 Task: Open the event Second Marketing Campaign Review and Performance Optimization on '2024/04/13', change the date to 2024/04/11, change the font style of the description to Times New Roman, set the availability to Tentative, insert an emoji Green heart, logged in from the account softage.10@softage.net and add another guest for the event, softage.2@softage.net. Change the alignment of the event description to Align left.Change the font color of the description to Green and select an event charm, 
Action: Mouse moved to (368, 156)
Screenshot: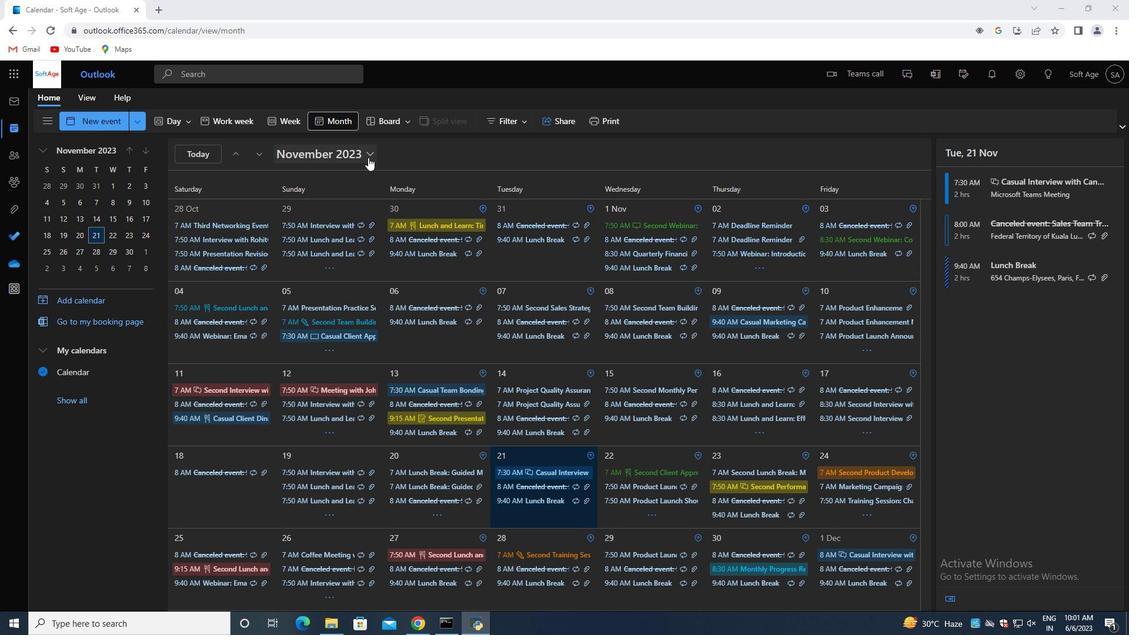 
Action: Mouse pressed left at (368, 156)
Screenshot: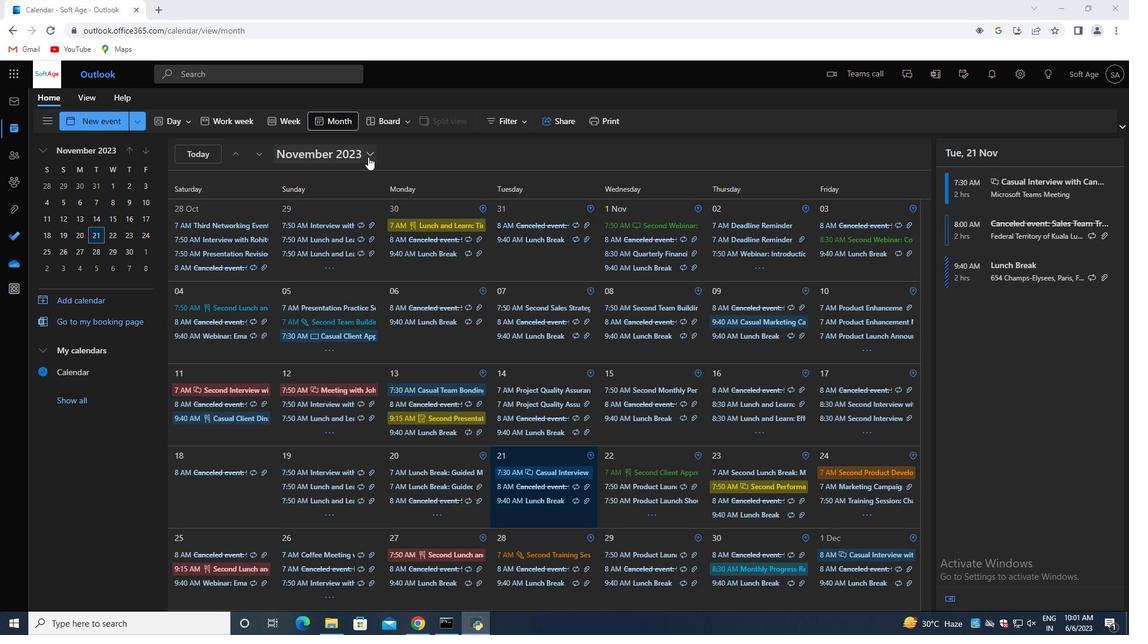 
Action: Mouse moved to (391, 180)
Screenshot: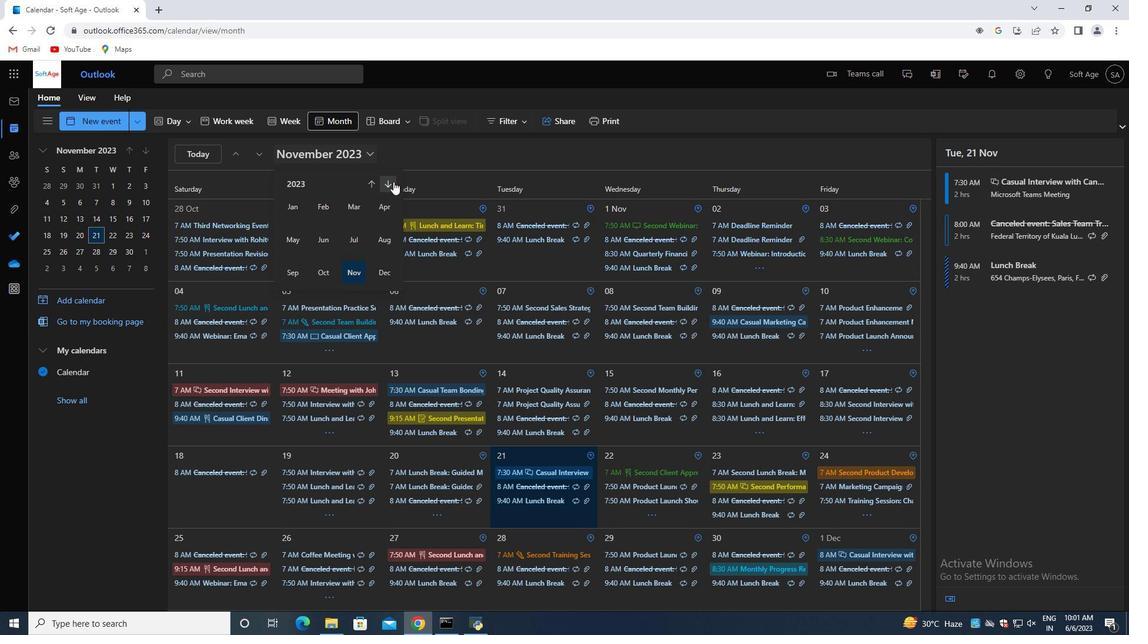 
Action: Mouse pressed left at (391, 180)
Screenshot: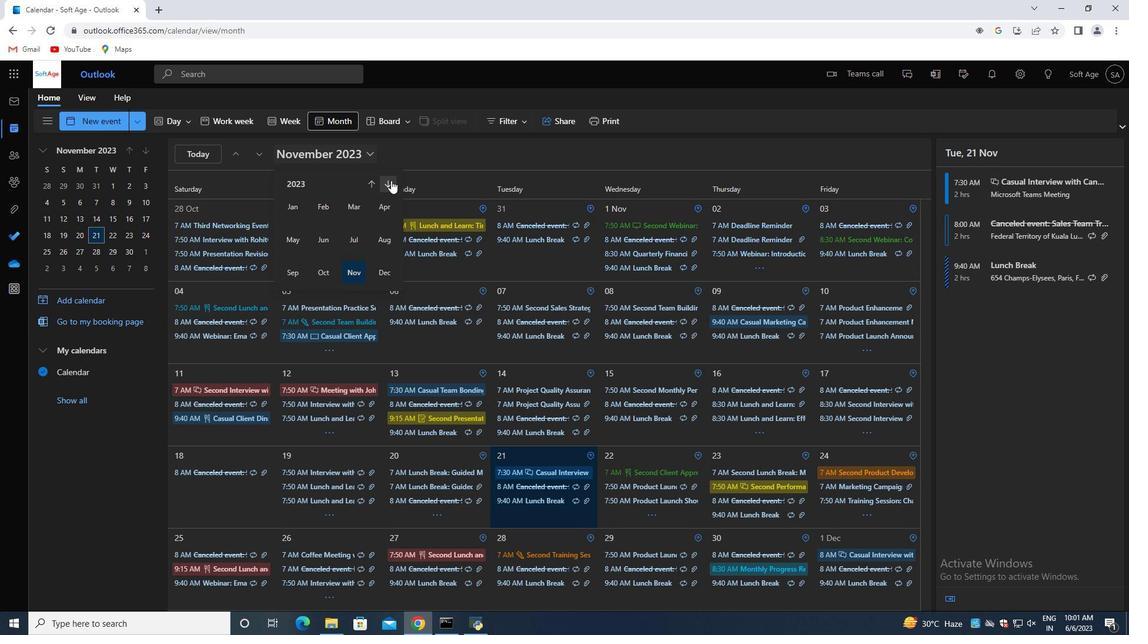 
Action: Mouse moved to (387, 208)
Screenshot: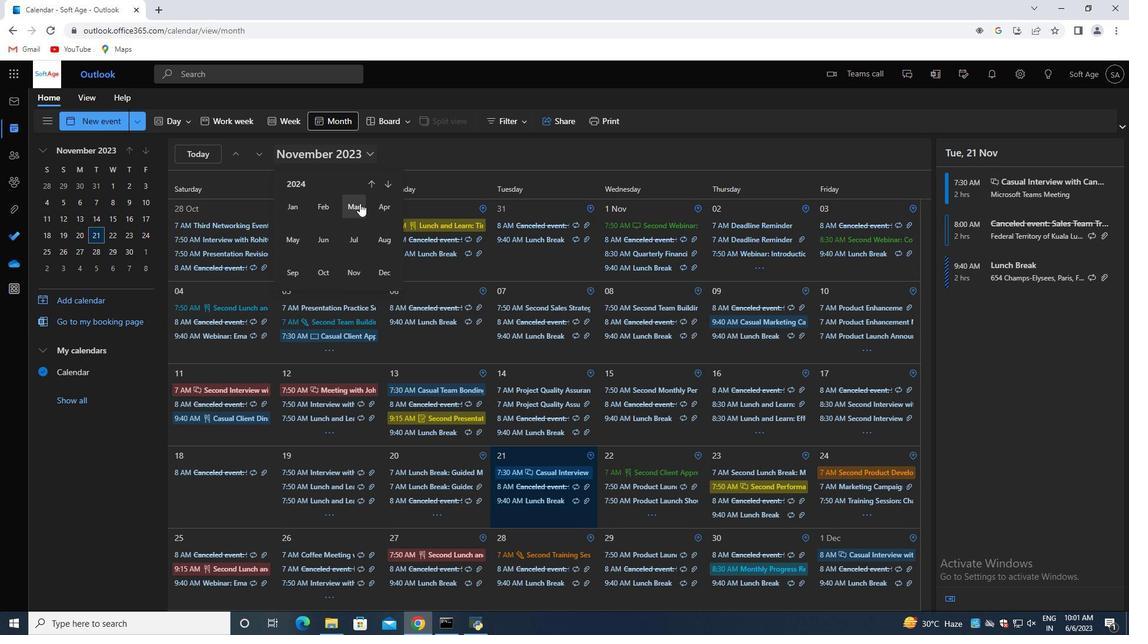
Action: Mouse pressed left at (387, 208)
Screenshot: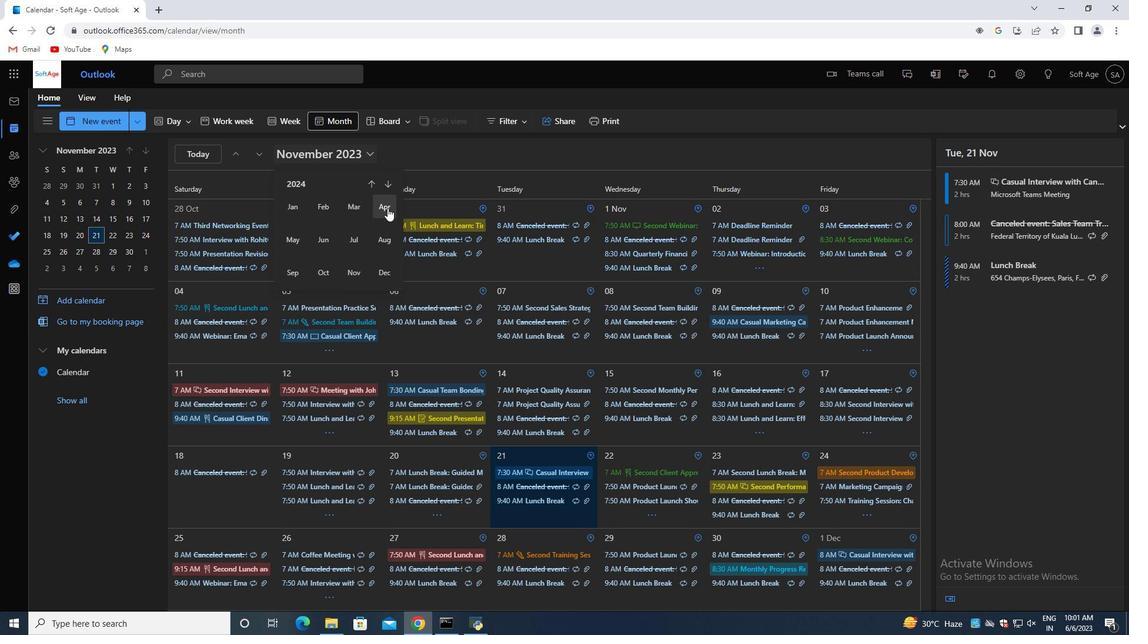 
Action: Mouse moved to (182, 432)
Screenshot: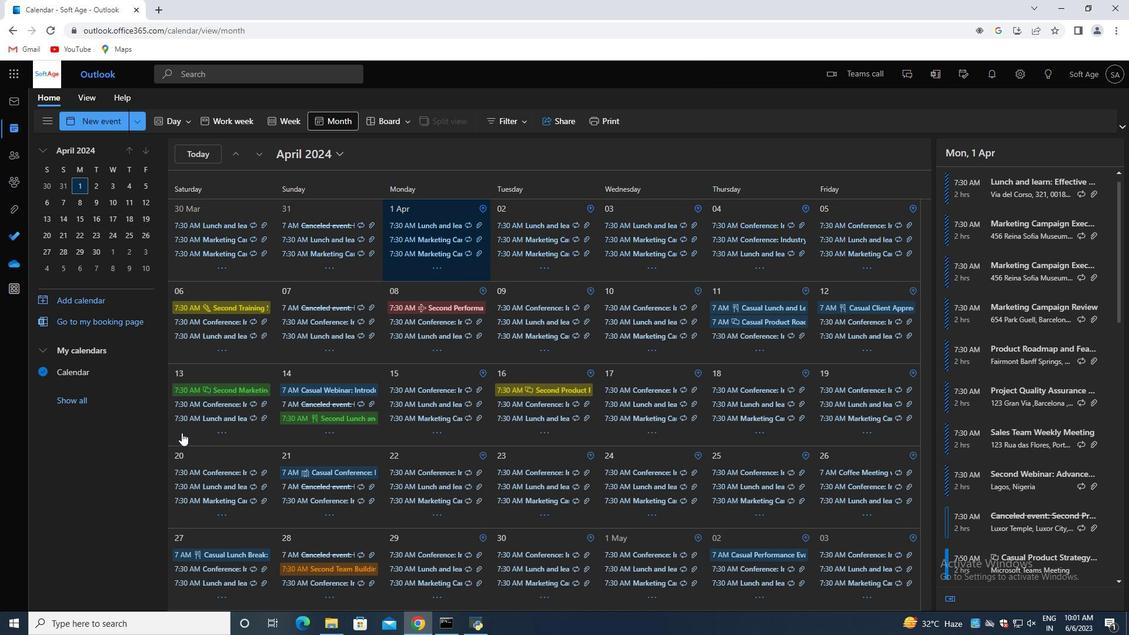 
Action: Mouse pressed left at (182, 432)
Screenshot: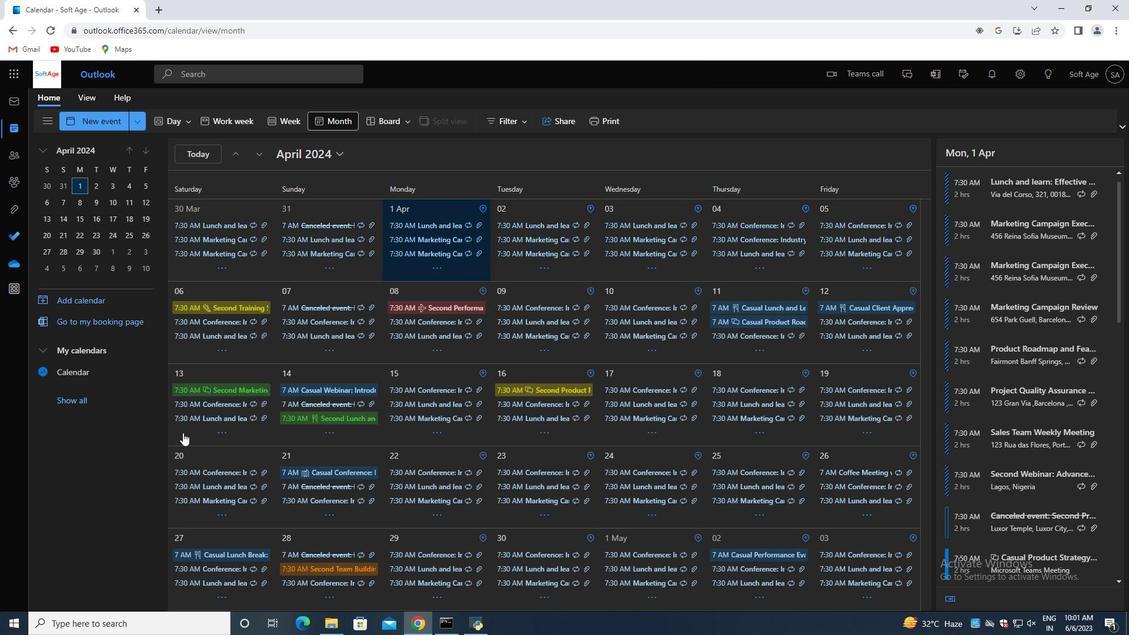 
Action: Mouse moved to (1100, 194)
Screenshot: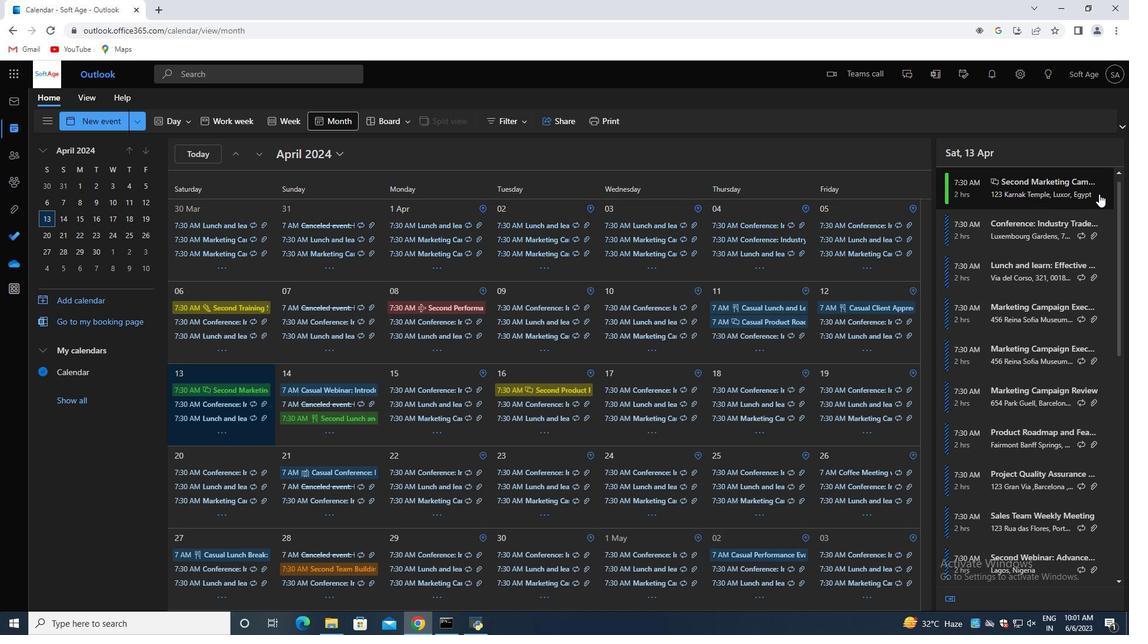 
Action: Mouse pressed left at (1100, 194)
Screenshot: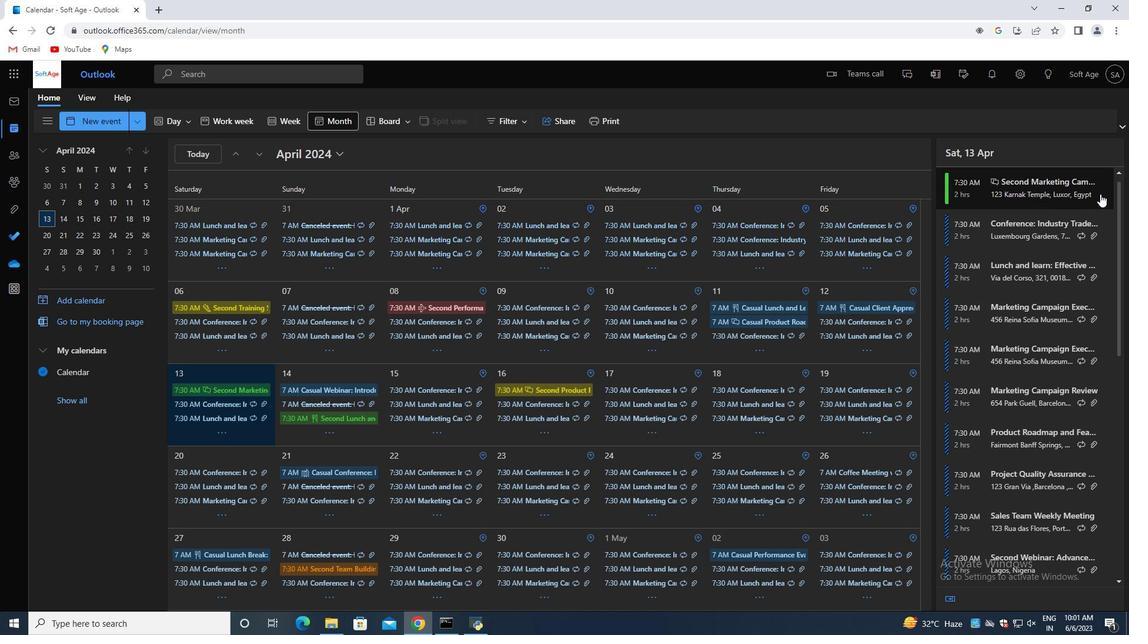 
Action: Mouse moved to (753, 352)
Screenshot: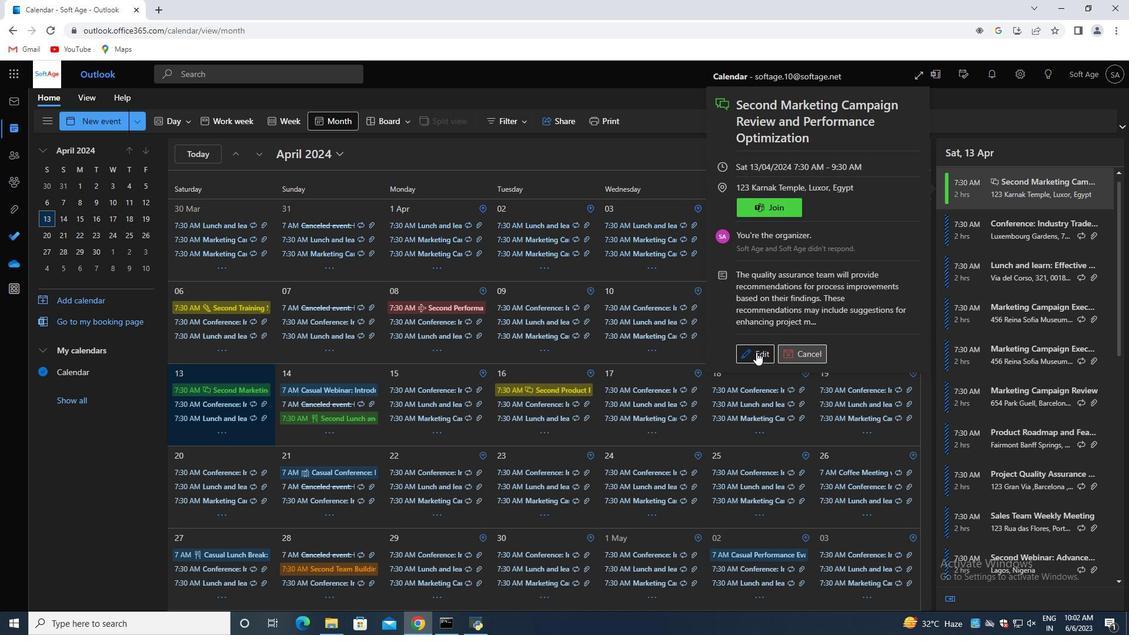 
Action: Mouse pressed left at (753, 352)
Screenshot: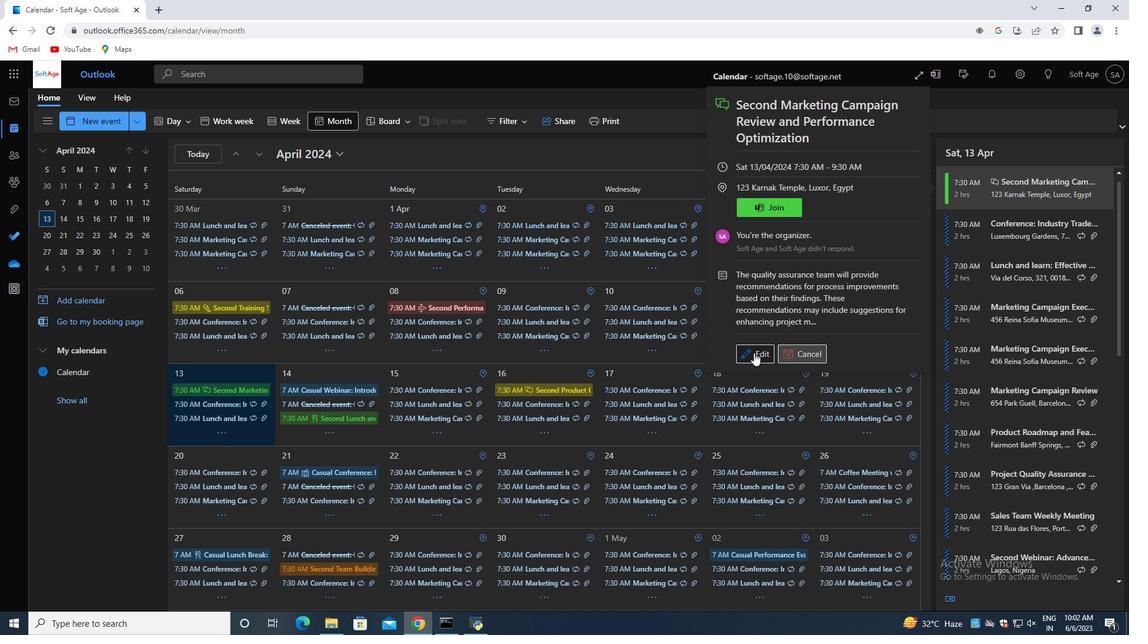 
Action: Mouse moved to (347, 326)
Screenshot: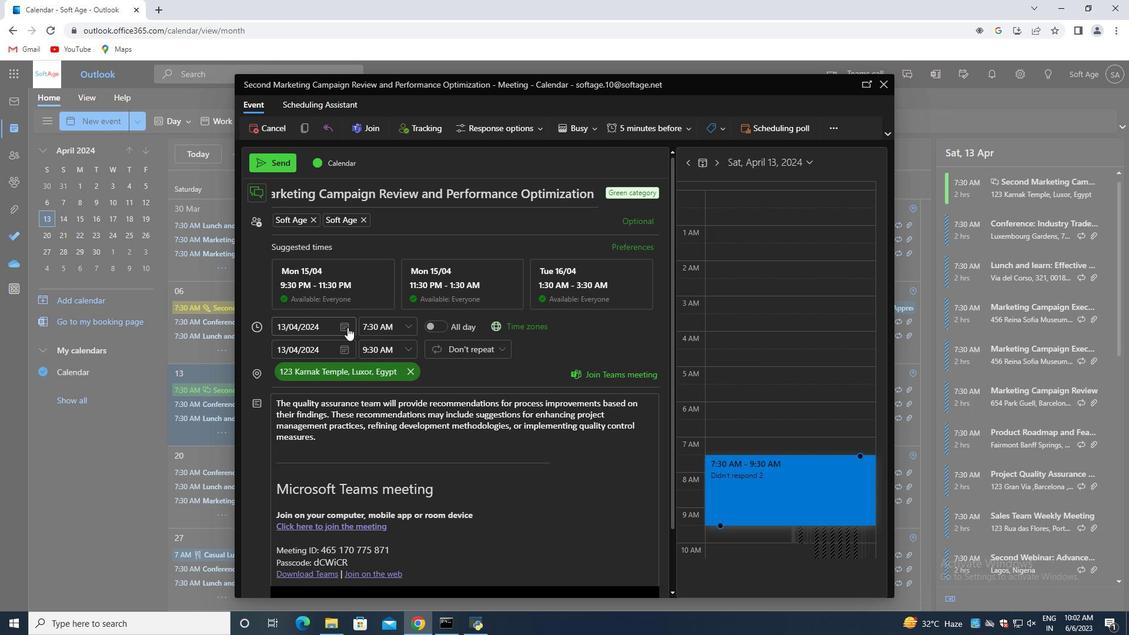 
Action: Mouse pressed left at (347, 326)
Screenshot: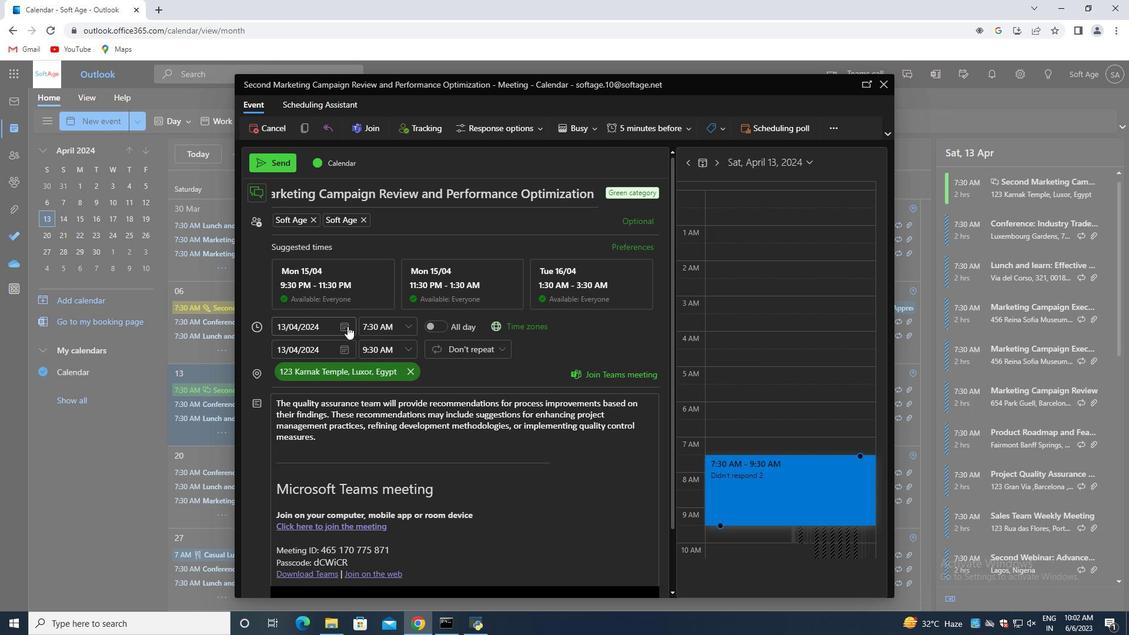 
Action: Mouse moved to (372, 402)
Screenshot: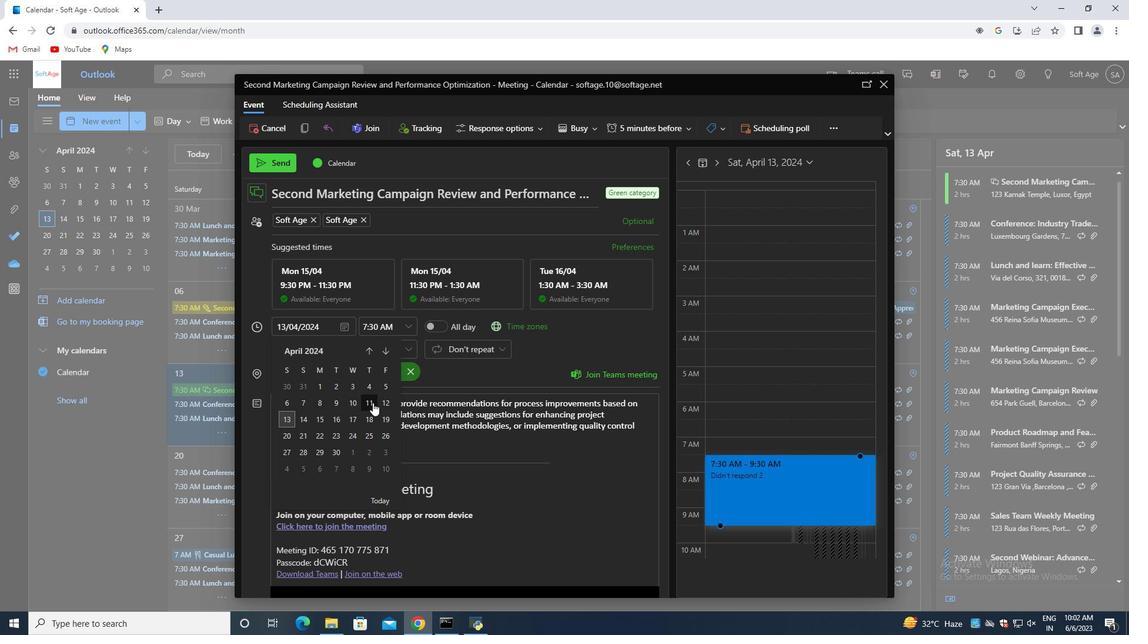 
Action: Mouse pressed left at (372, 402)
Screenshot: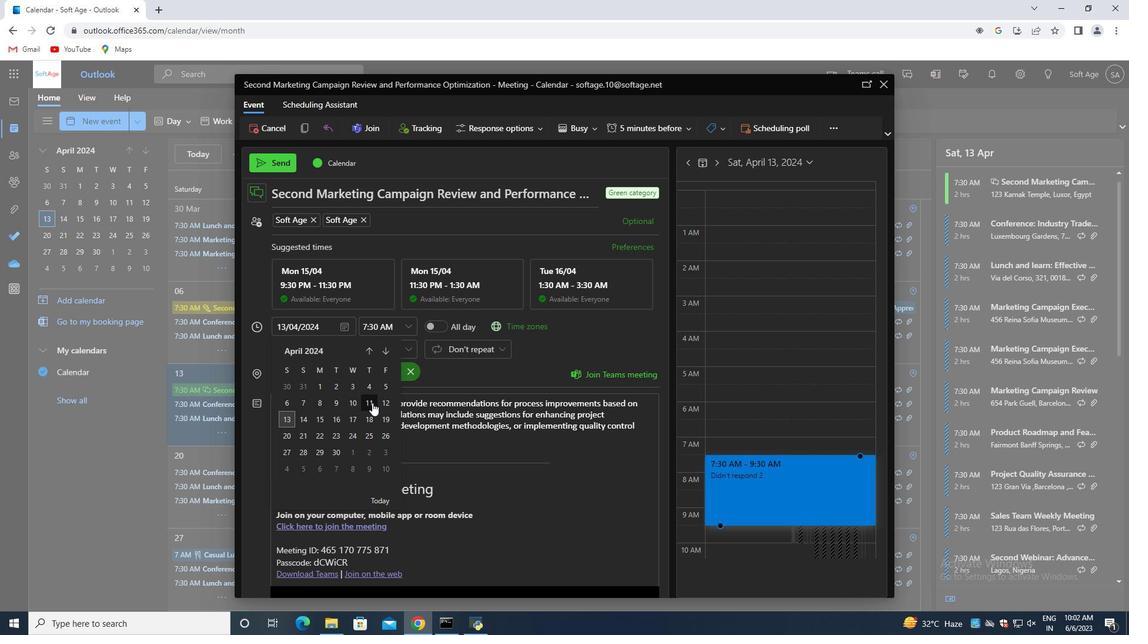 
Action: Mouse moved to (331, 416)
Screenshot: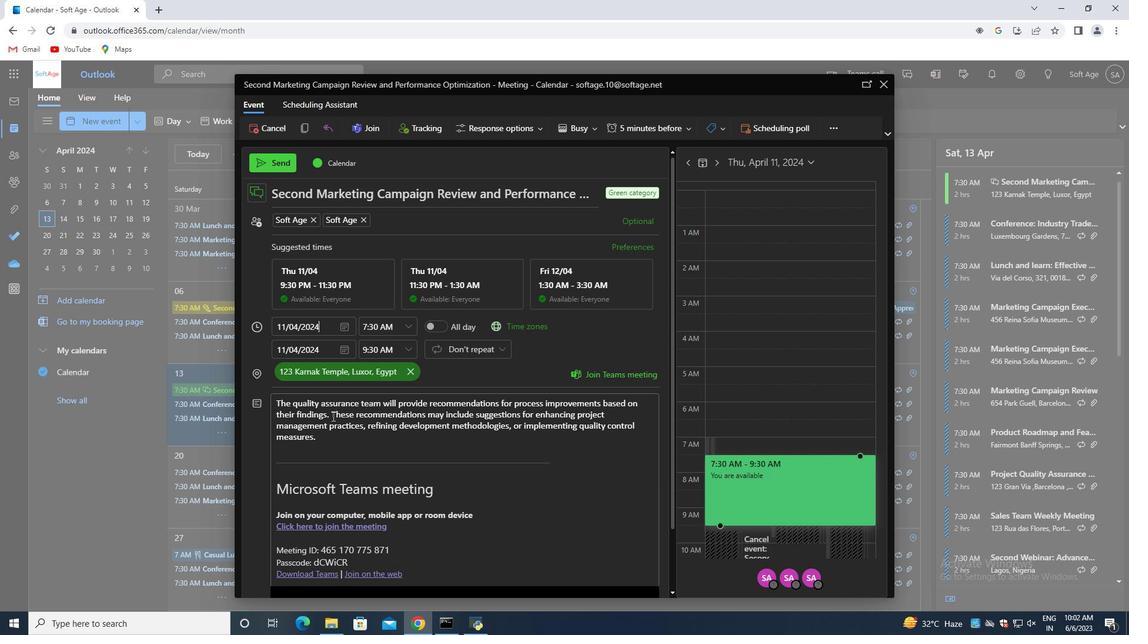 
Action: Mouse scrolled (331, 415) with delta (0, 0)
Screenshot: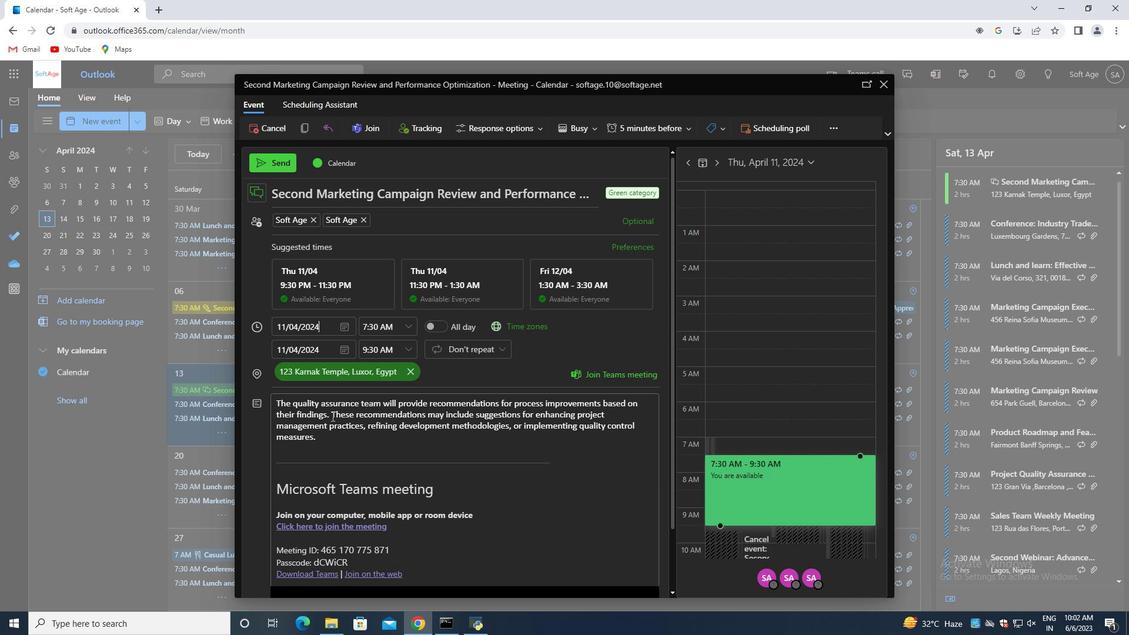 
Action: Mouse moved to (327, 381)
Screenshot: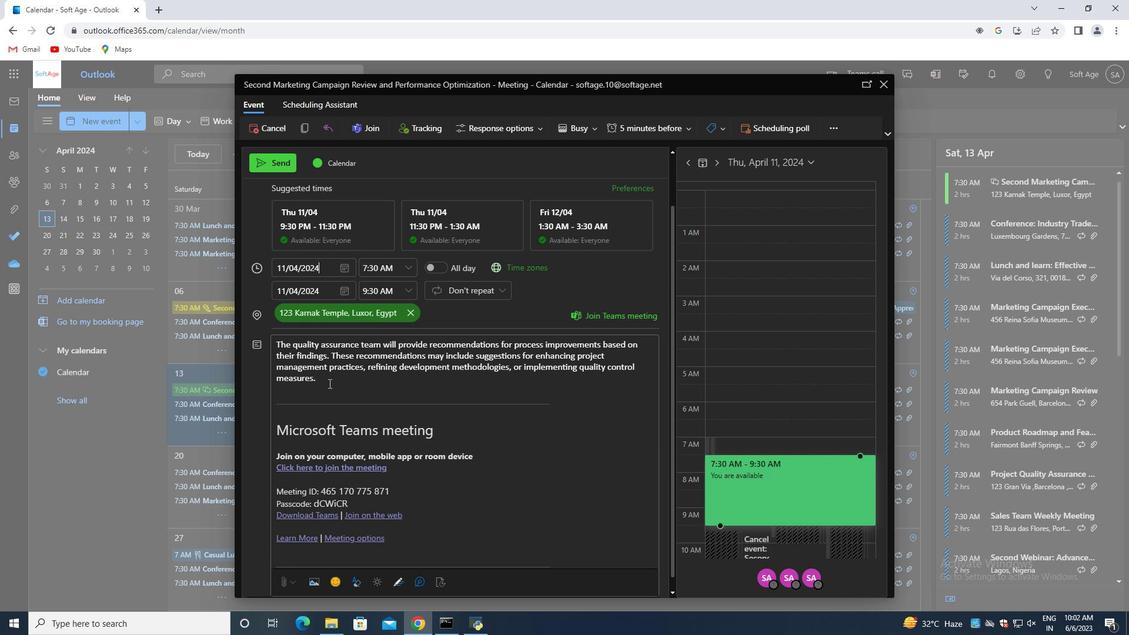 
Action: Mouse pressed left at (327, 381)
Screenshot: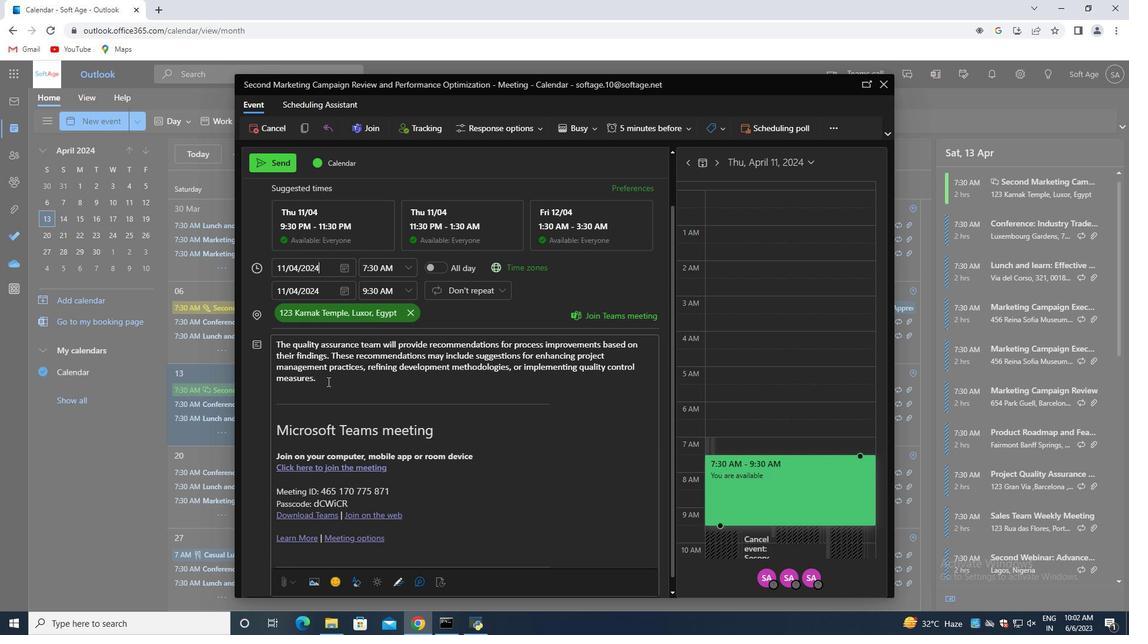 
Action: Mouse moved to (375, 465)
Screenshot: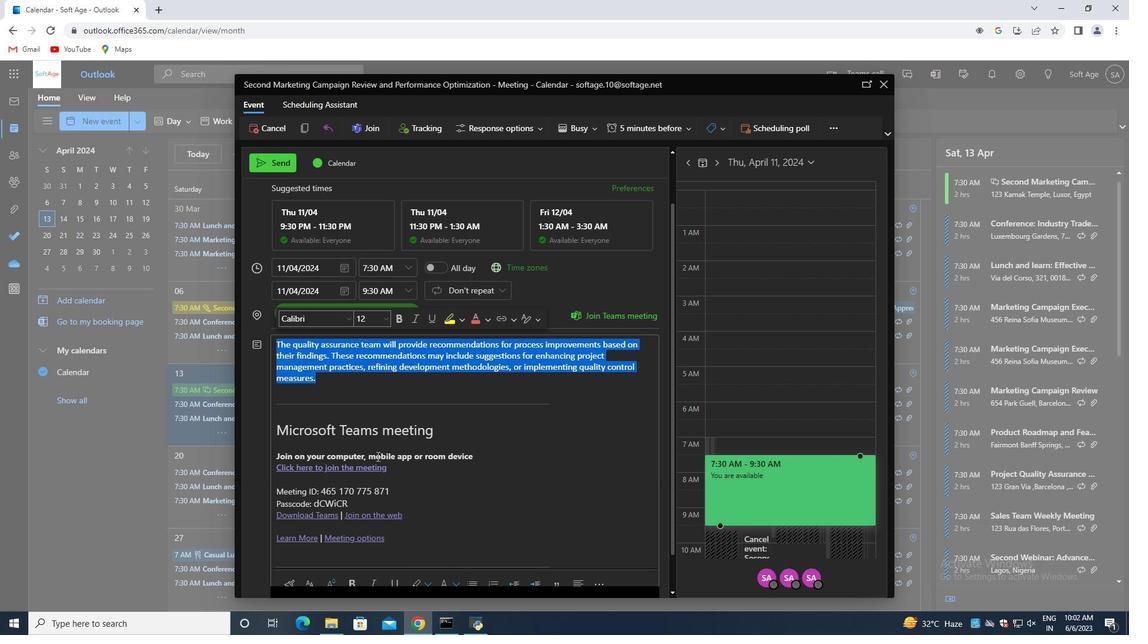 
Action: Mouse scrolled (375, 464) with delta (0, 0)
Screenshot: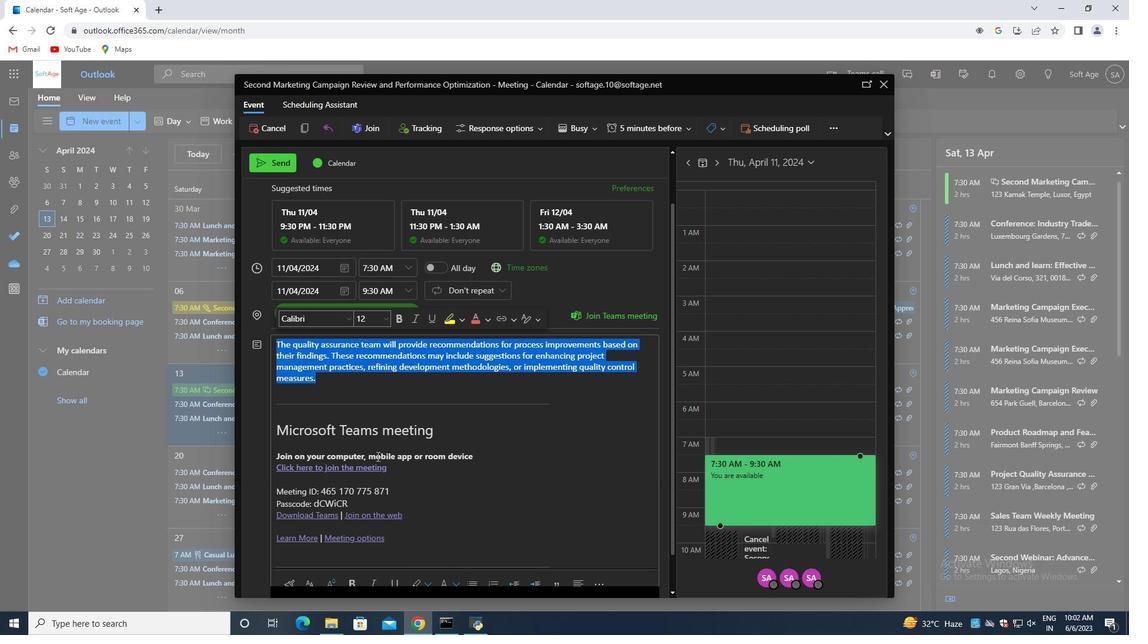
Action: Mouse moved to (372, 471)
Screenshot: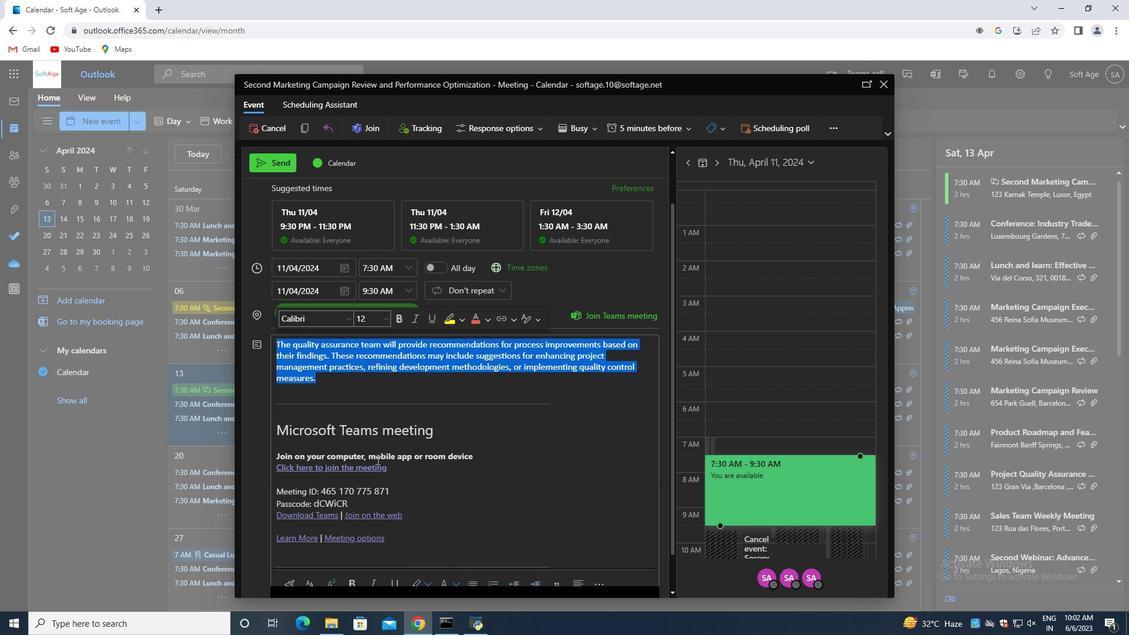 
Action: Mouse scrolled (372, 470) with delta (0, 0)
Screenshot: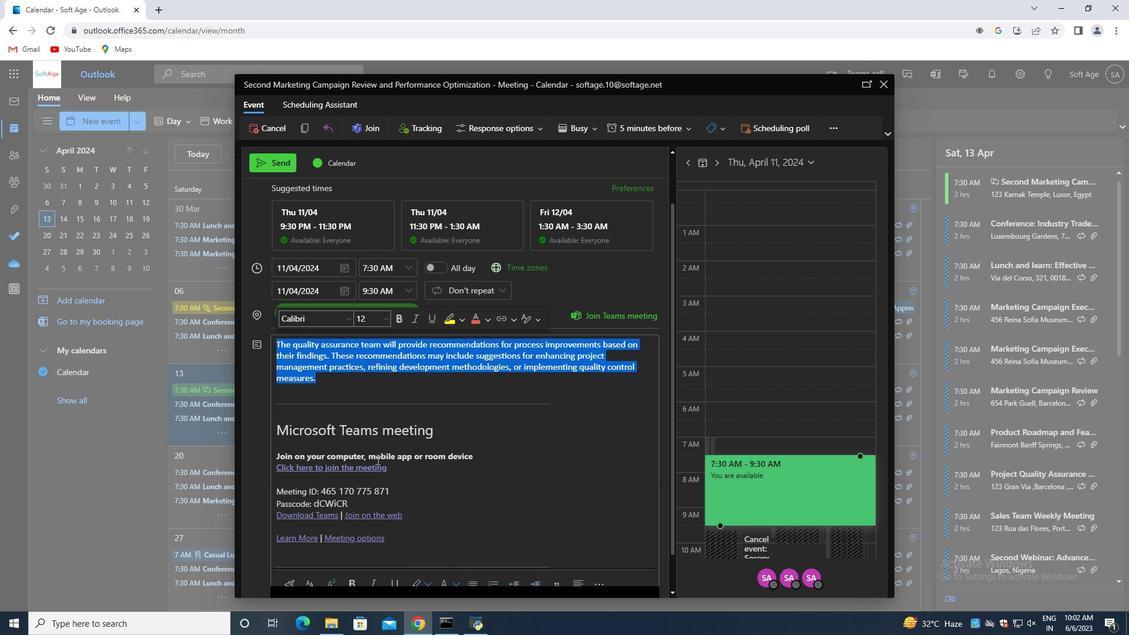 
Action: Mouse moved to (372, 478)
Screenshot: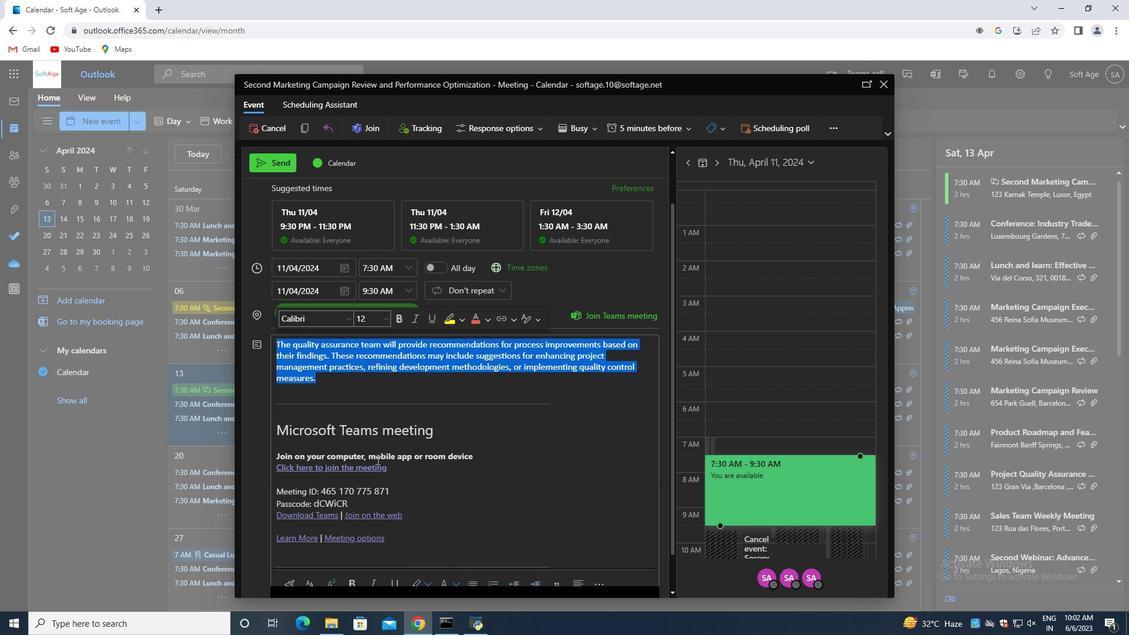
Action: Mouse scrolled (372, 477) with delta (0, 0)
Screenshot: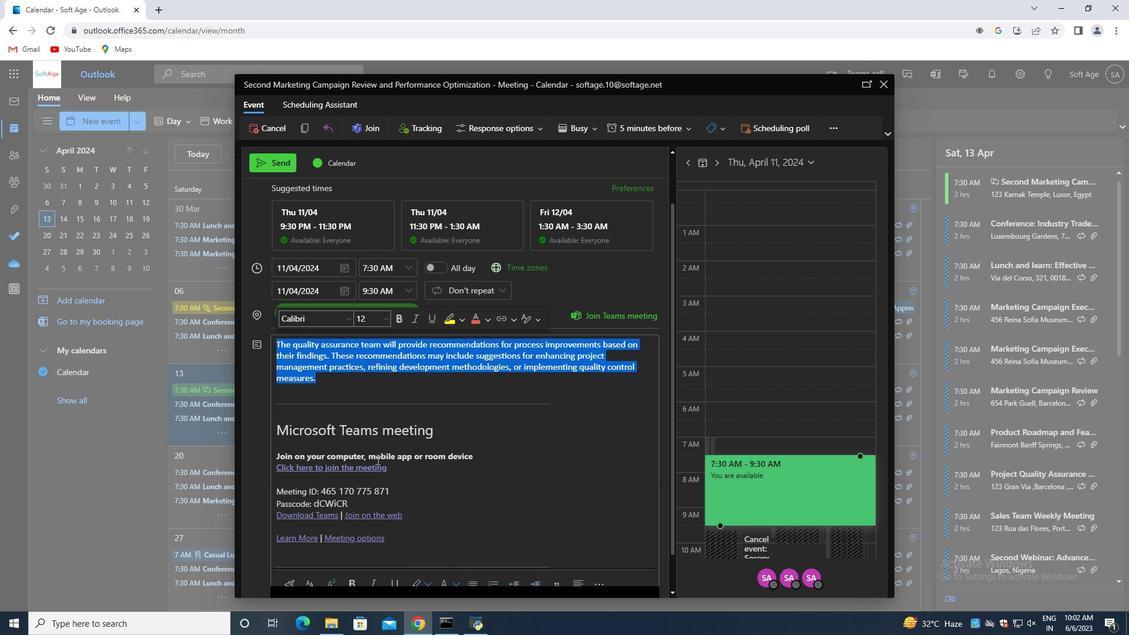 
Action: Mouse moved to (372, 491)
Screenshot: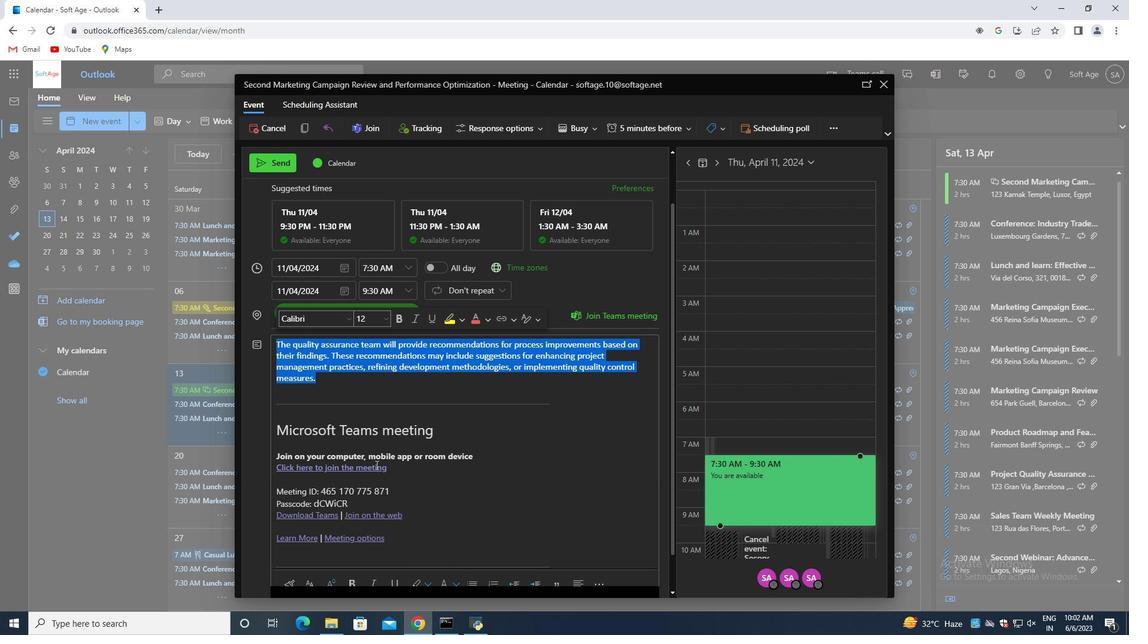
Action: Mouse scrolled (372, 489) with delta (0, 0)
Screenshot: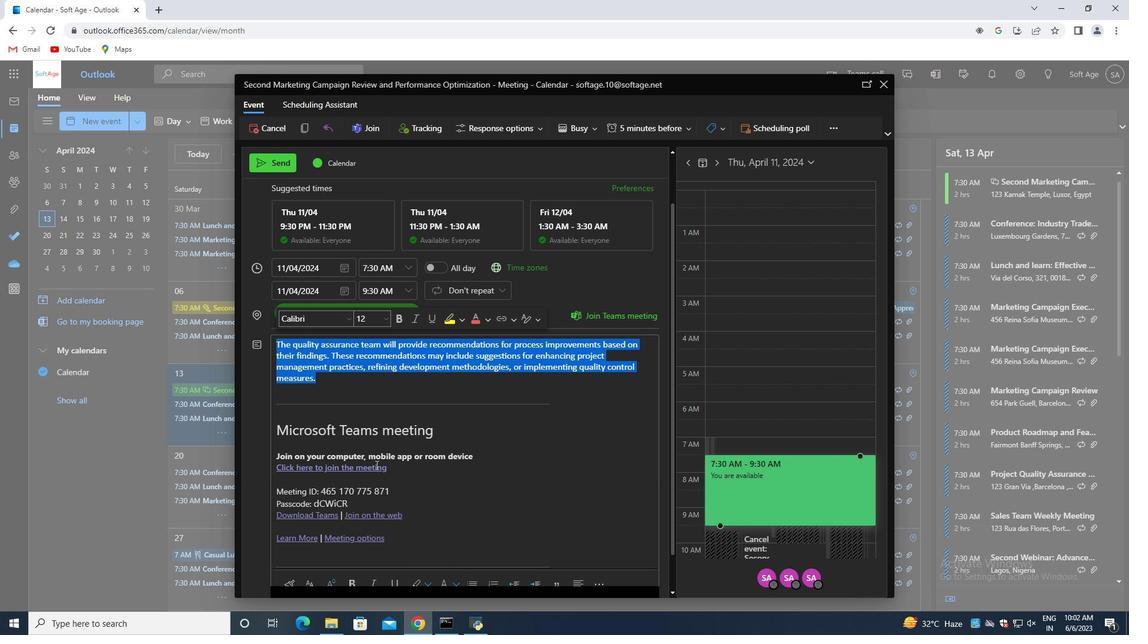 
Action: Mouse moved to (309, 543)
Screenshot: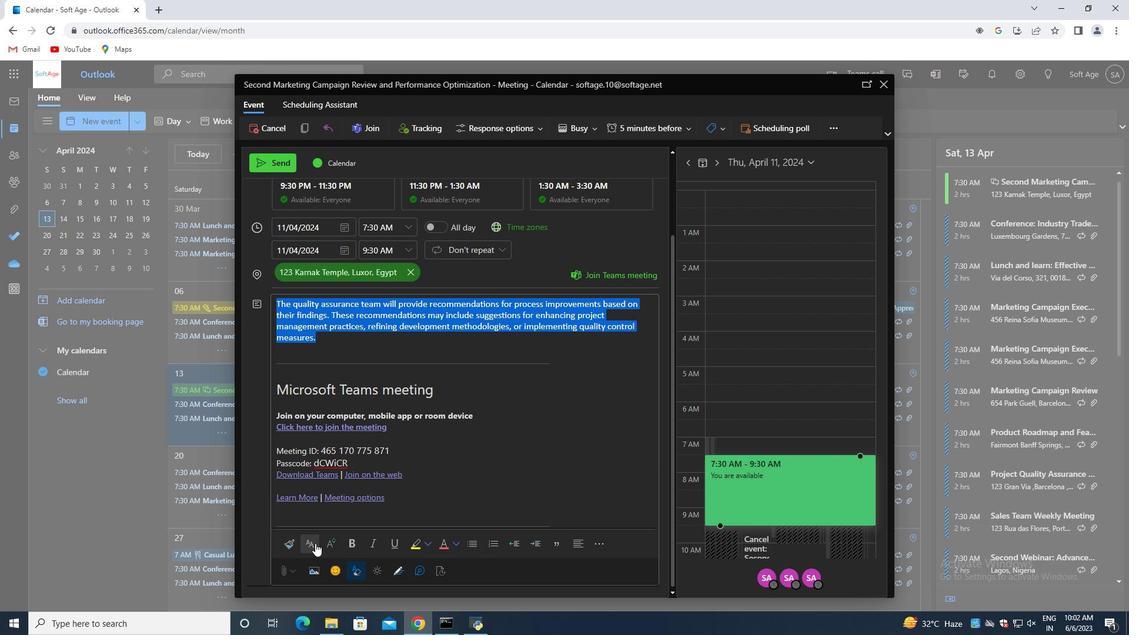 
Action: Mouse pressed left at (309, 543)
Screenshot: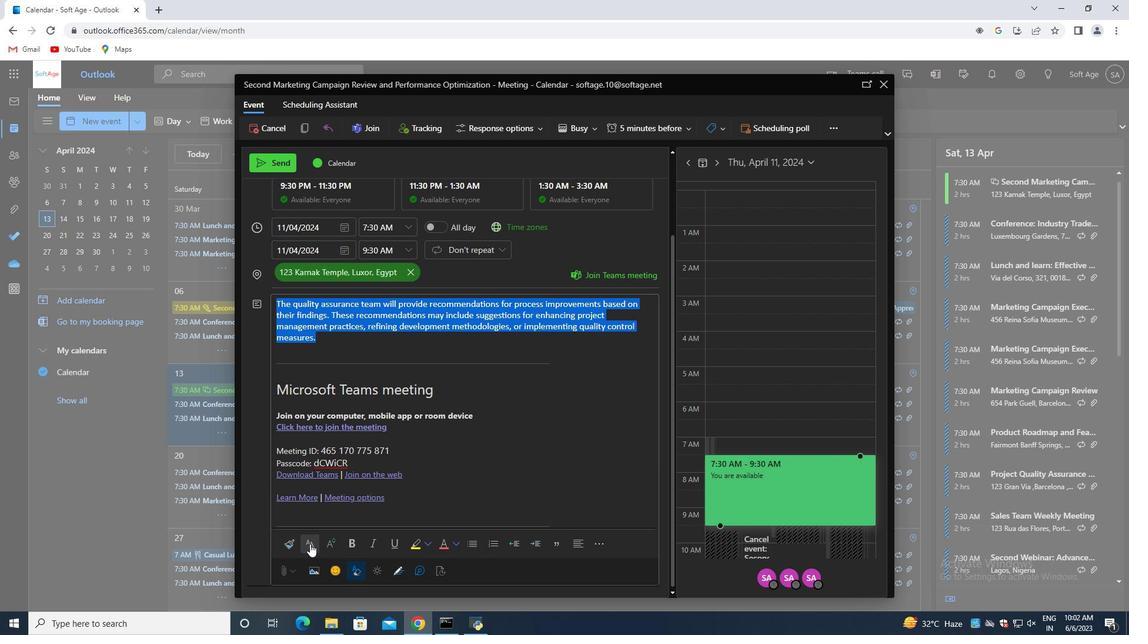 
Action: Mouse moved to (349, 502)
Screenshot: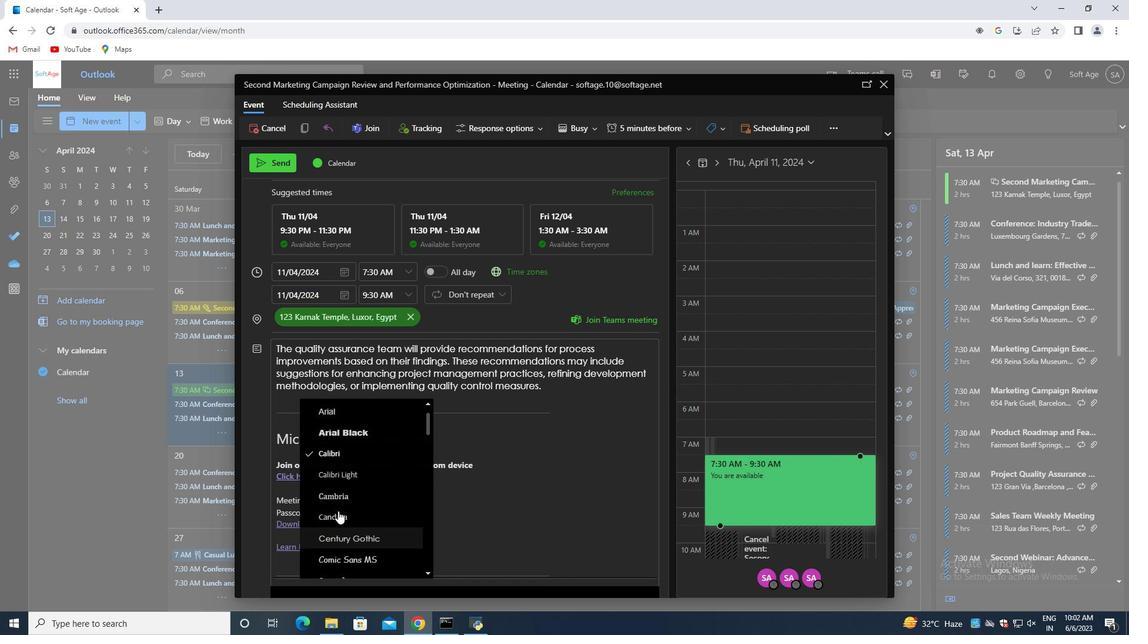 
Action: Mouse scrolled (349, 501) with delta (0, 0)
Screenshot: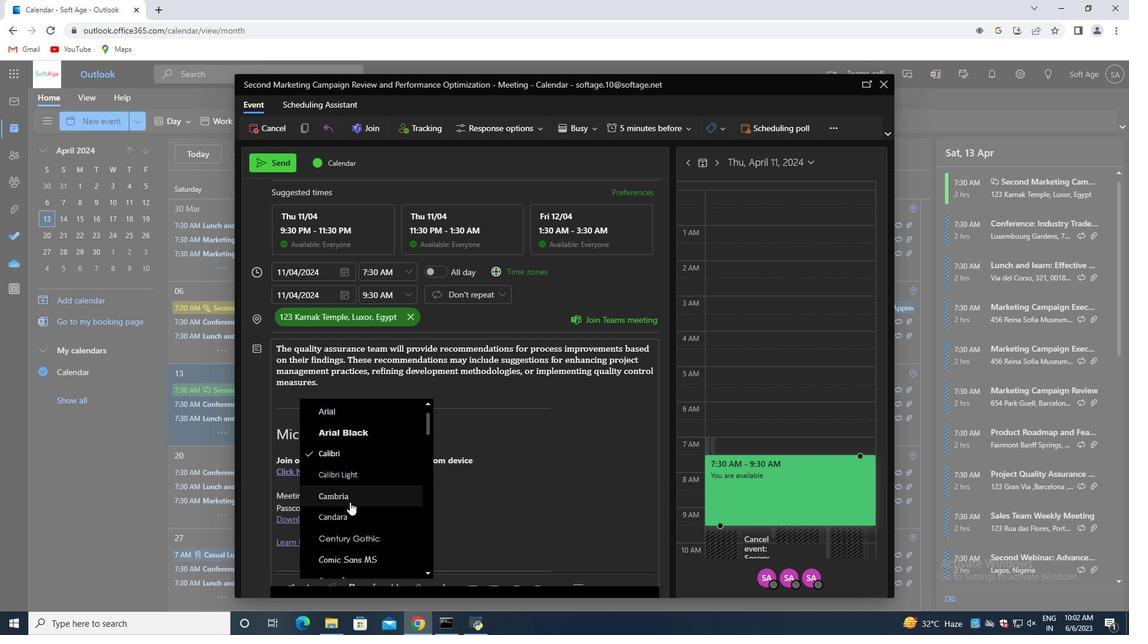 
Action: Mouse scrolled (349, 501) with delta (0, 0)
Screenshot: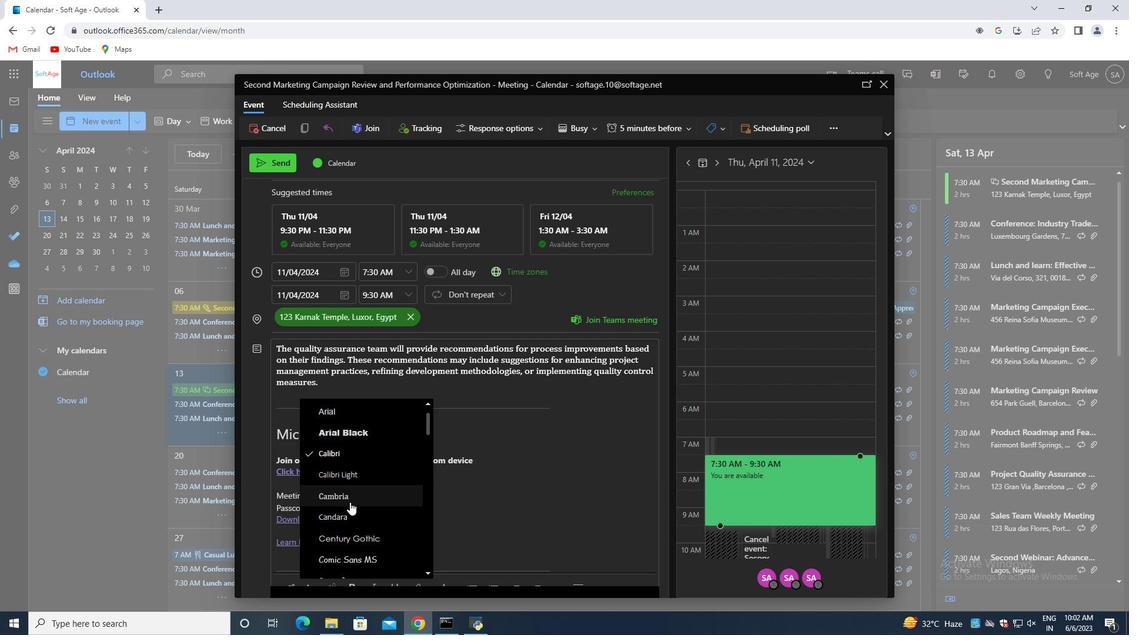 
Action: Mouse moved to (352, 502)
Screenshot: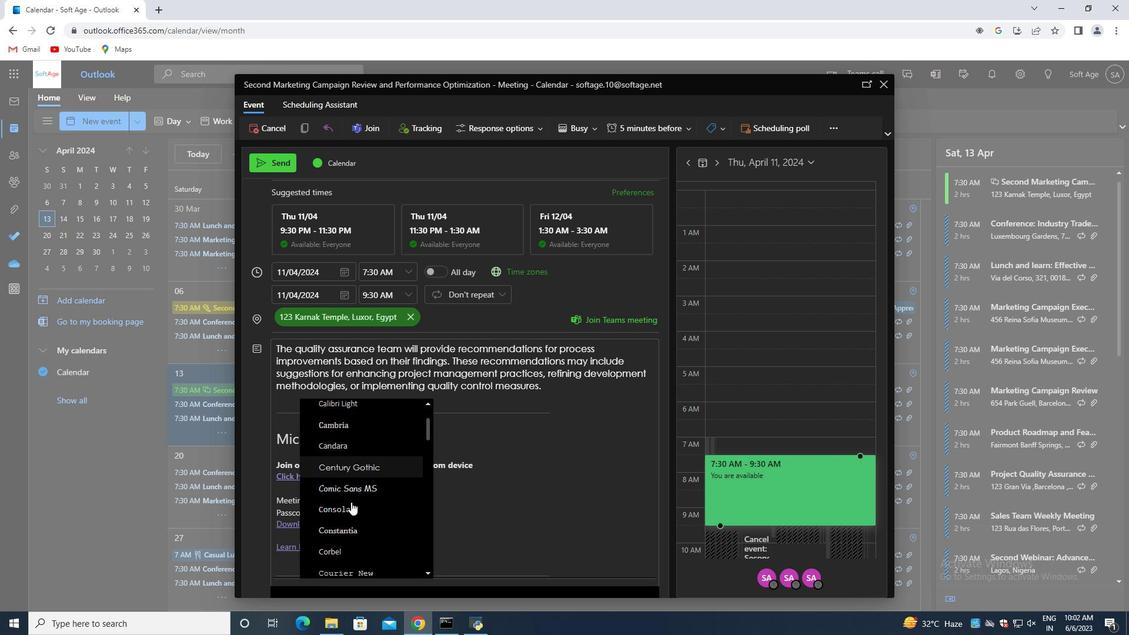 
Action: Mouse scrolled (352, 502) with delta (0, 0)
Screenshot: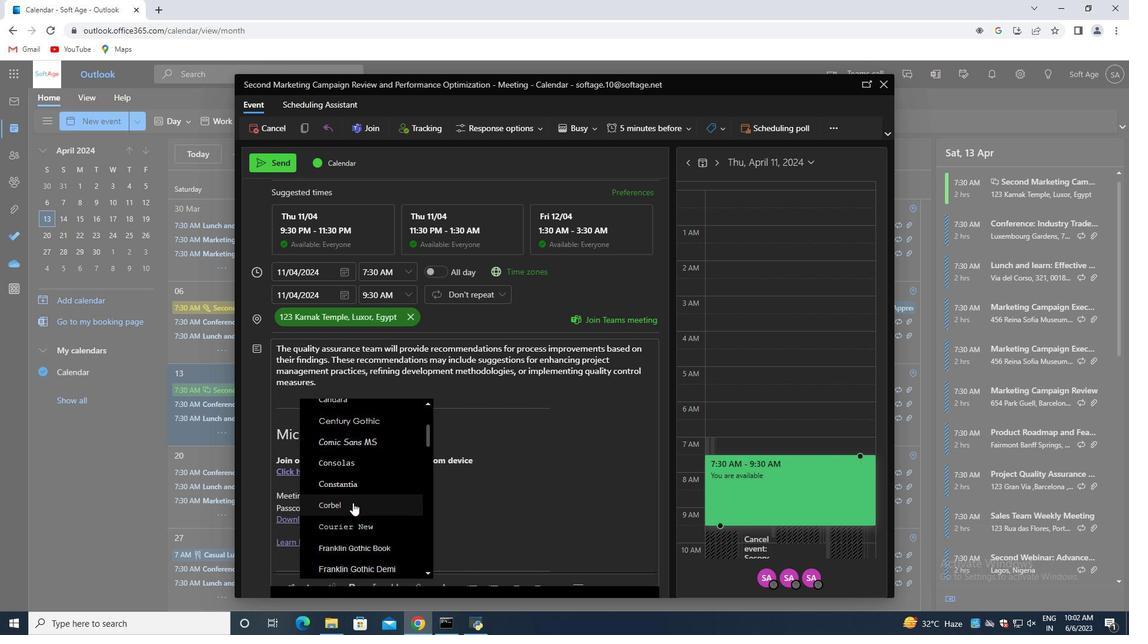 
Action: Mouse scrolled (352, 502) with delta (0, 0)
Screenshot: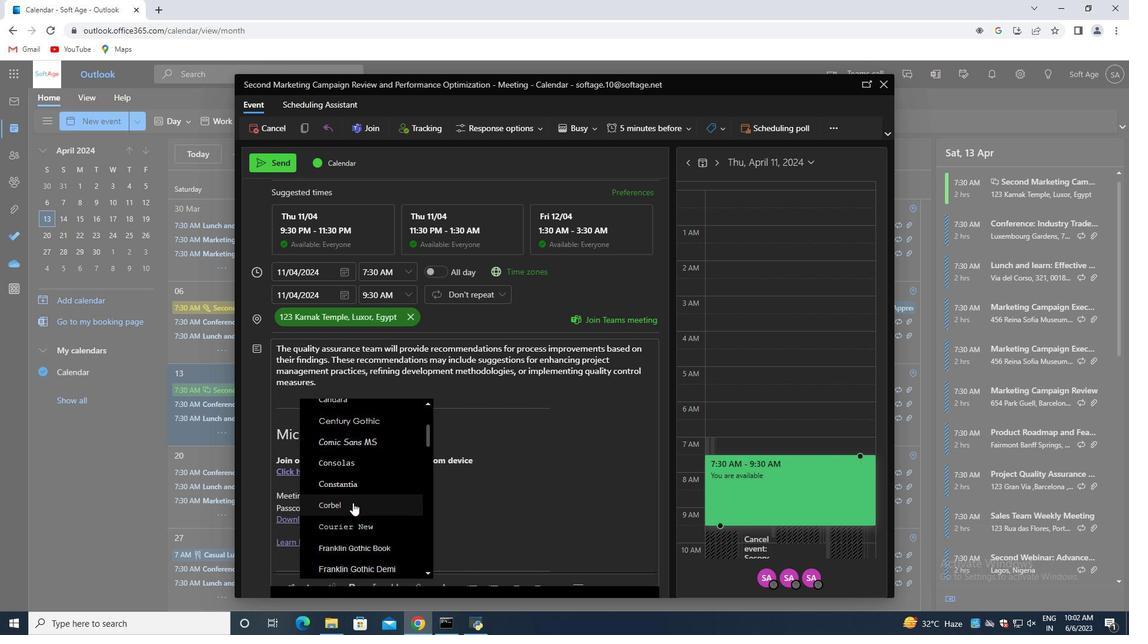 
Action: Mouse moved to (353, 502)
Screenshot: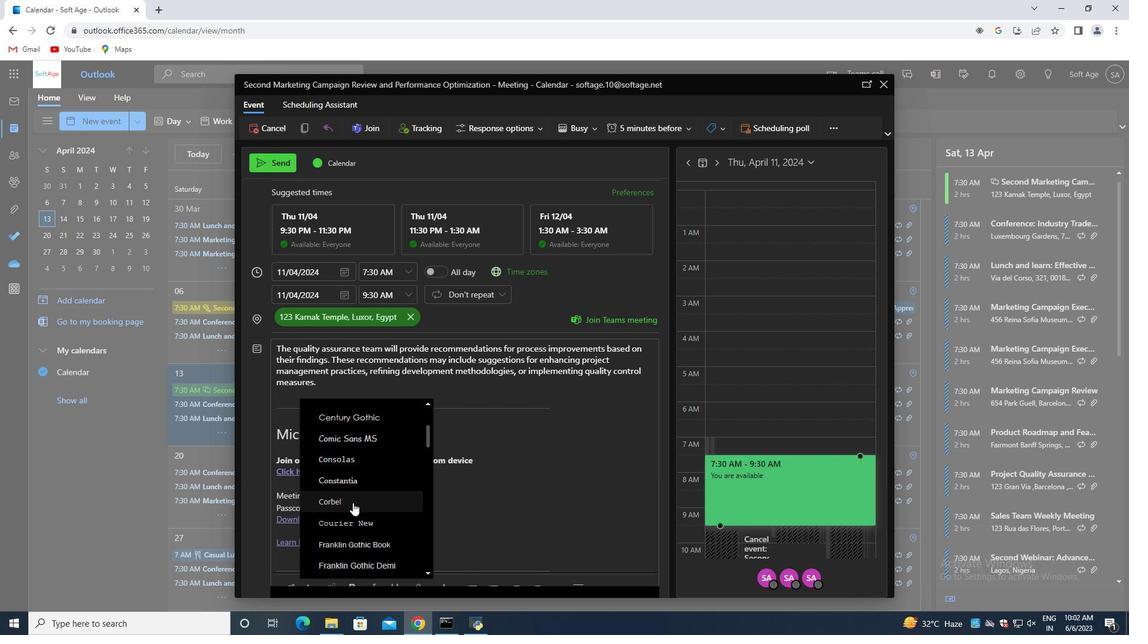 
Action: Mouse scrolled (353, 502) with delta (0, 0)
Screenshot: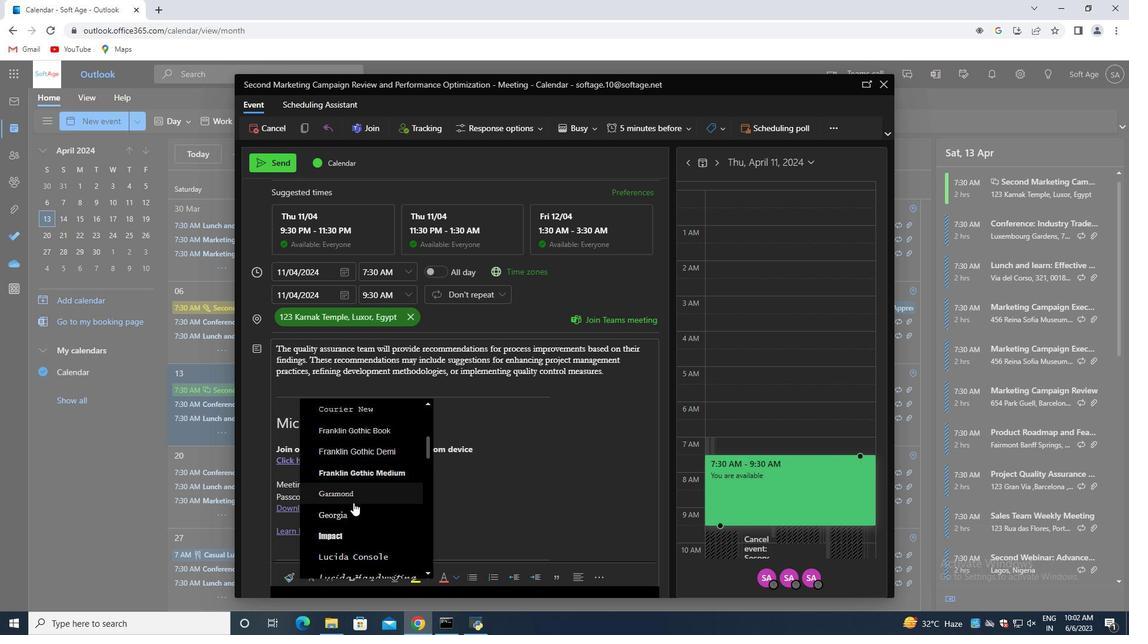
Action: Mouse moved to (354, 503)
Screenshot: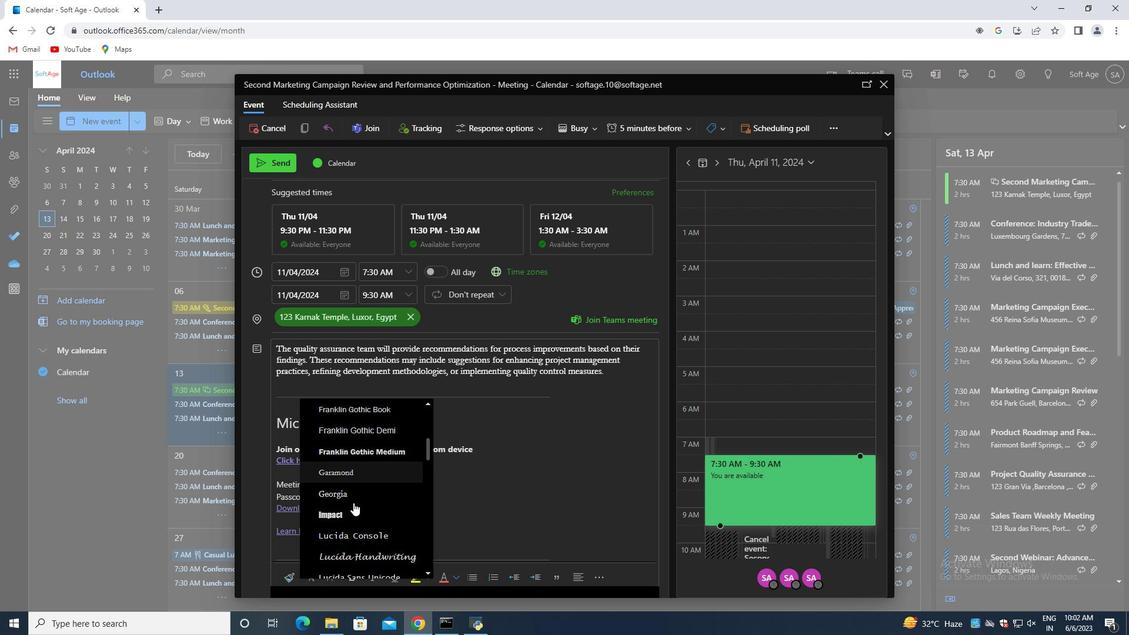 
Action: Mouse scrolled (354, 502) with delta (0, 0)
Screenshot: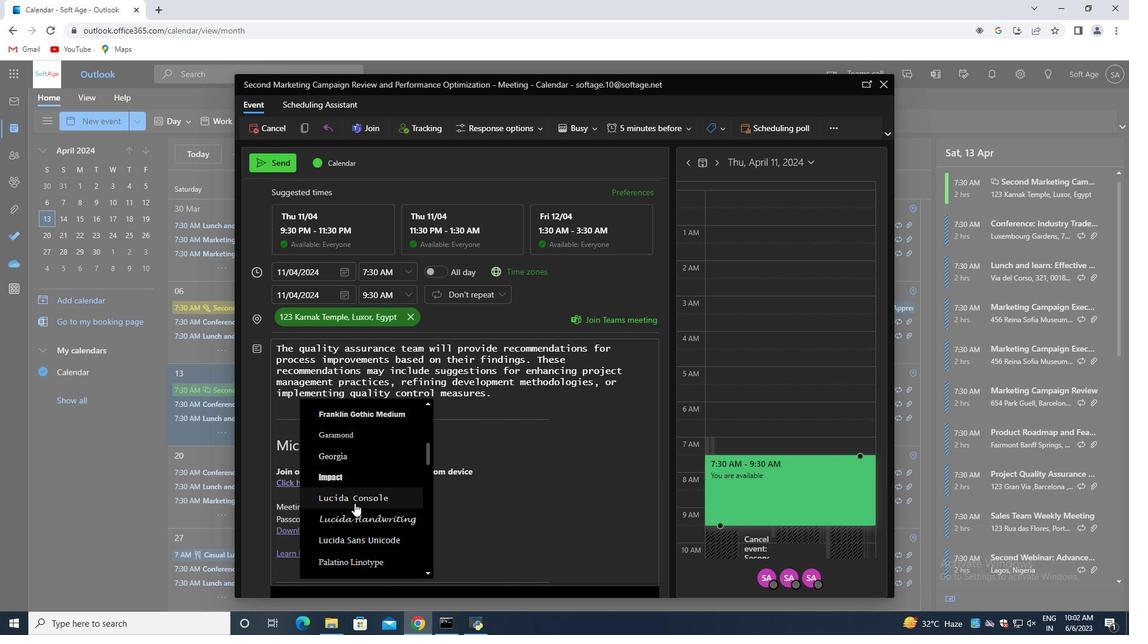 
Action: Mouse scrolled (354, 502) with delta (0, 0)
Screenshot: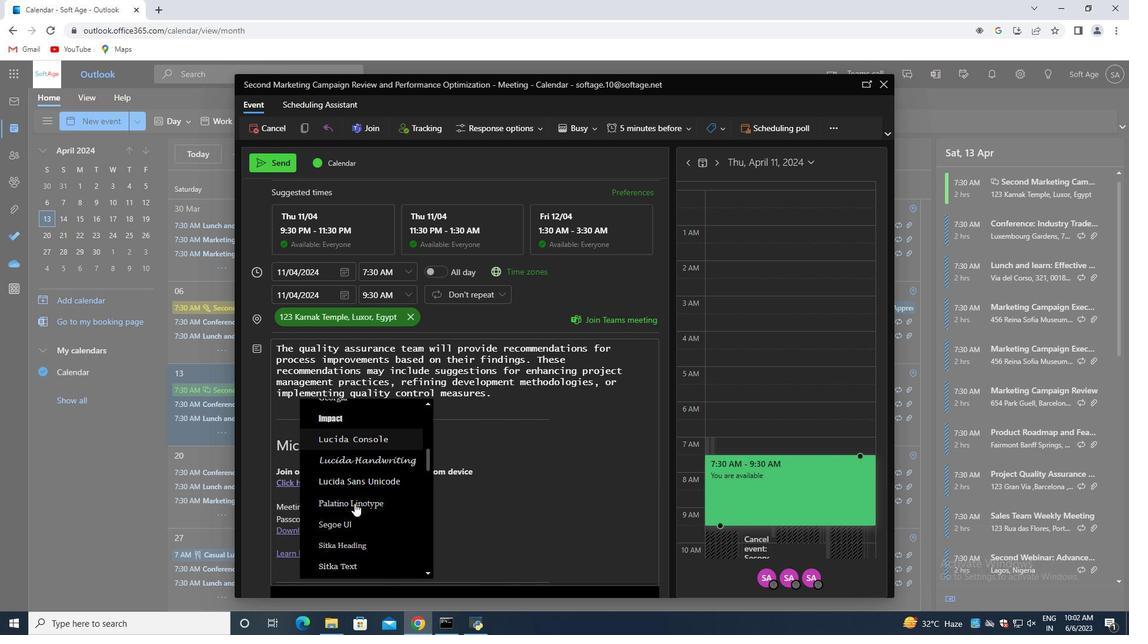 
Action: Mouse scrolled (354, 502) with delta (0, 0)
Screenshot: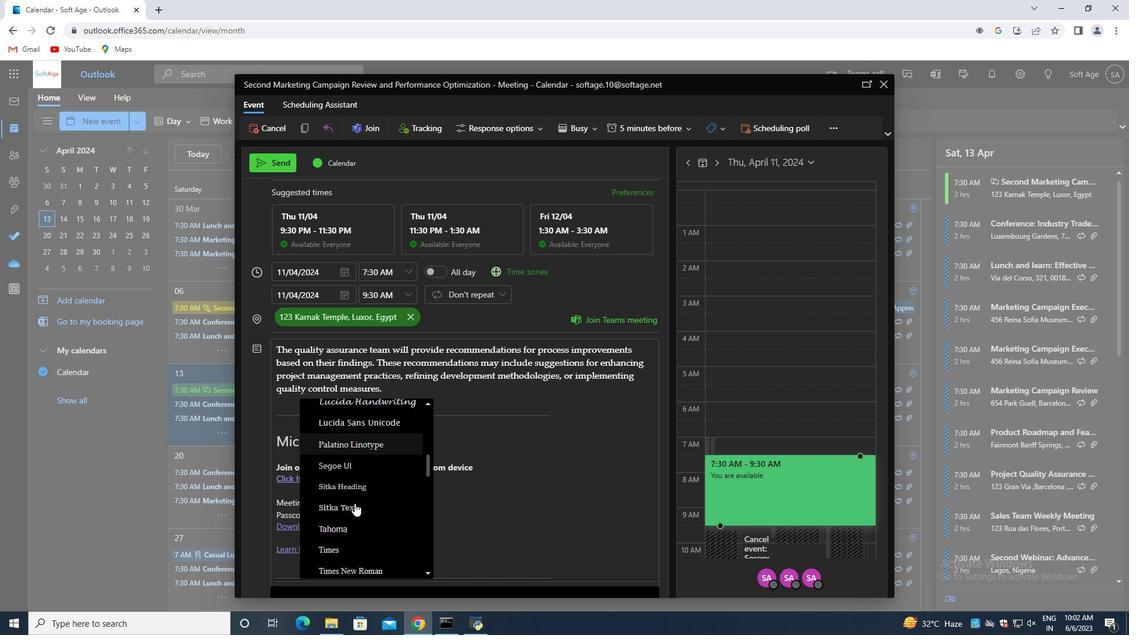 
Action: Mouse moved to (358, 511)
Screenshot: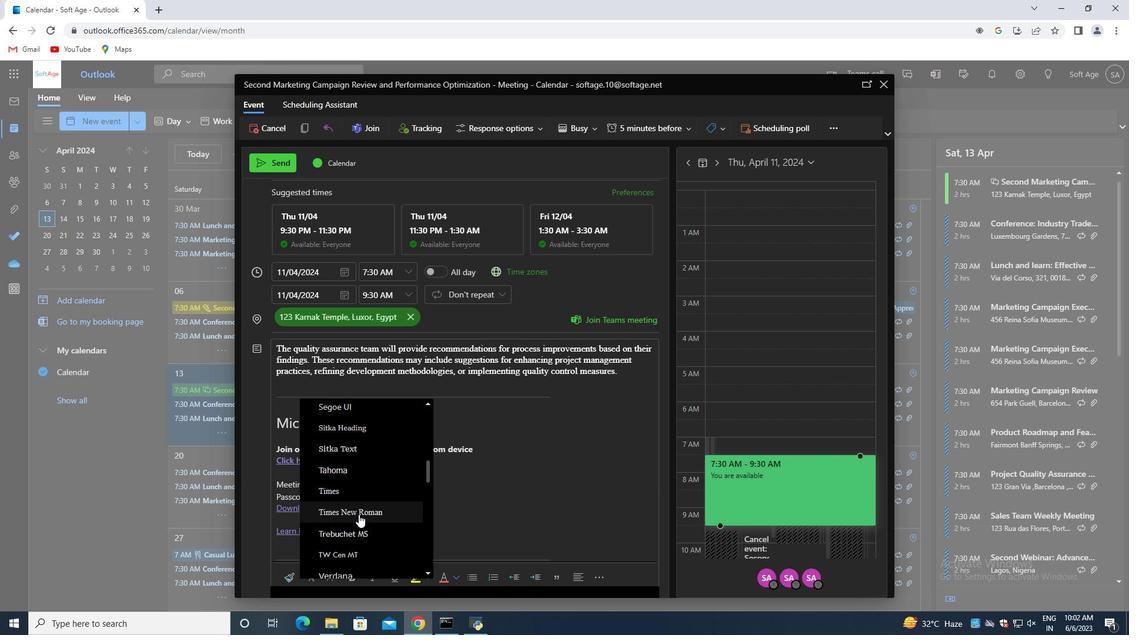 
Action: Mouse pressed left at (358, 511)
Screenshot: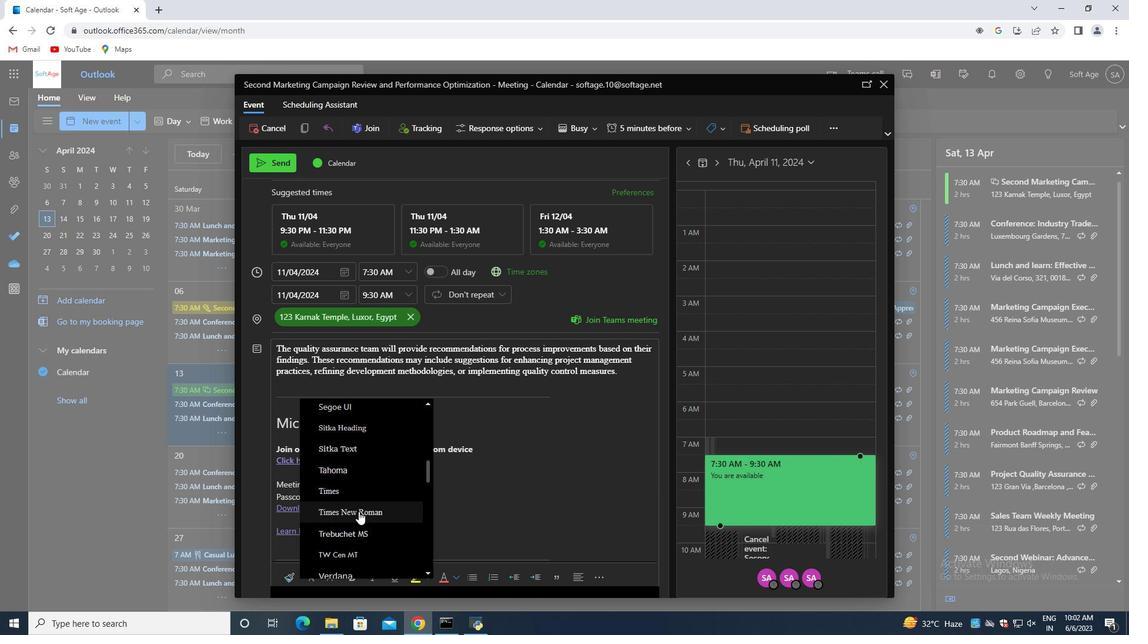 
Action: Mouse moved to (498, 361)
Screenshot: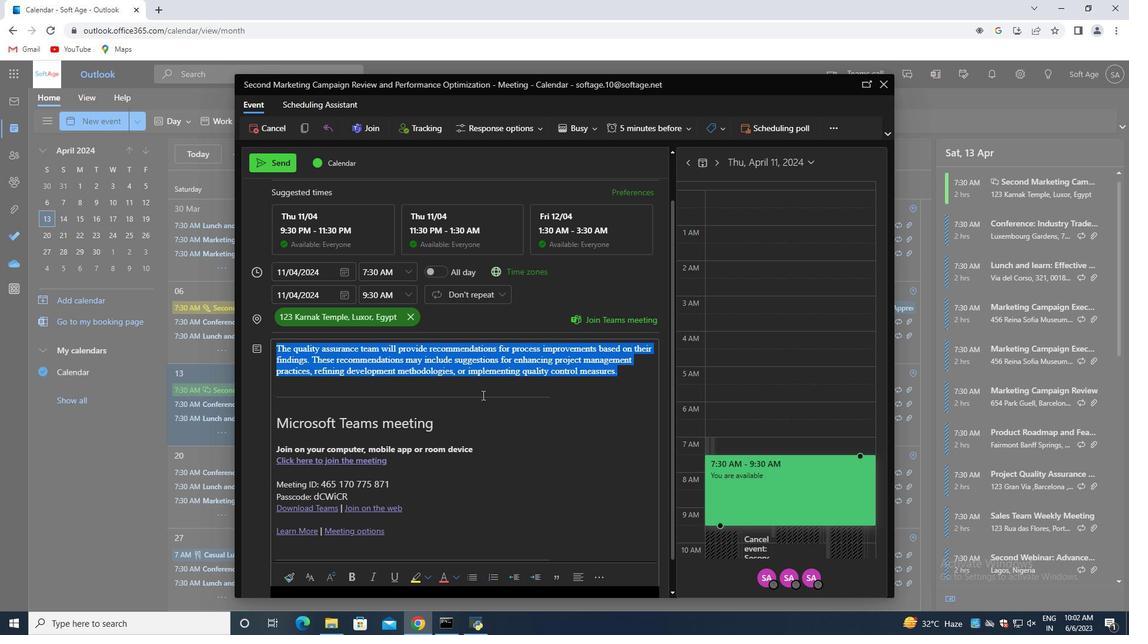 
Action: Mouse scrolled (498, 361) with delta (0, 0)
Screenshot: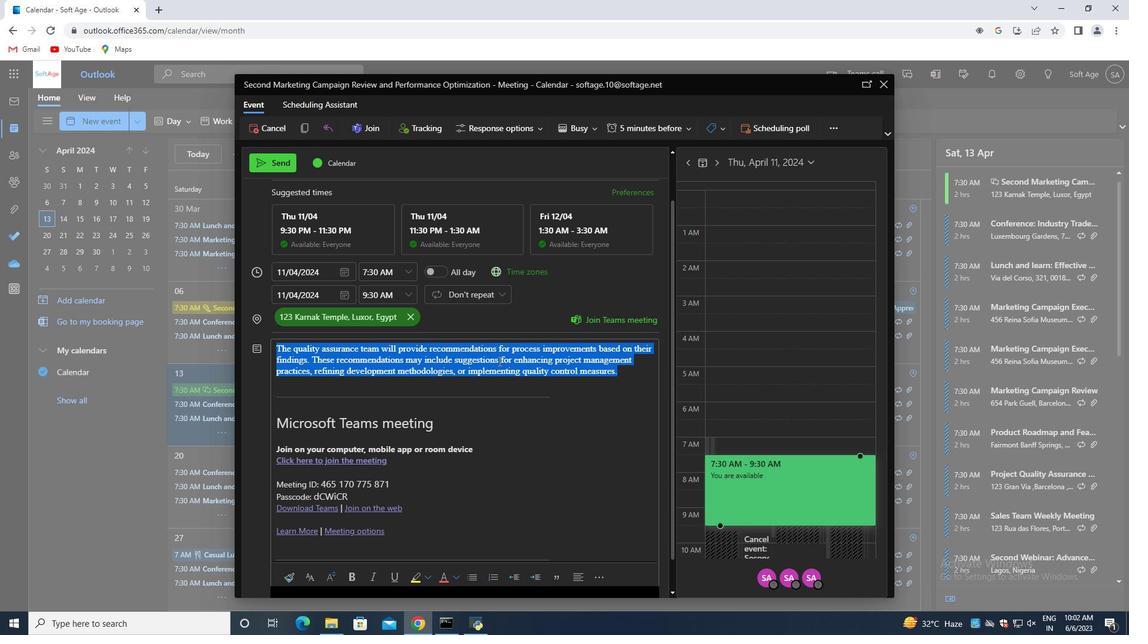 
Action: Mouse scrolled (498, 361) with delta (0, 0)
Screenshot: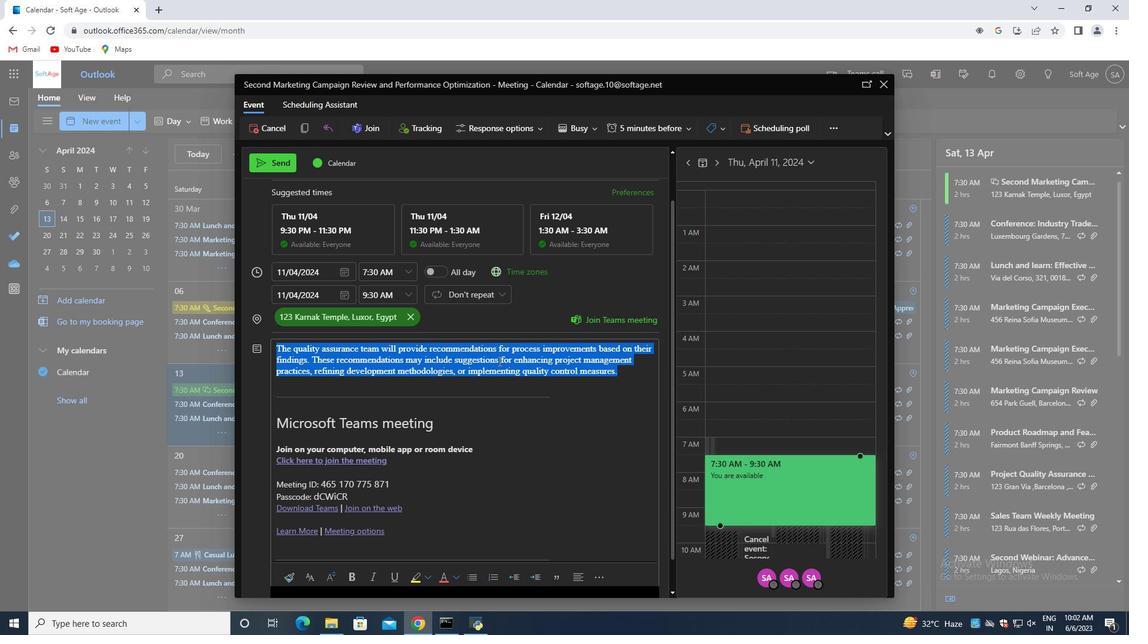 
Action: Mouse scrolled (498, 361) with delta (0, 0)
Screenshot: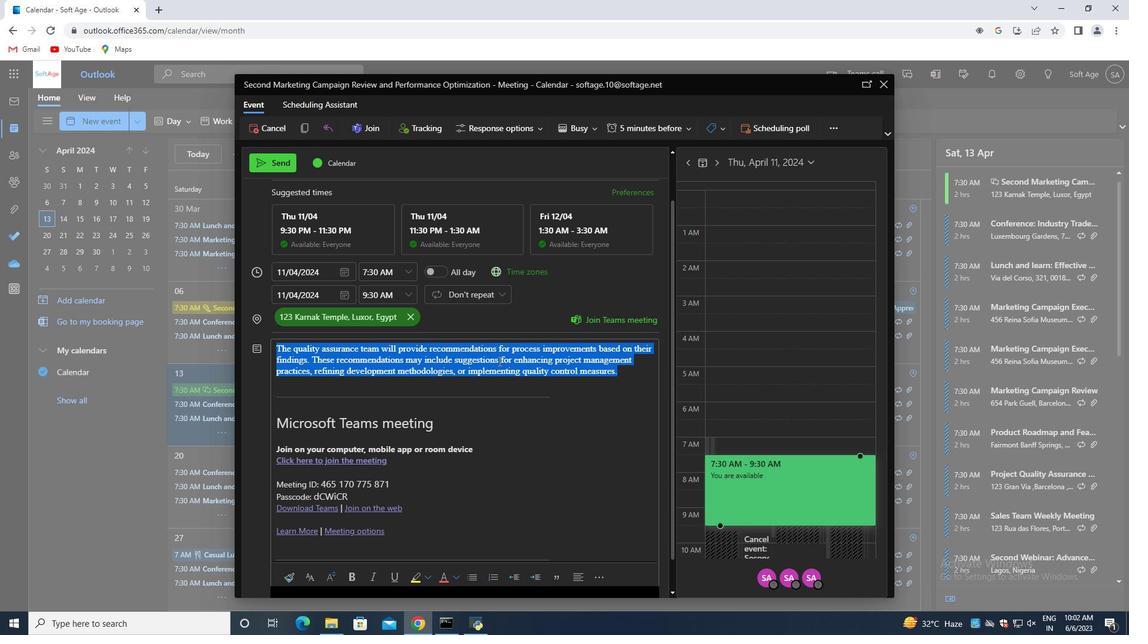 
Action: Mouse scrolled (498, 361) with delta (0, 0)
Screenshot: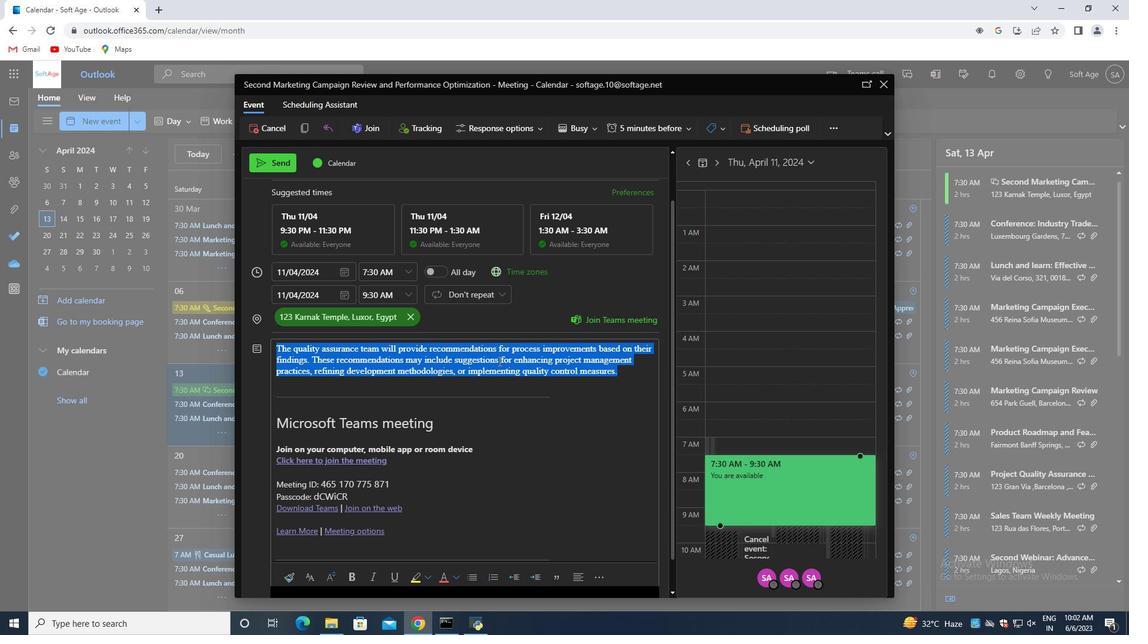 
Action: Mouse scrolled (498, 361) with delta (0, 0)
Screenshot: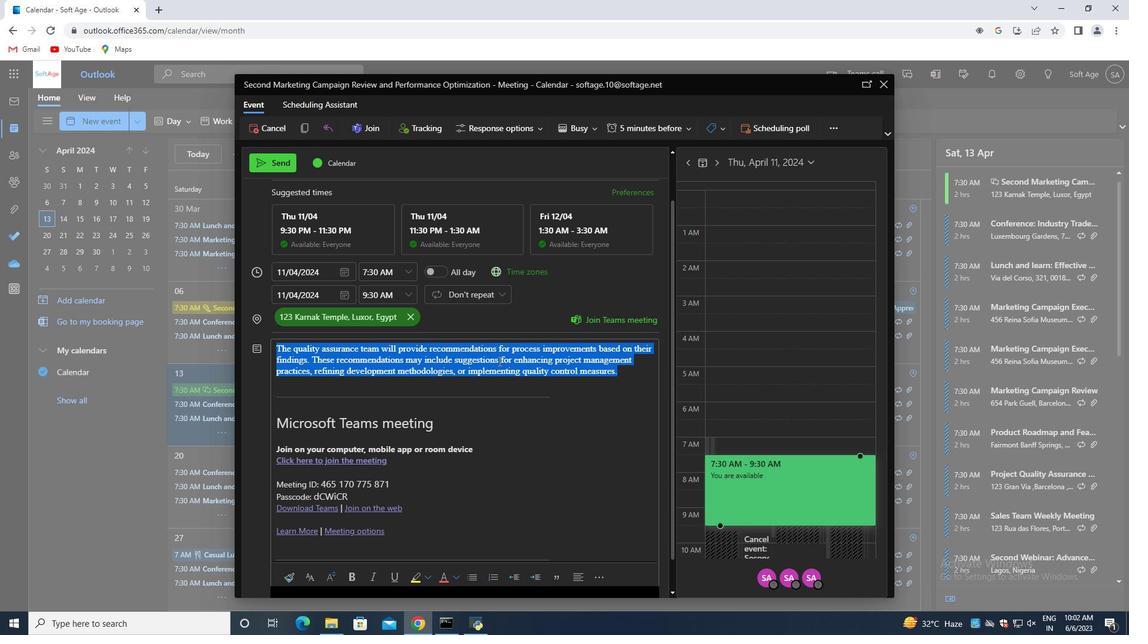 
Action: Mouse moved to (571, 128)
Screenshot: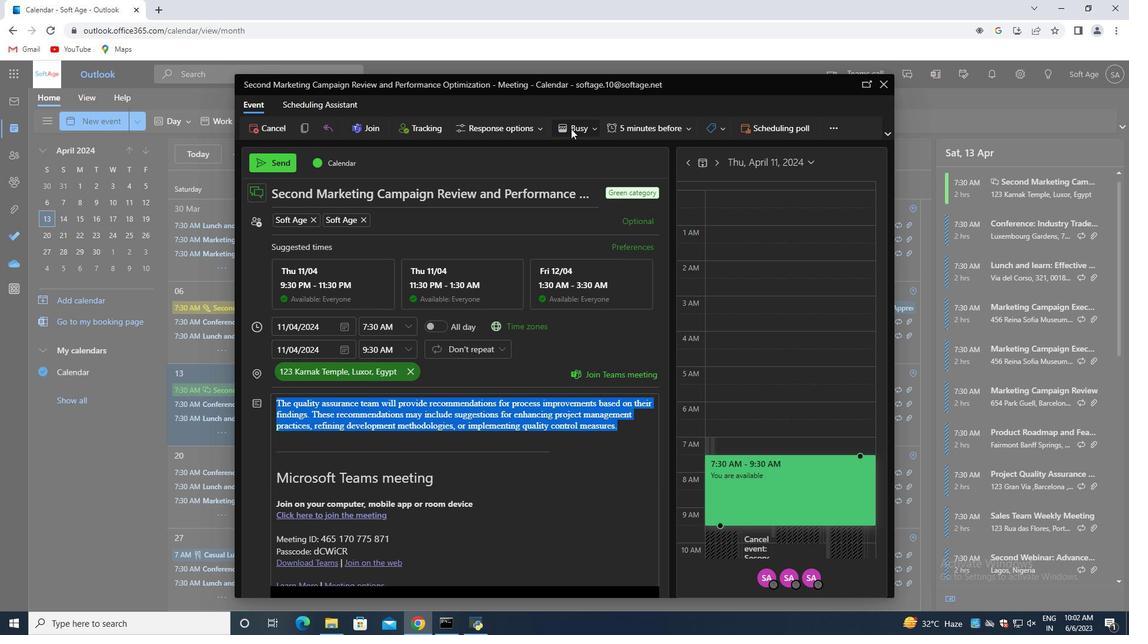 
Action: Mouse pressed left at (571, 128)
Screenshot: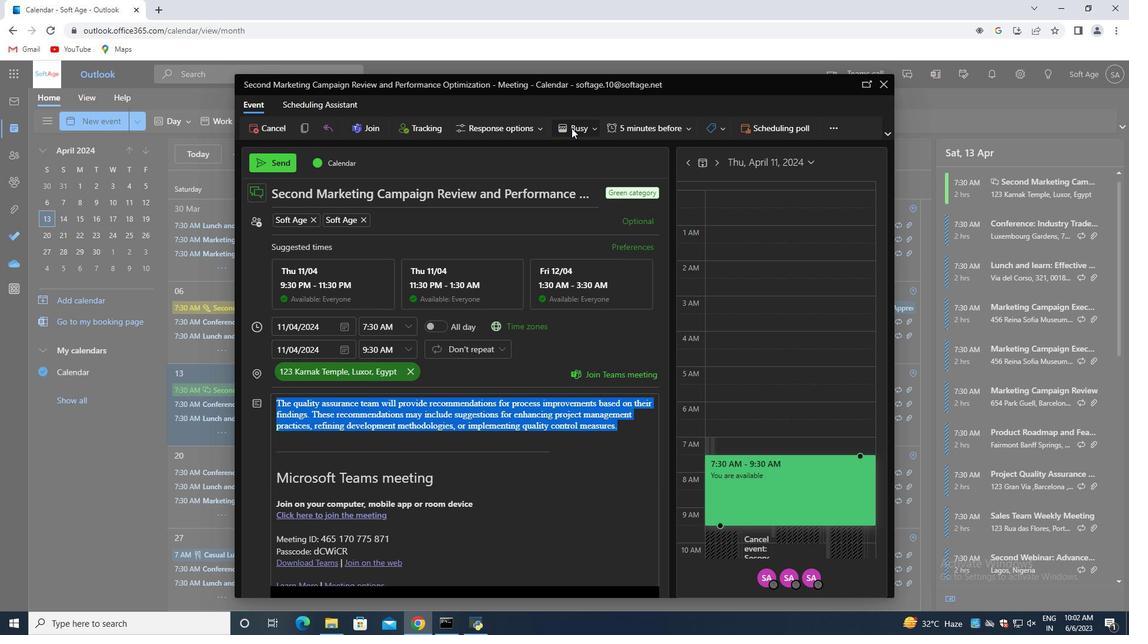 
Action: Mouse moved to (525, 192)
Screenshot: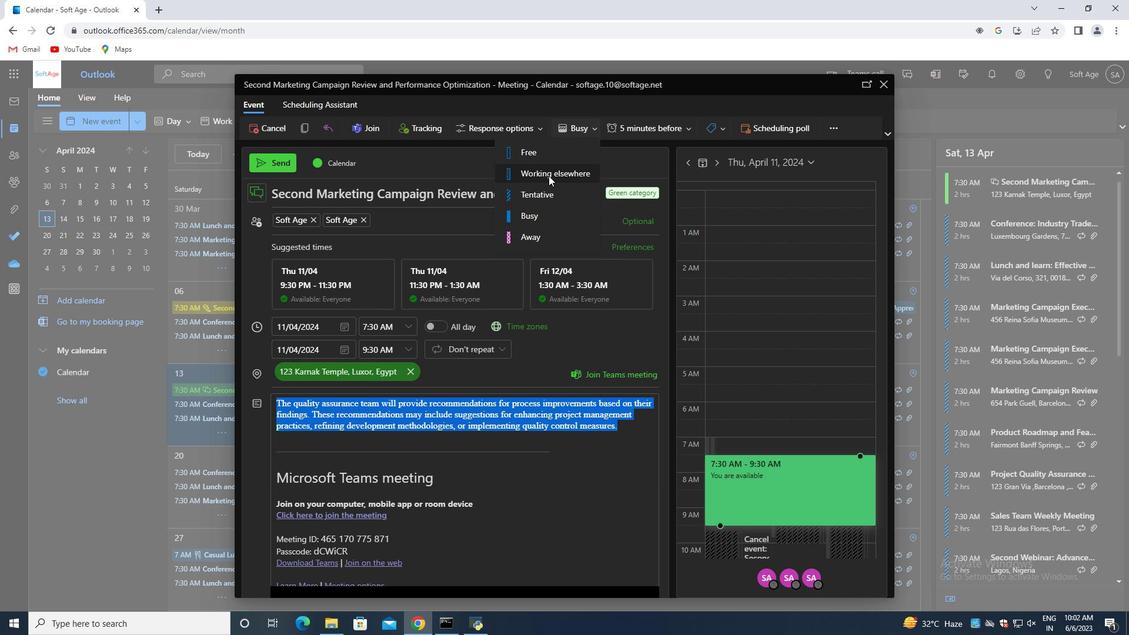 
Action: Mouse pressed left at (525, 192)
Screenshot: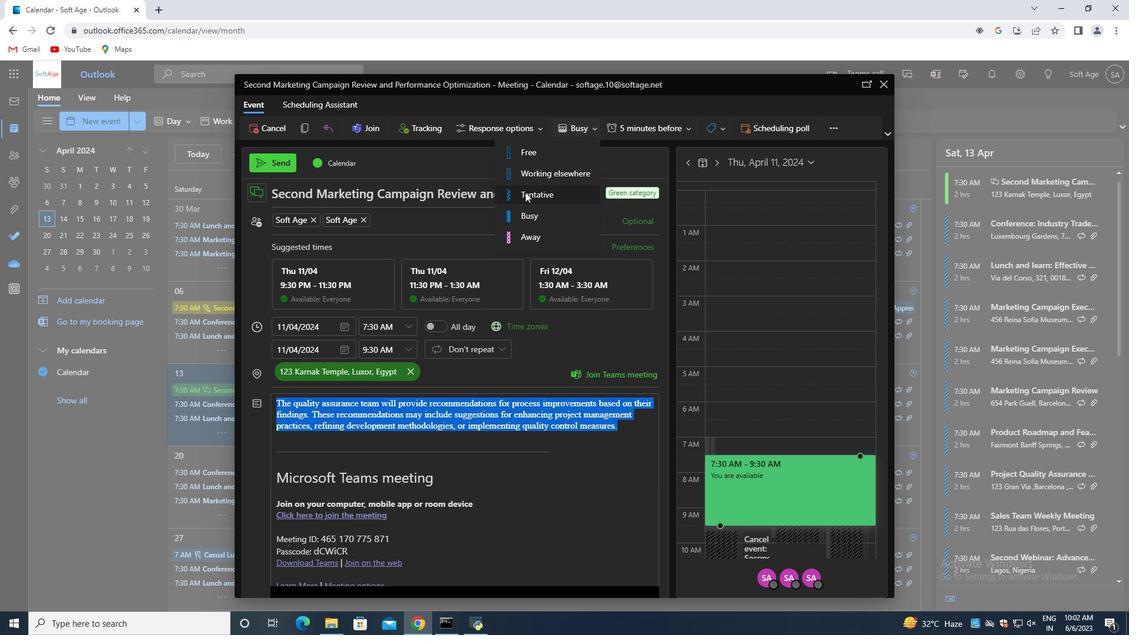 
Action: Mouse moved to (622, 426)
Screenshot: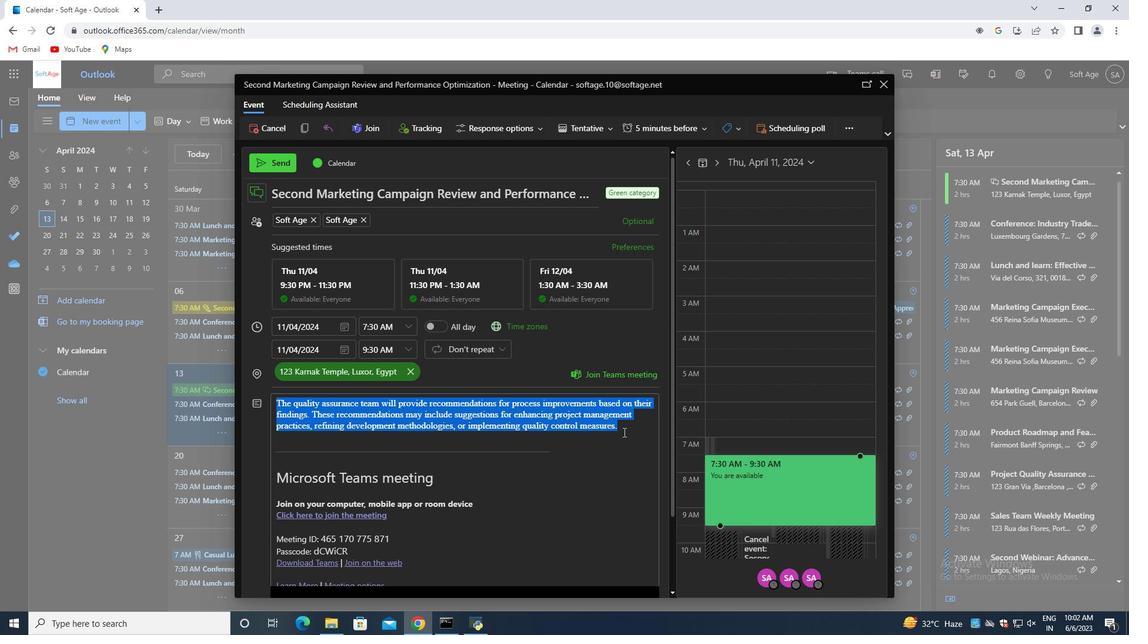
Action: Mouse pressed left at (622, 426)
Screenshot: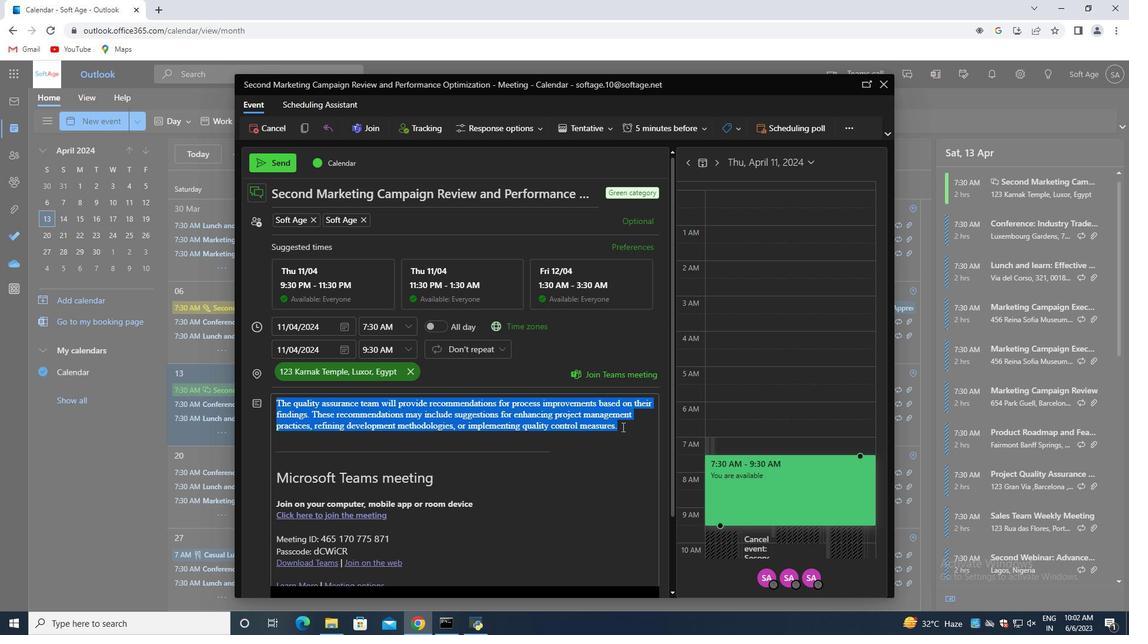 
Action: Mouse moved to (623, 426)
Screenshot: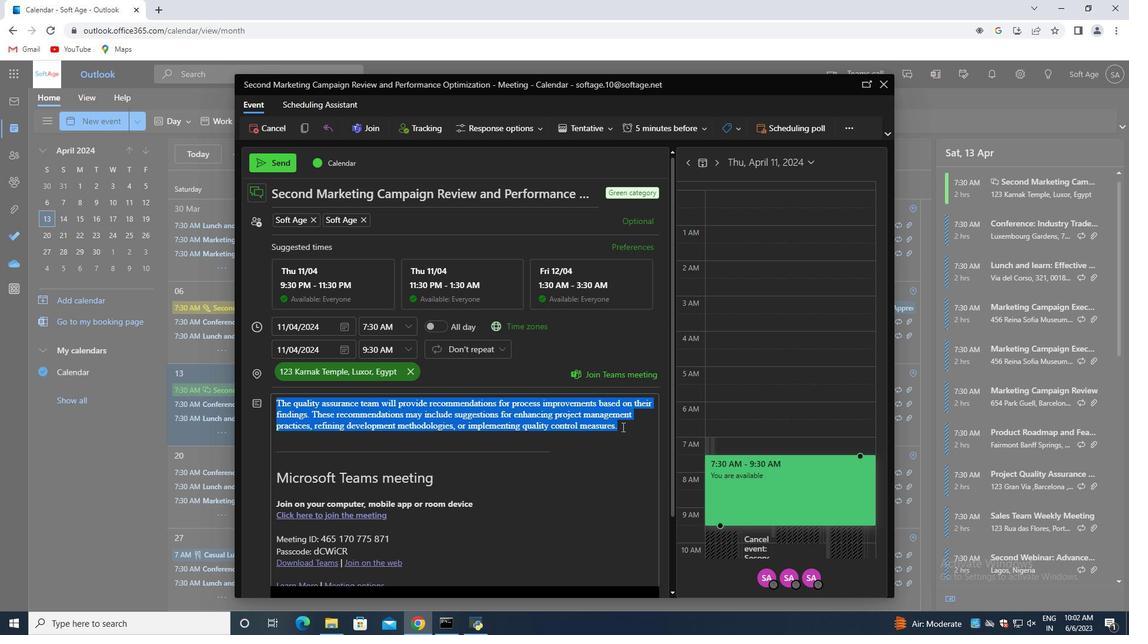 
Action: Mouse pressed left at (623, 426)
Screenshot: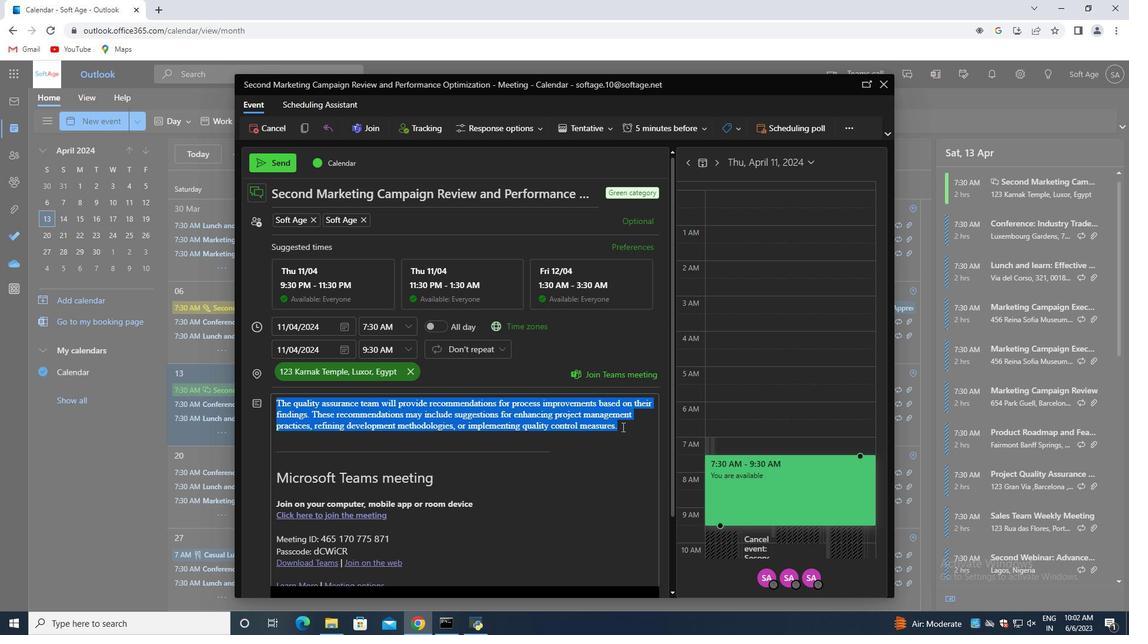 
Action: Mouse moved to (503, 459)
Screenshot: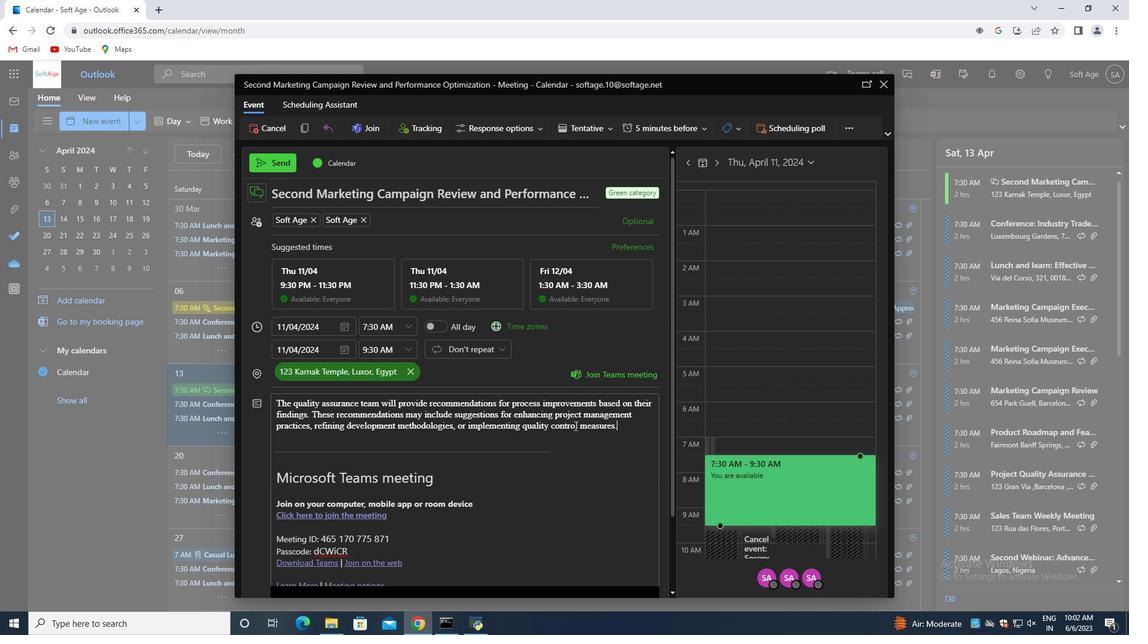 
Action: Mouse scrolled (563, 432) with delta (0, 0)
Screenshot: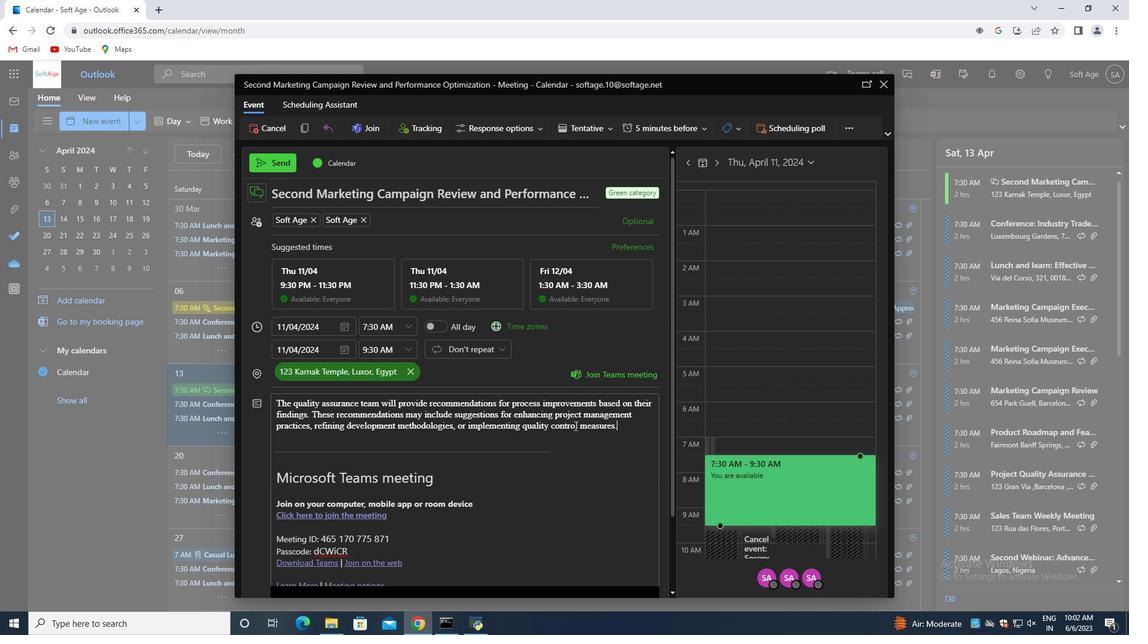 
Action: Mouse moved to (498, 459)
Screenshot: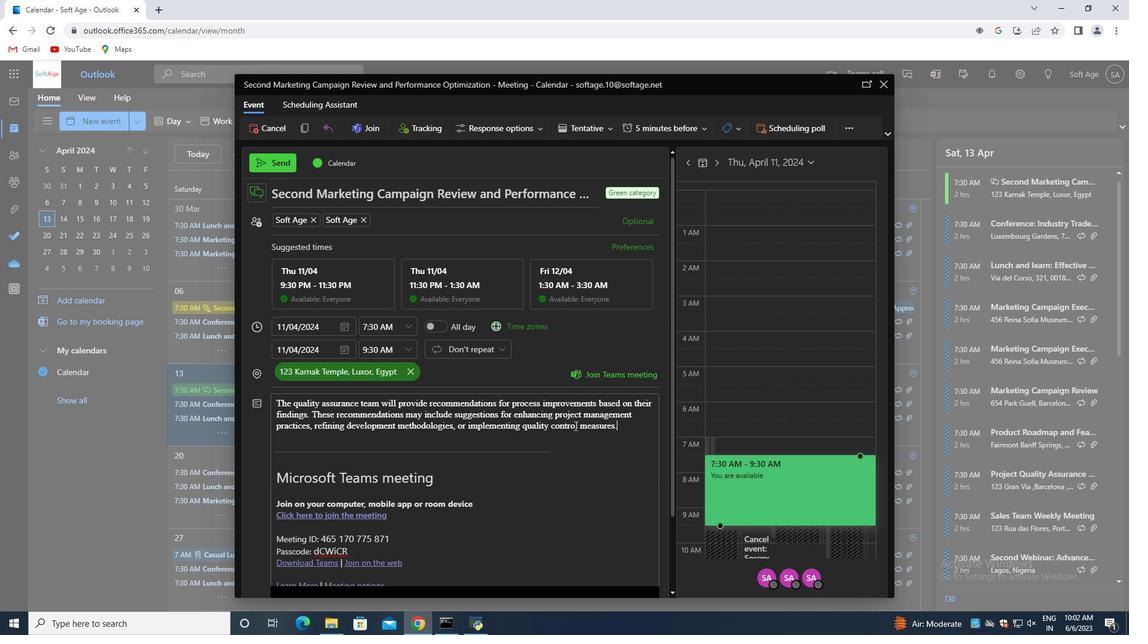 
Action: Mouse scrolled (552, 439) with delta (0, 0)
Screenshot: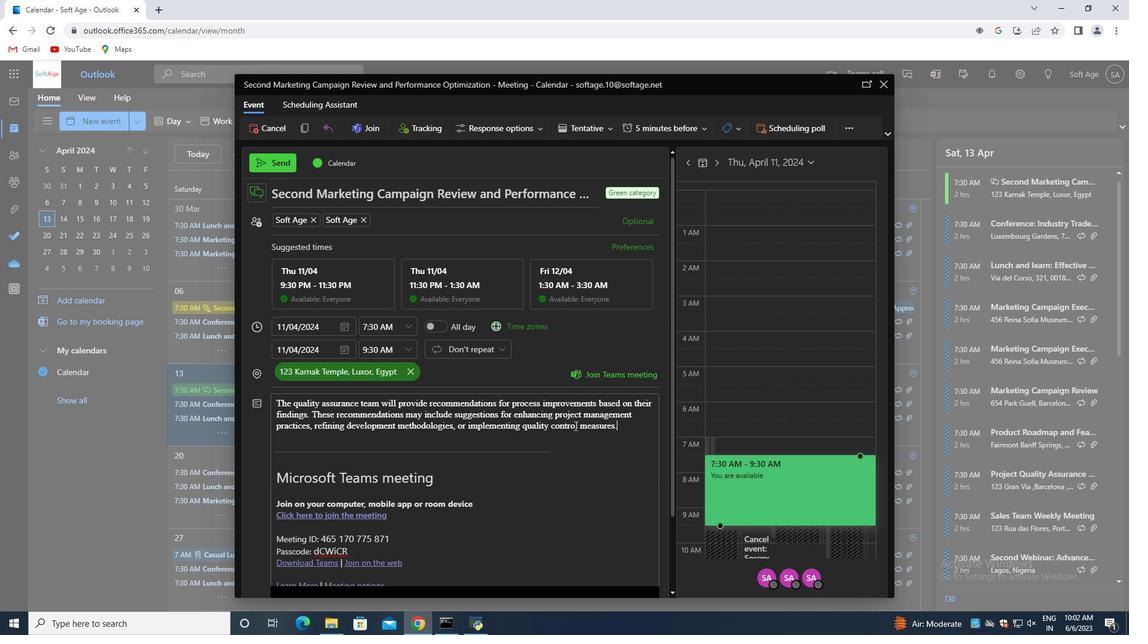 
Action: Mouse moved to (495, 459)
Screenshot: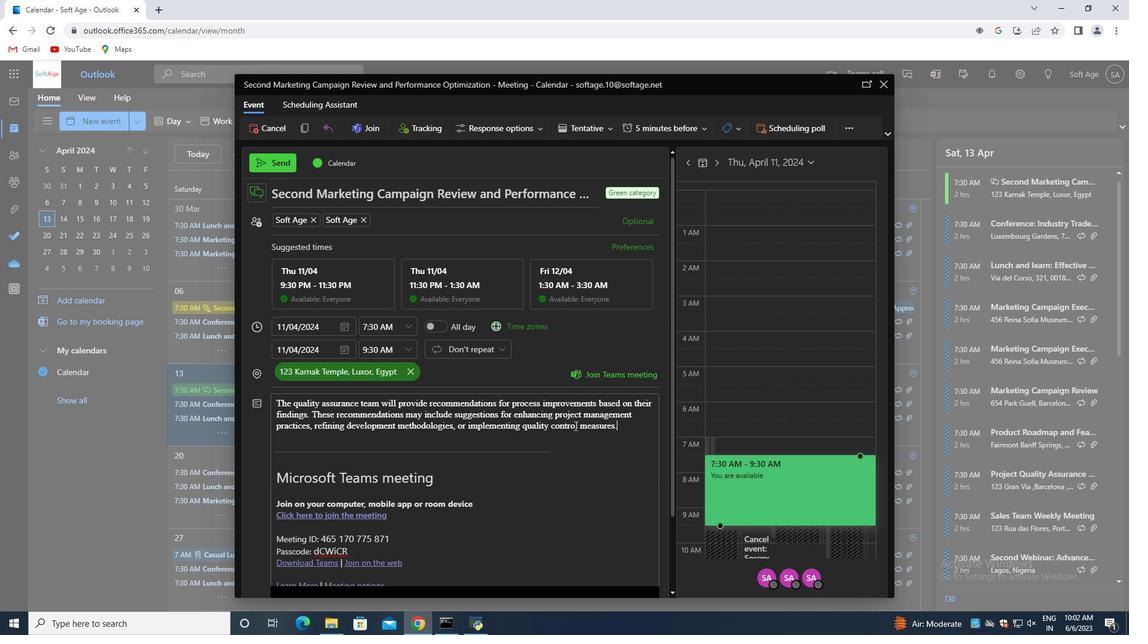
Action: Mouse scrolled (546, 444) with delta (0, 0)
Screenshot: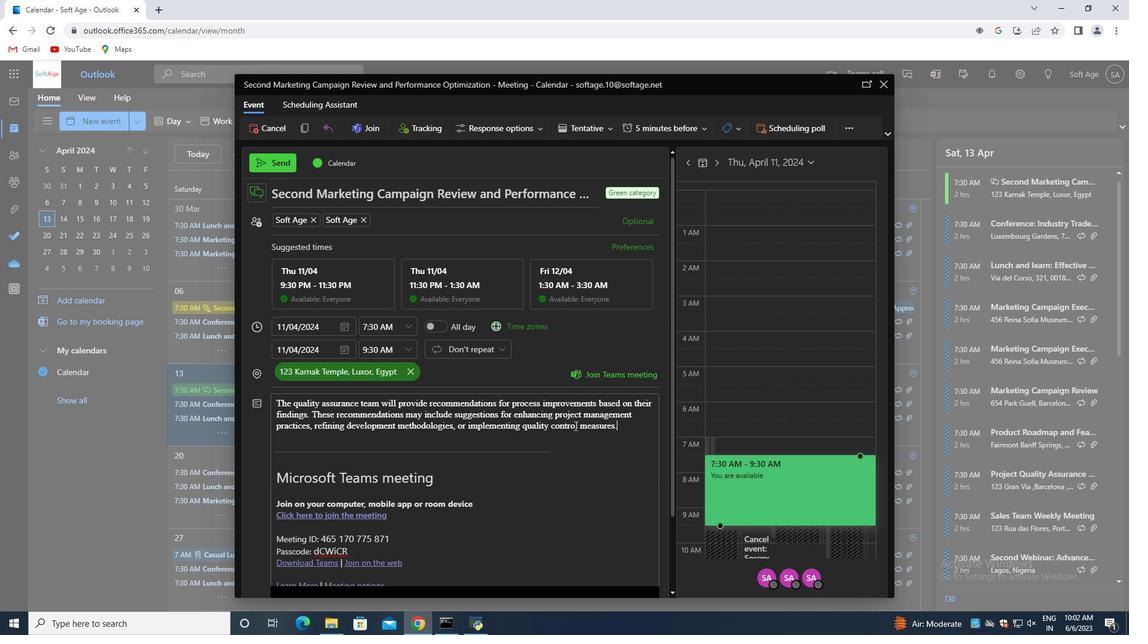 
Action: Mouse moved to (493, 459)
Screenshot: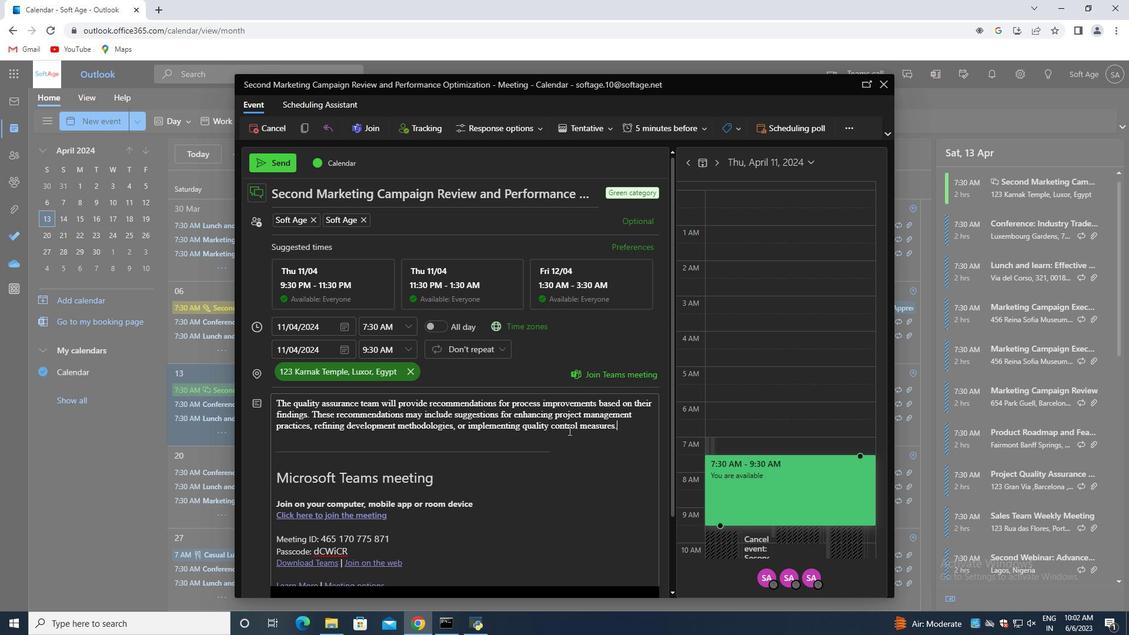 
Action: Mouse scrolled (541, 447) with delta (0, 0)
Screenshot: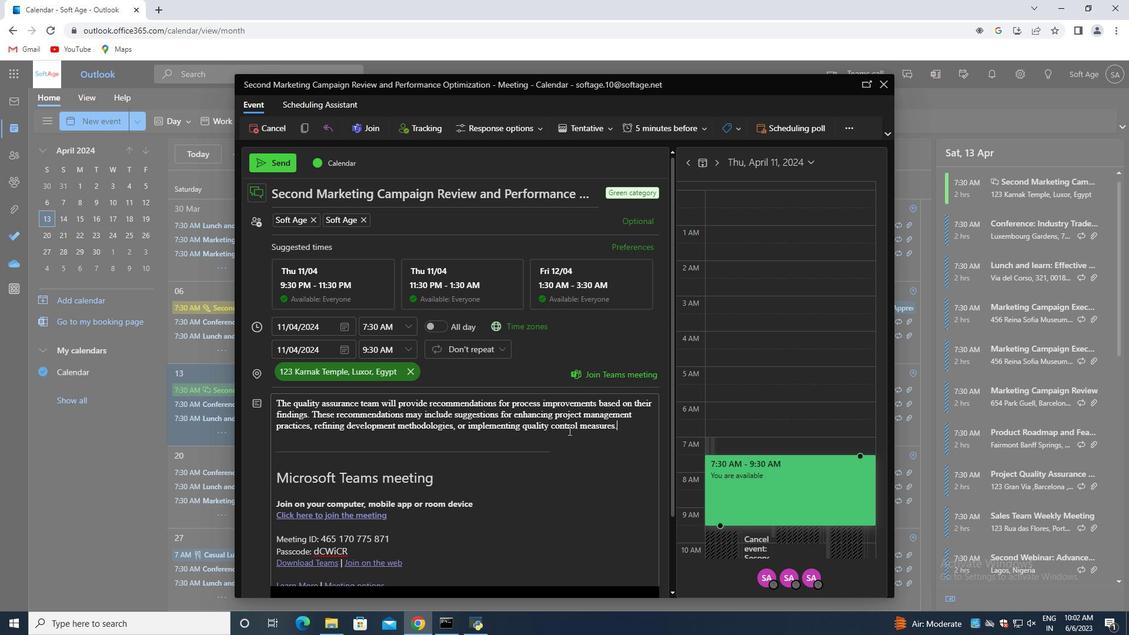 
Action: Mouse moved to (493, 459)
Screenshot: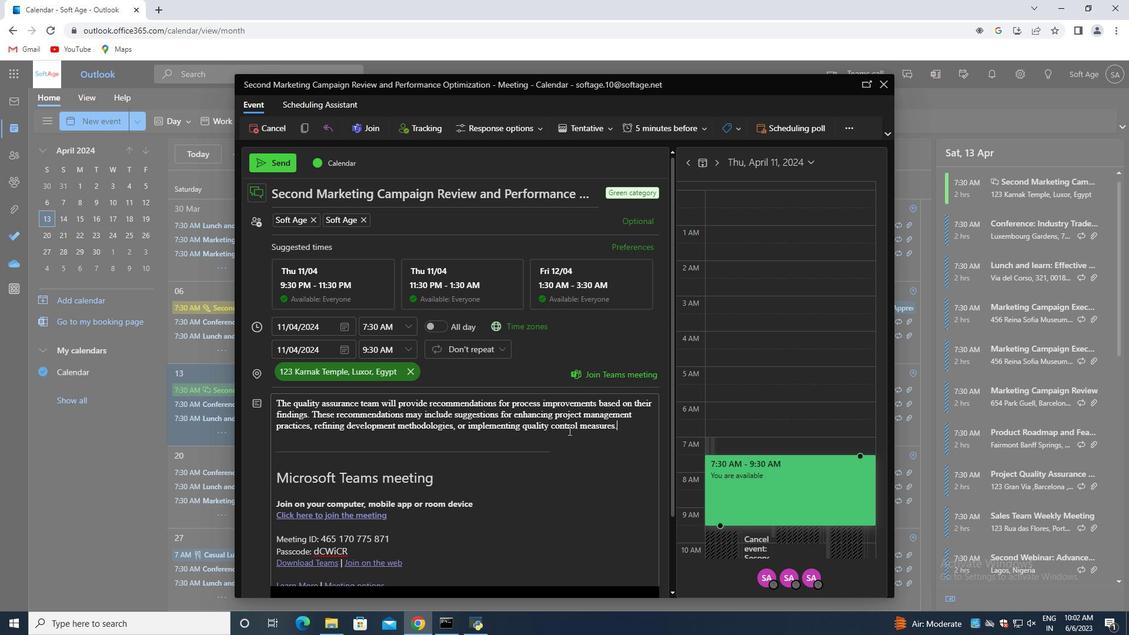 
Action: Mouse scrolled (539, 448) with delta (0, 0)
Screenshot: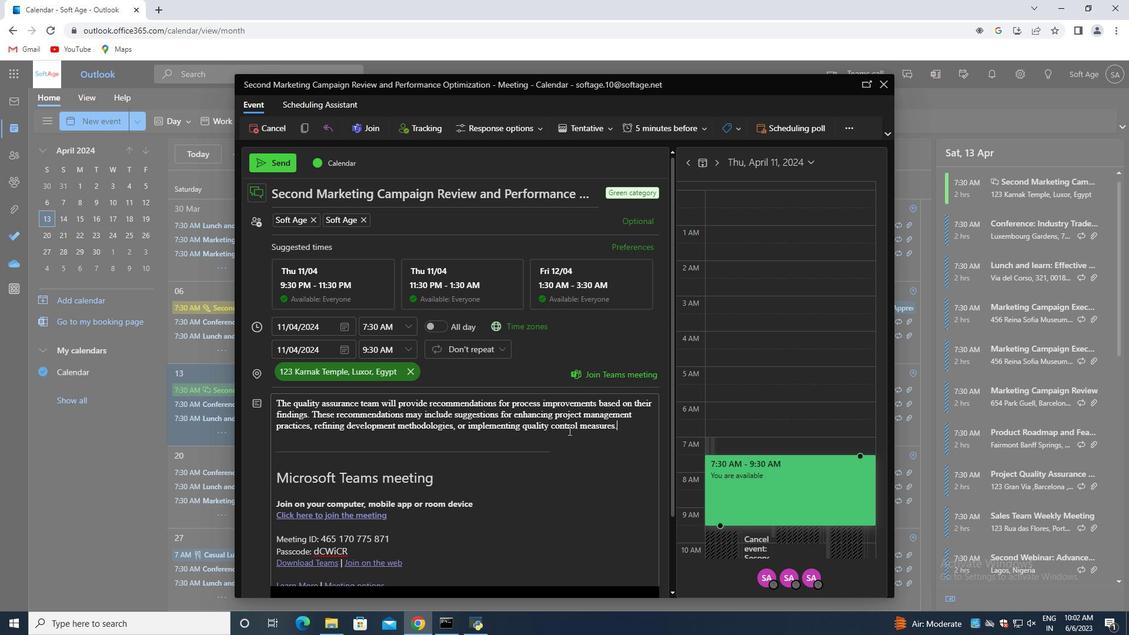 
Action: Mouse scrolled (531, 451) with delta (0, 0)
Screenshot: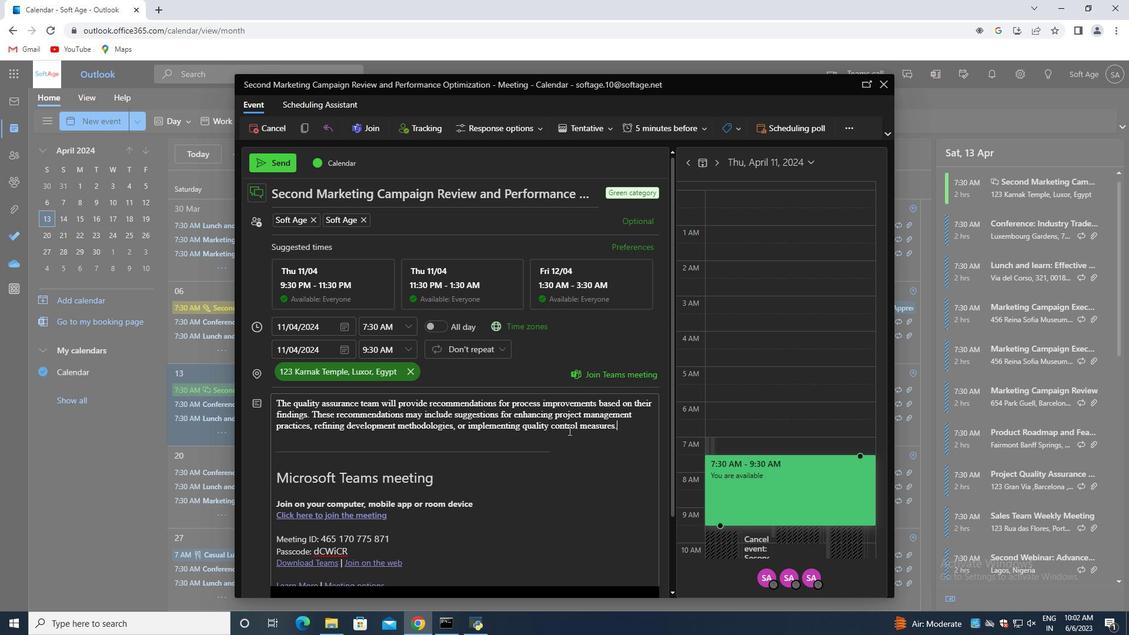 
Action: Mouse moved to (339, 568)
Screenshot: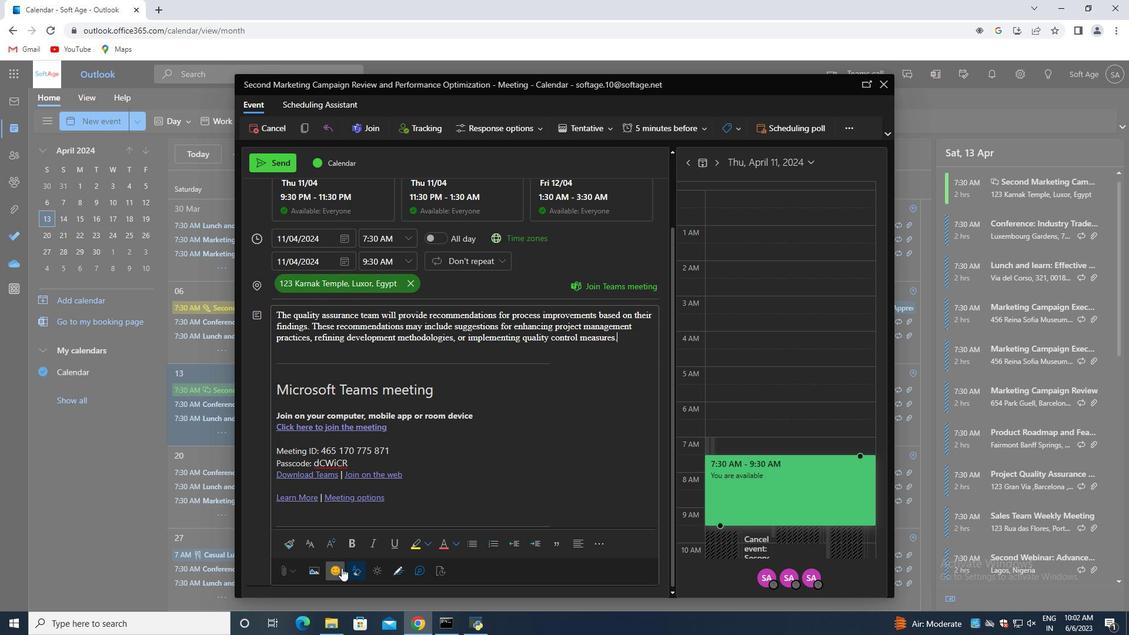 
Action: Mouse pressed left at (339, 568)
Screenshot: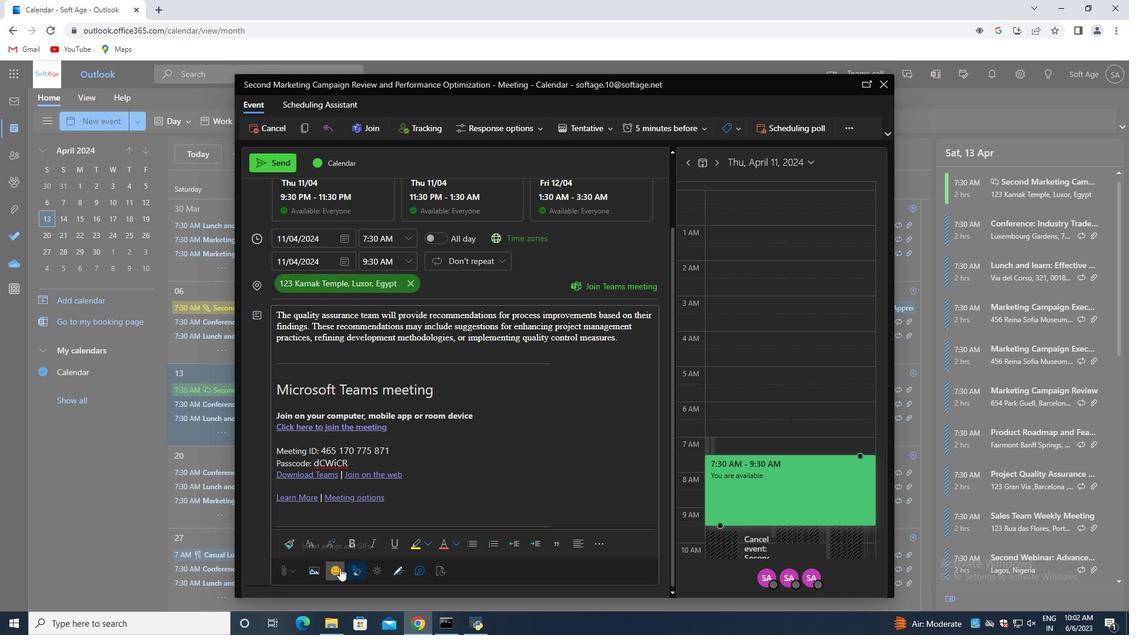 
Action: Mouse moved to (856, 259)
Screenshot: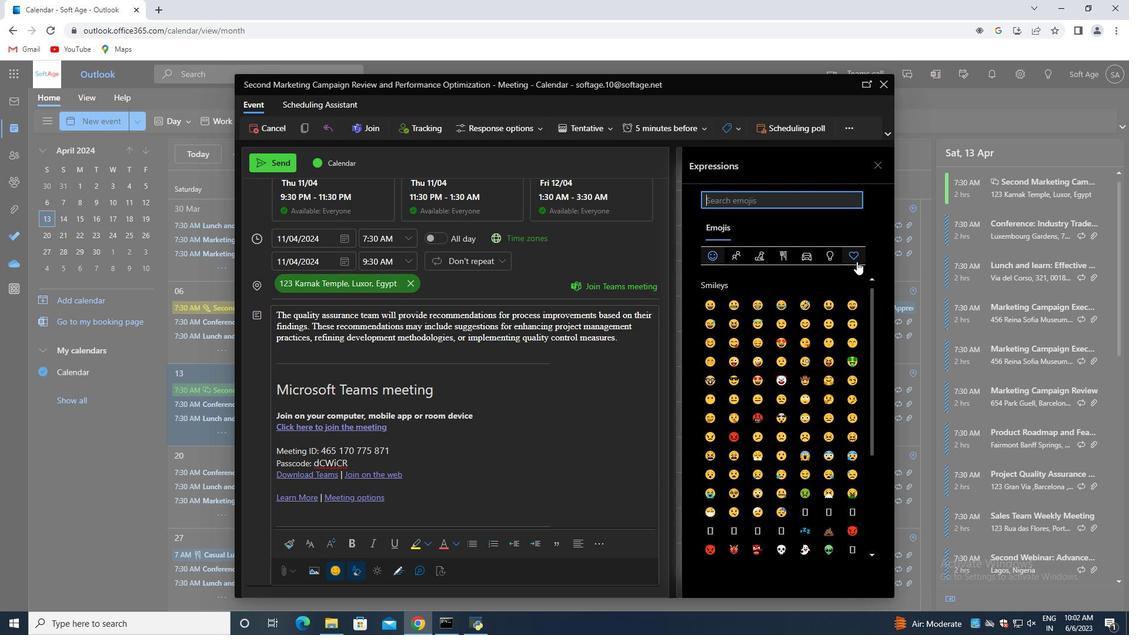 
Action: Mouse pressed left at (856, 259)
Screenshot: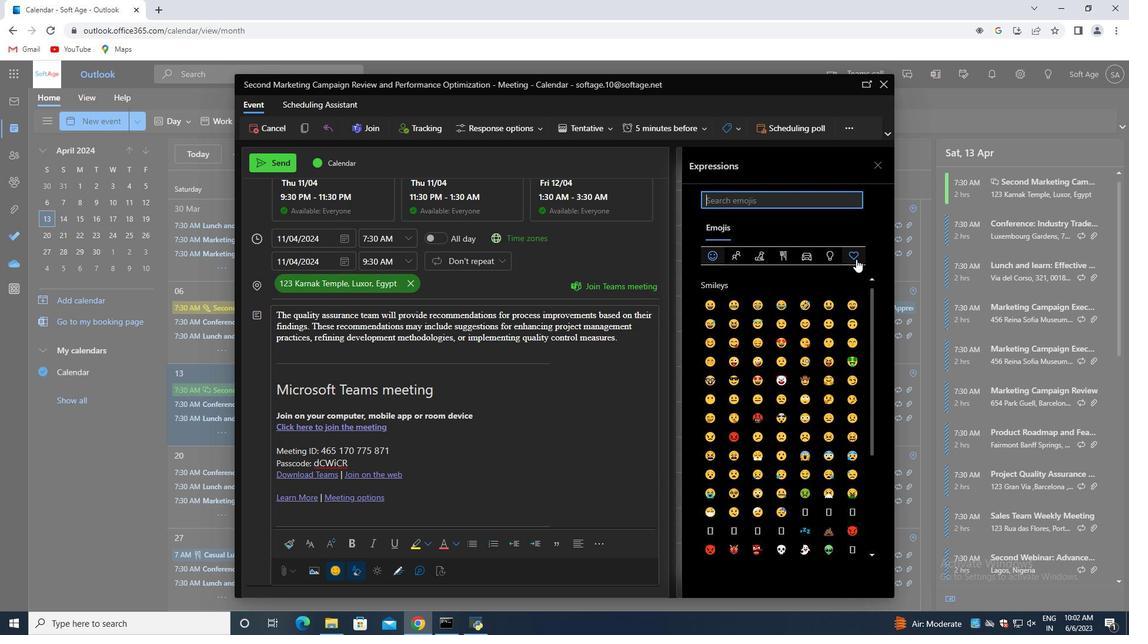 
Action: Mouse moved to (808, 304)
Screenshot: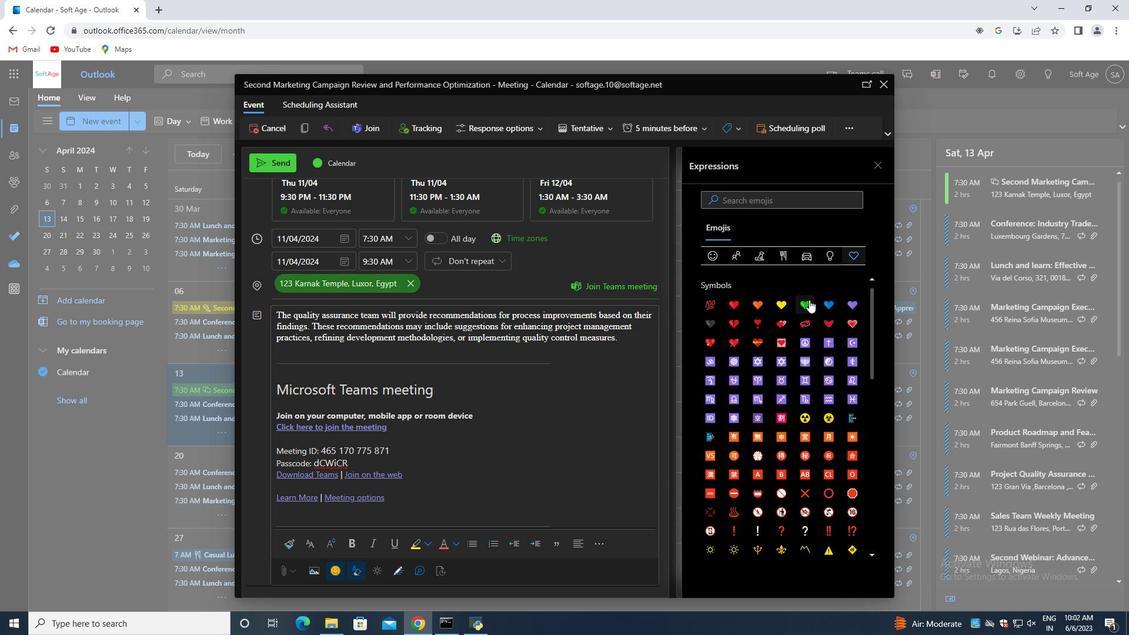 
Action: Mouse pressed left at (808, 304)
Screenshot: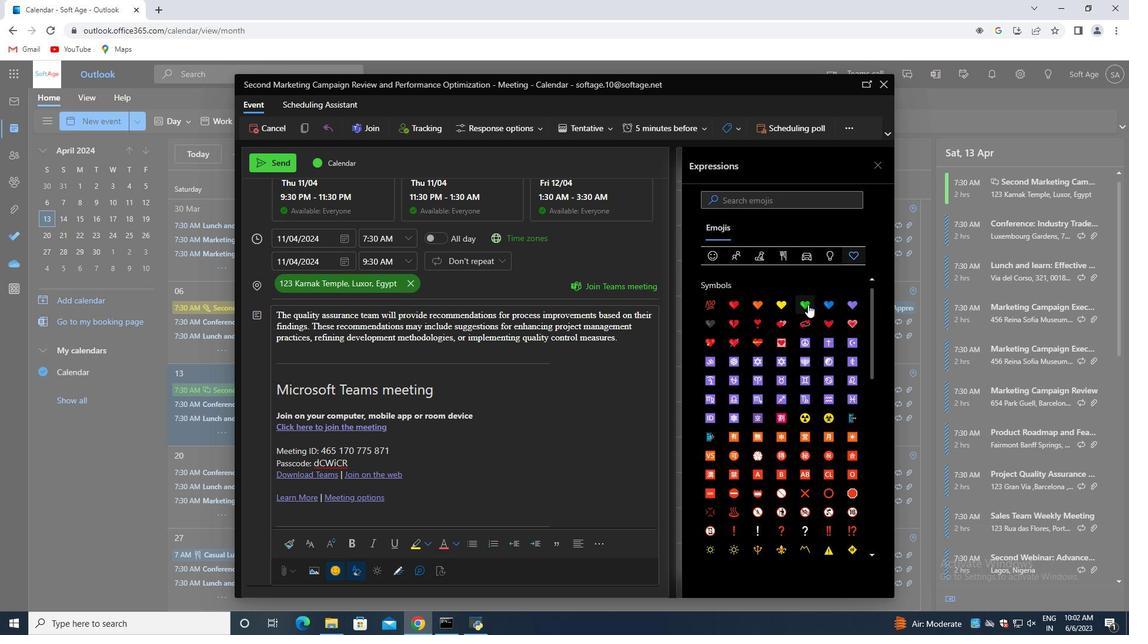 
Action: Mouse moved to (518, 352)
Screenshot: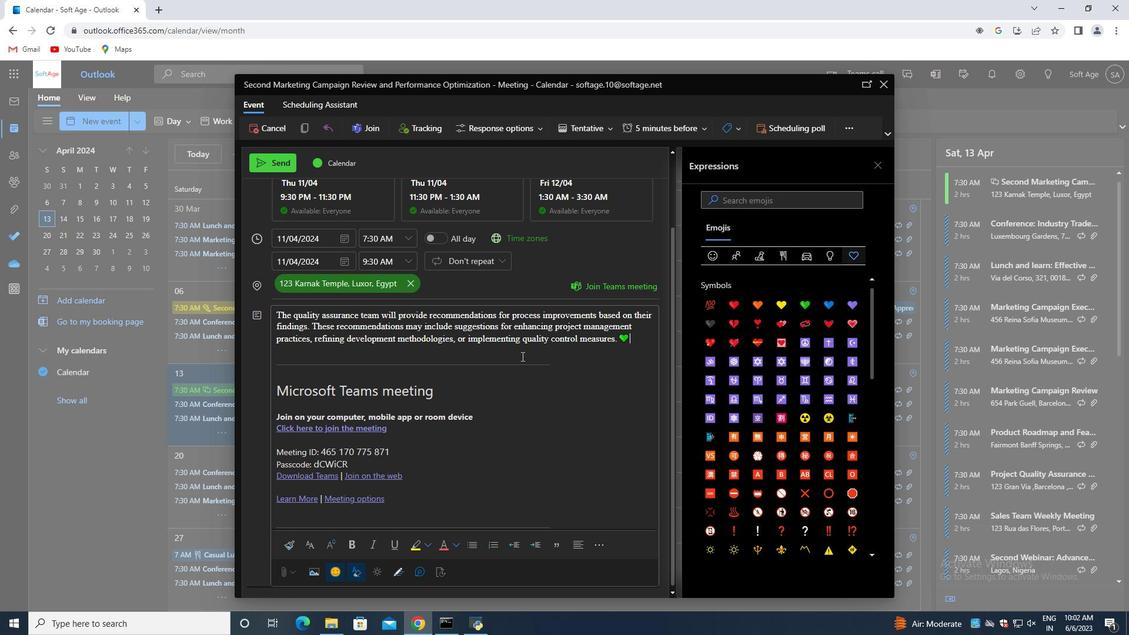 
Action: Mouse scrolled (518, 352) with delta (0, 0)
Screenshot: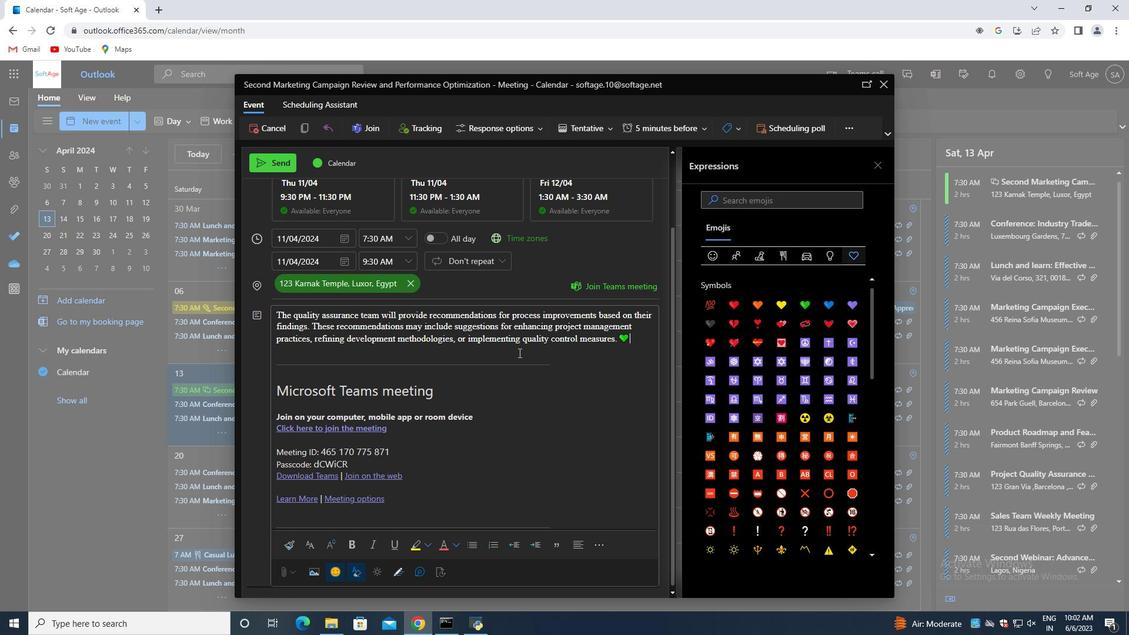 
Action: Mouse scrolled (518, 352) with delta (0, 0)
Screenshot: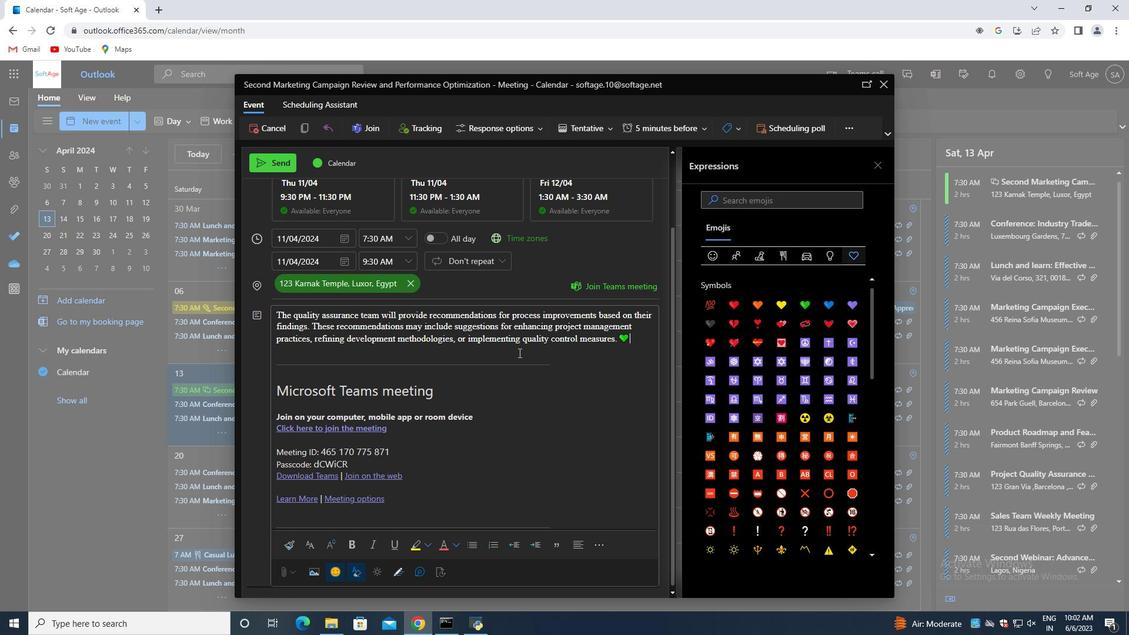 
Action: Mouse moved to (518, 351)
Screenshot: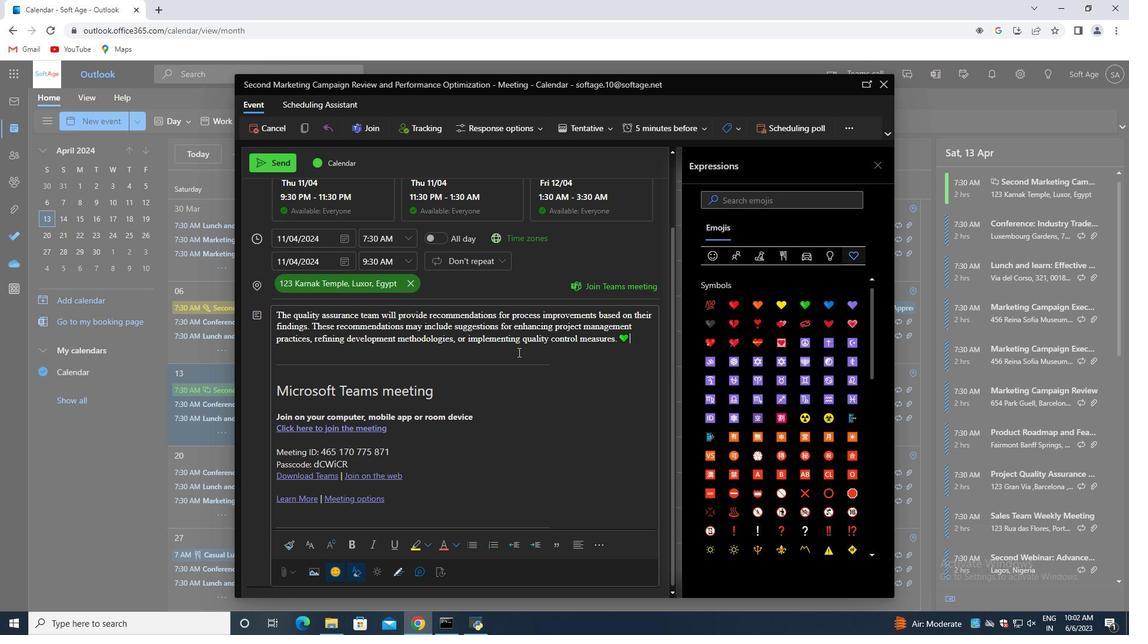 
Action: Mouse scrolled (518, 351) with delta (0, 0)
Screenshot: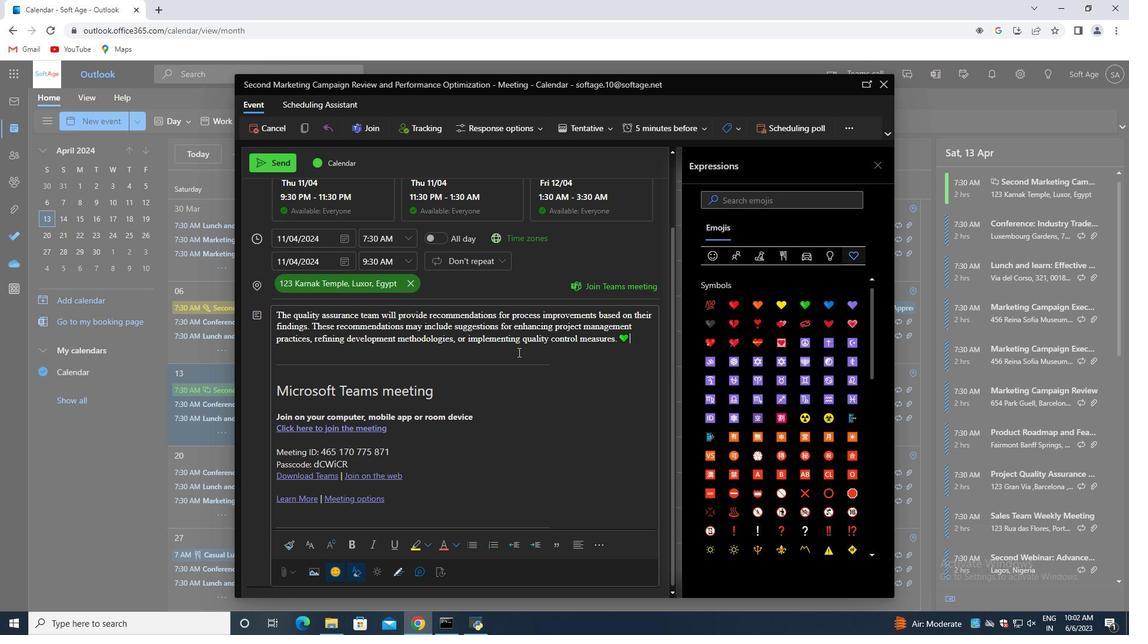 
Action: Mouse moved to (518, 351)
Screenshot: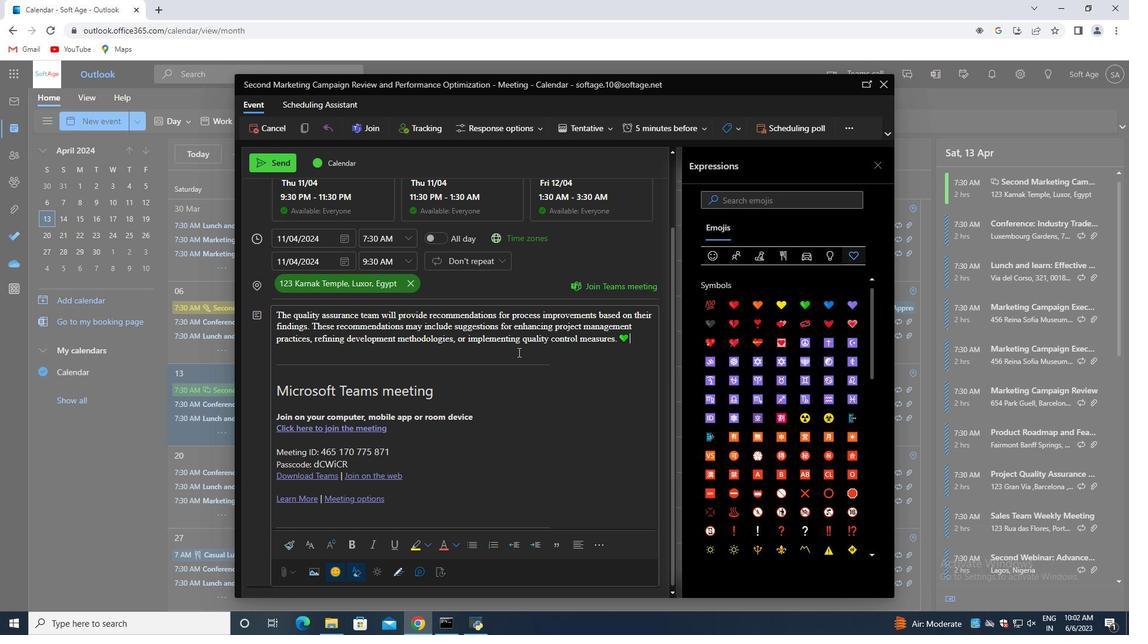 
Action: Mouse scrolled (518, 351) with delta (0, 0)
Screenshot: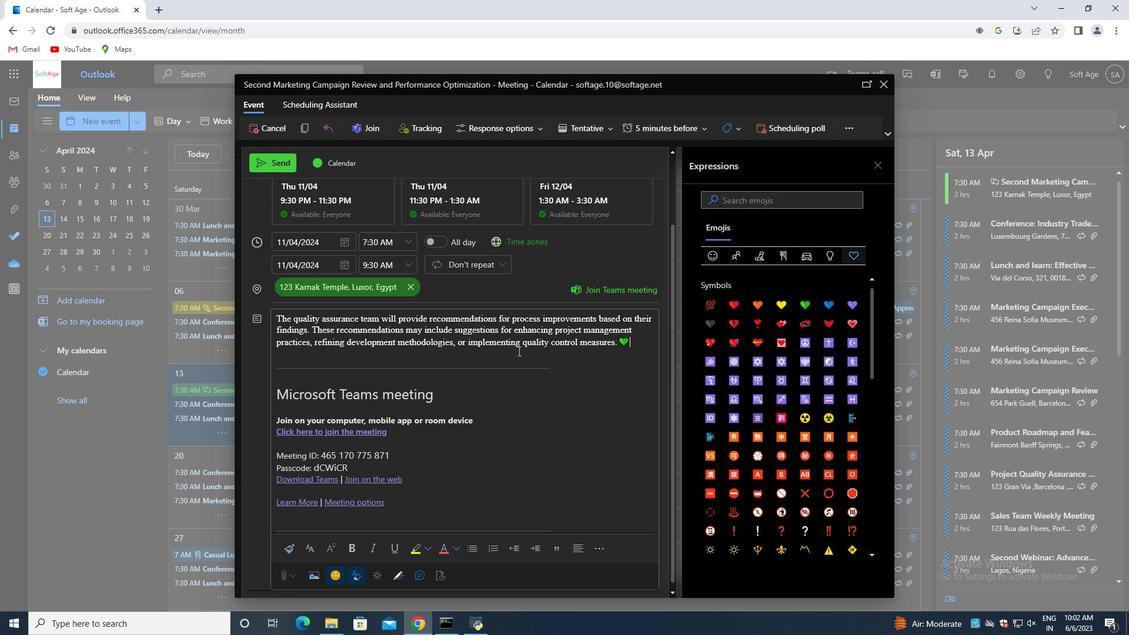 
Action: Mouse moved to (519, 347)
Screenshot: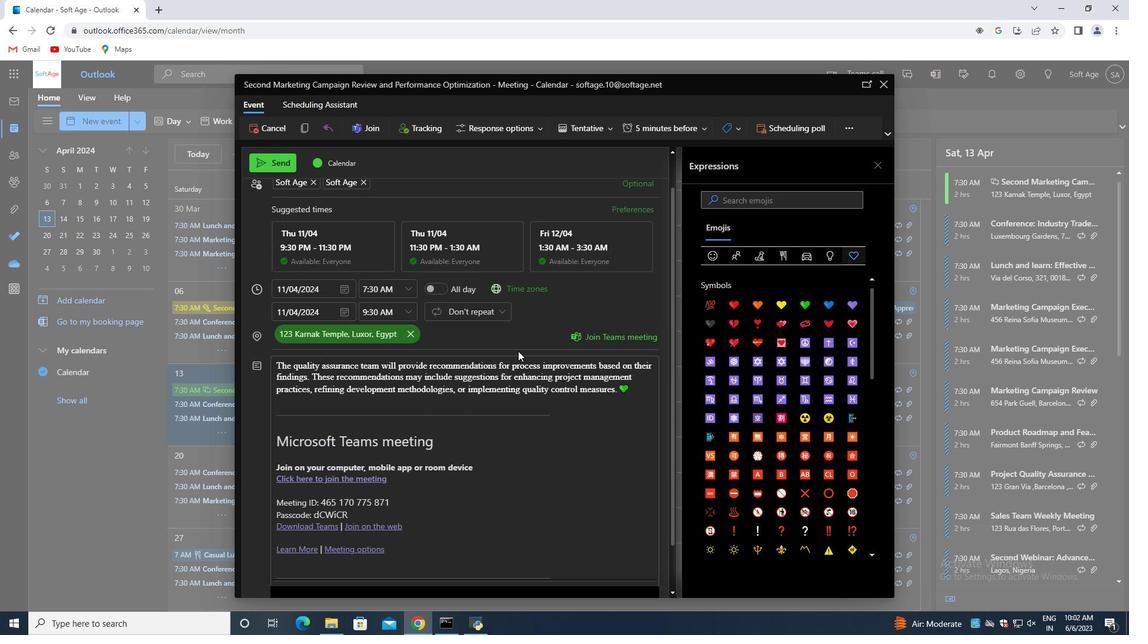 
Action: Mouse scrolled (519, 348) with delta (0, 0)
Screenshot: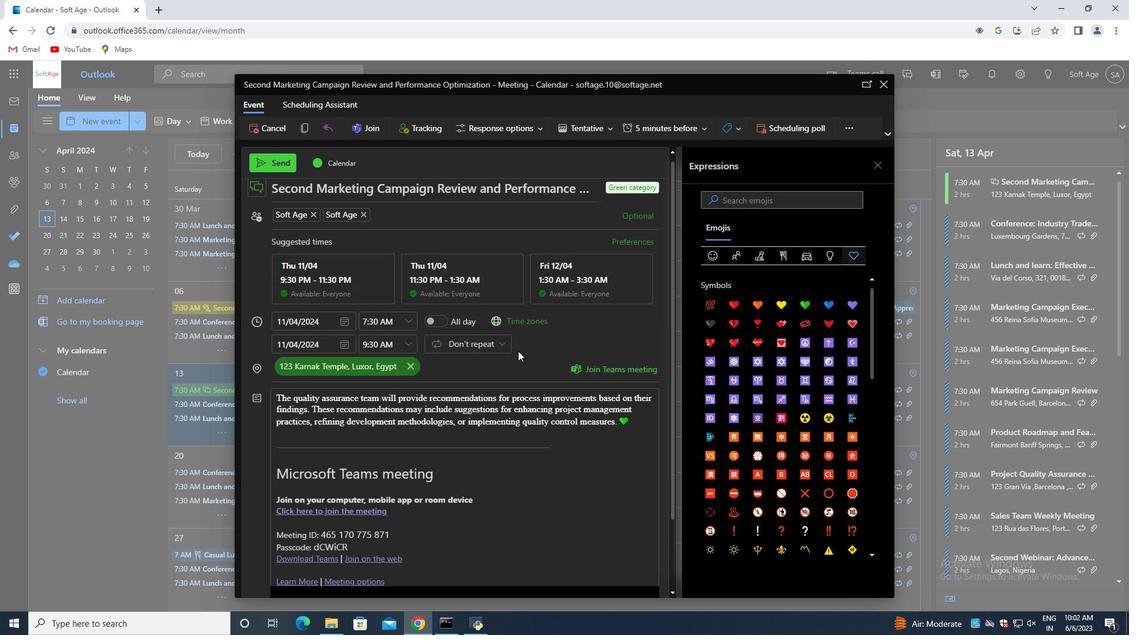 
Action: Mouse moved to (472, 219)
Screenshot: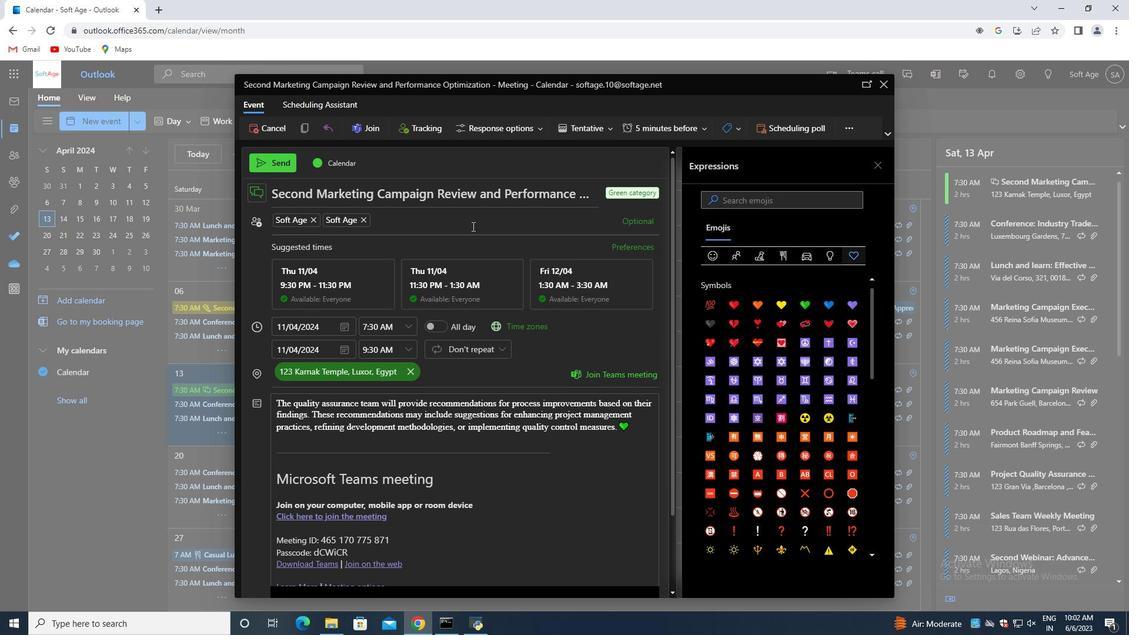 
Action: Mouse pressed left at (472, 219)
Screenshot: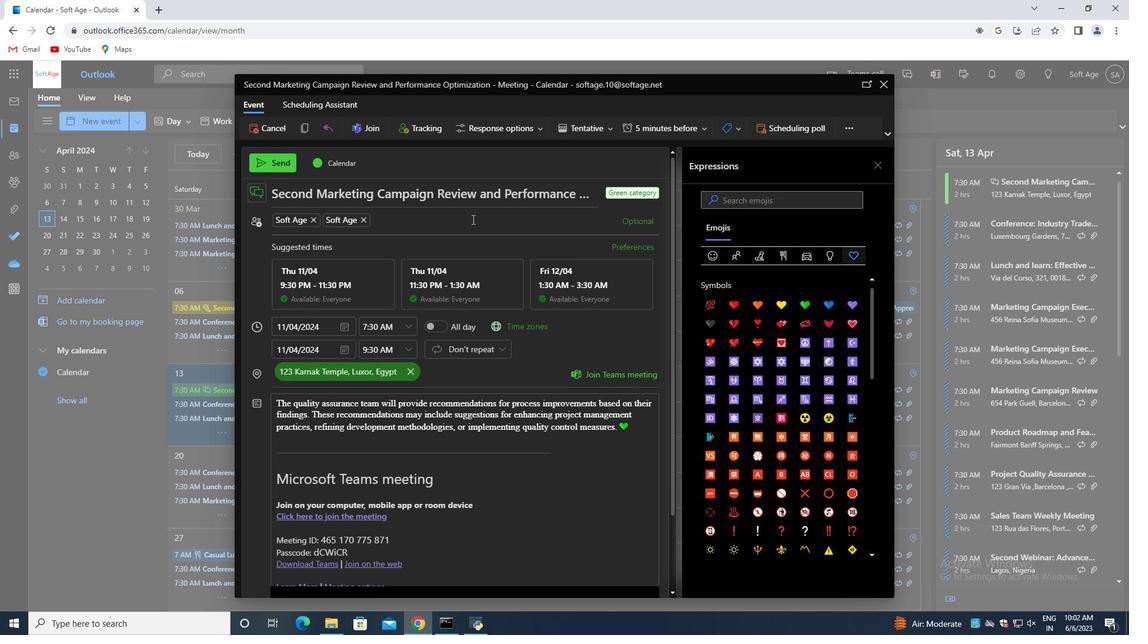 
Action: Key pressed softage.2<Key.shift>@softage.net<Key.enter>
Screenshot: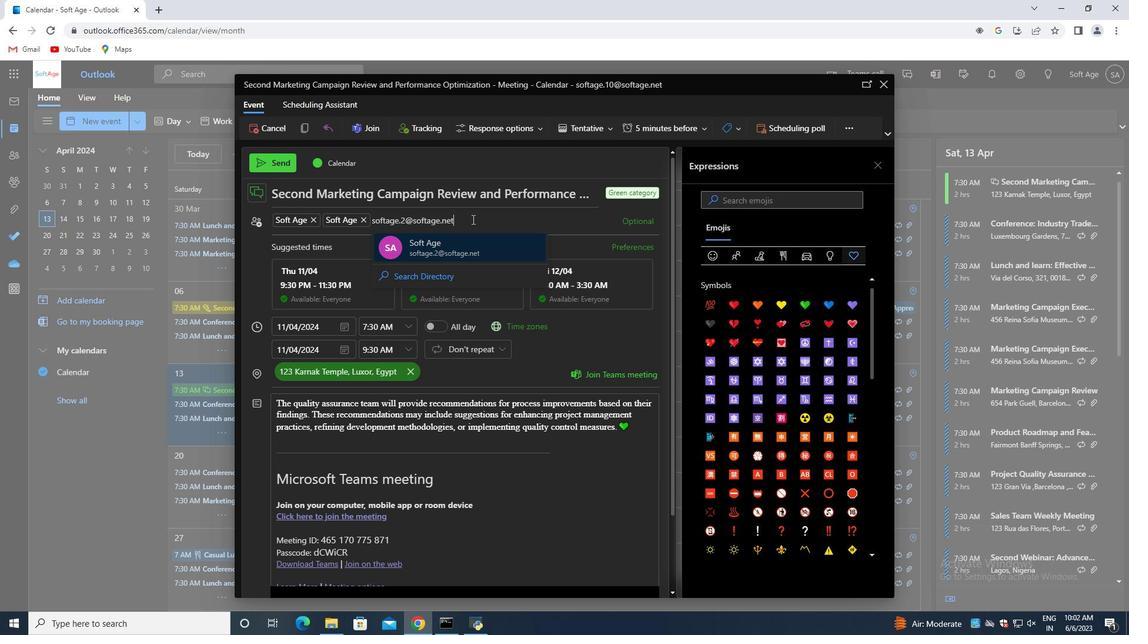 
Action: Mouse moved to (480, 378)
Screenshot: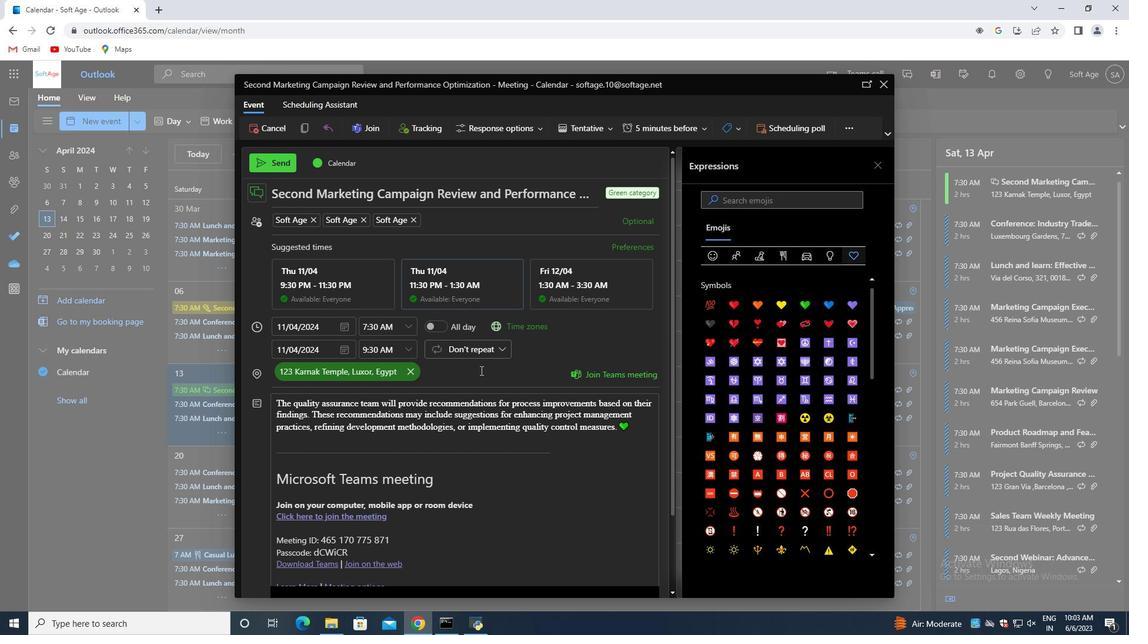 
Action: Mouse scrolled (480, 377) with delta (0, 0)
Screenshot: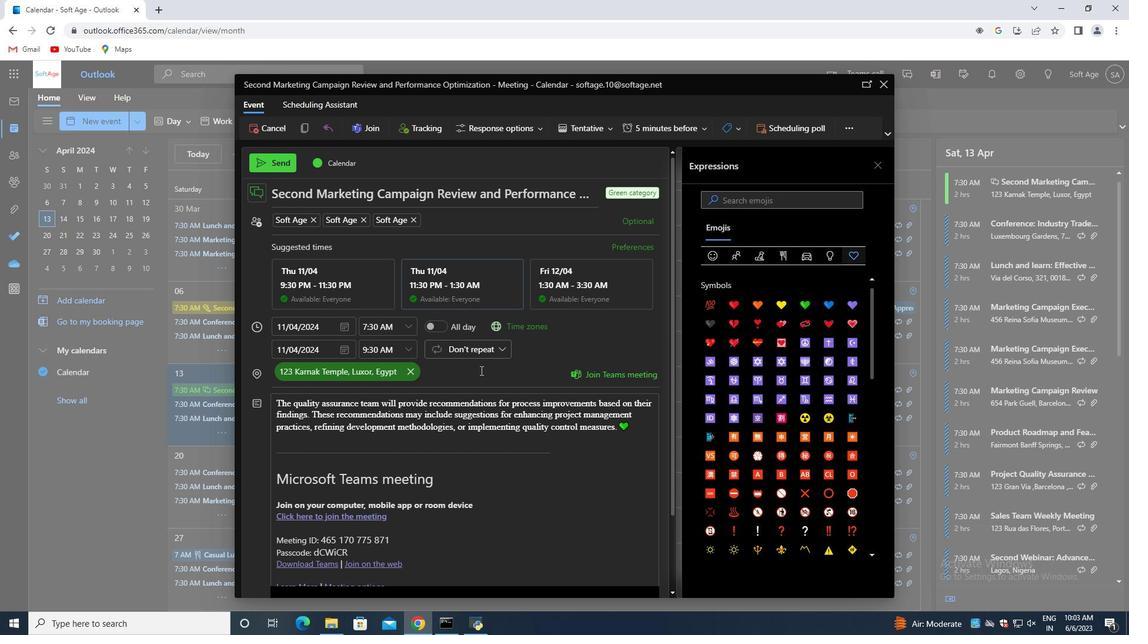 
Action: Mouse moved to (480, 381)
Screenshot: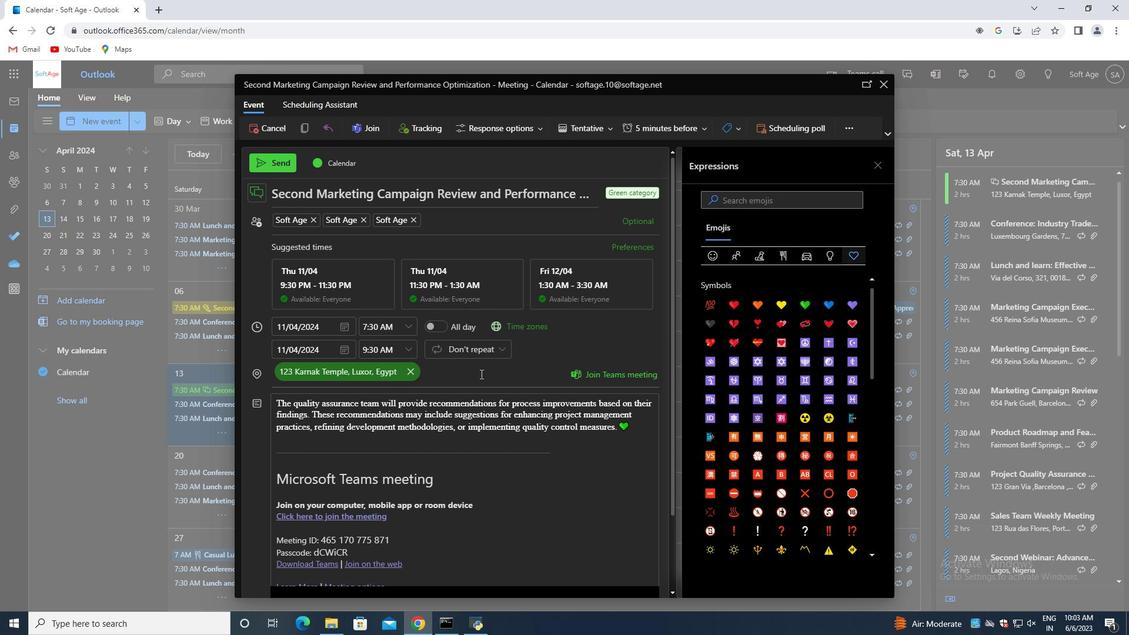 
Action: Mouse scrolled (480, 380) with delta (0, 0)
Screenshot: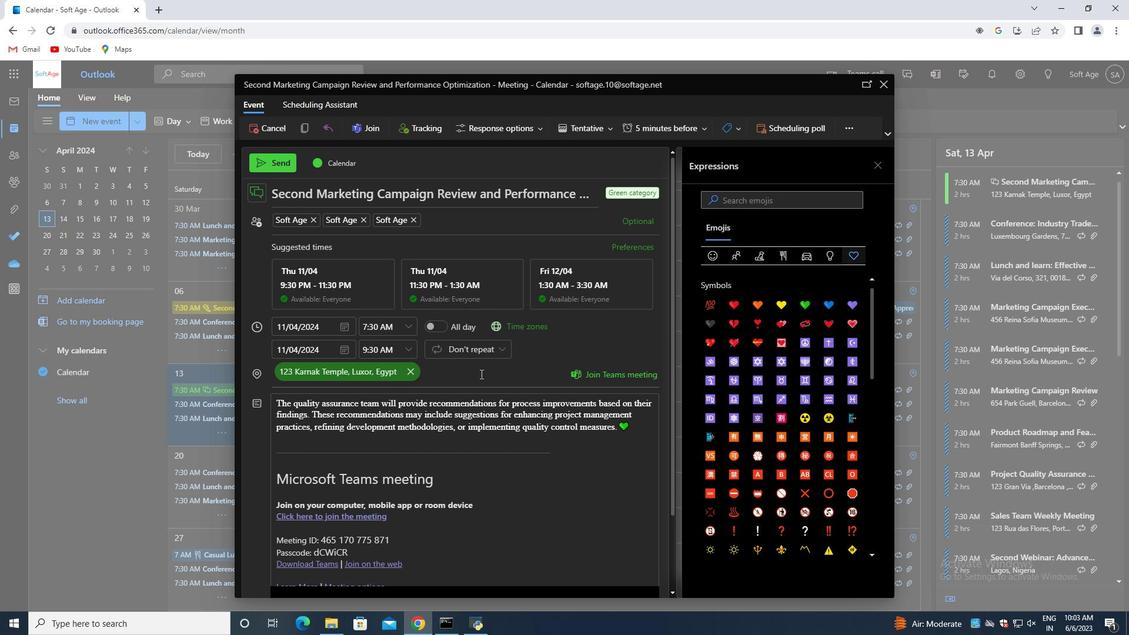 
Action: Mouse moved to (483, 386)
Screenshot: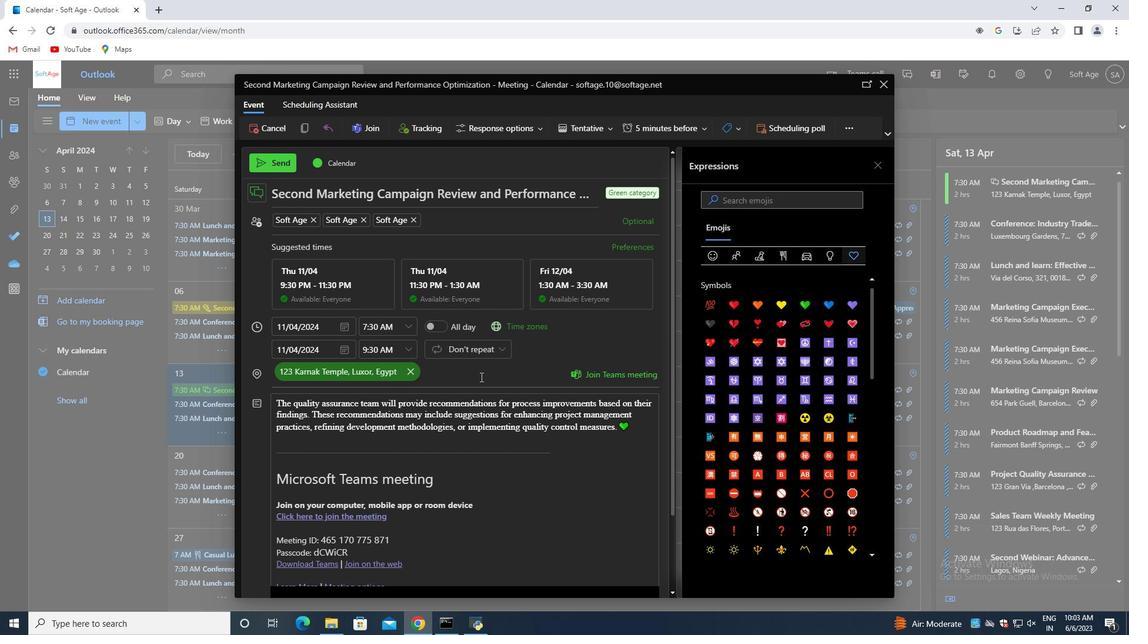 
Action: Mouse scrolled (482, 385) with delta (0, 0)
Screenshot: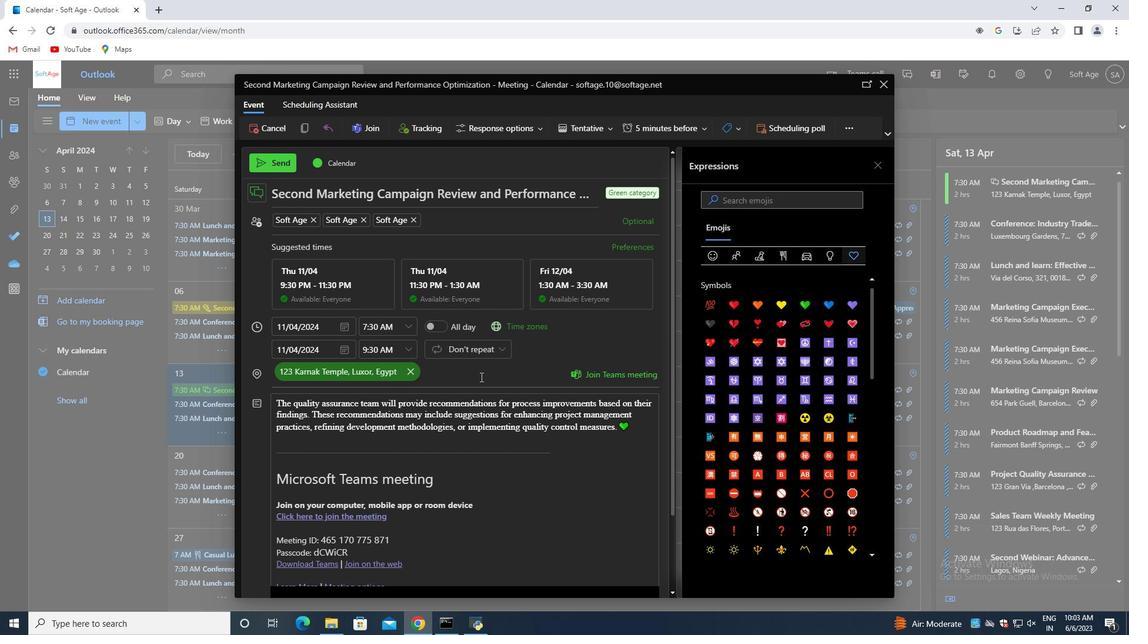 
Action: Mouse moved to (638, 339)
Screenshot: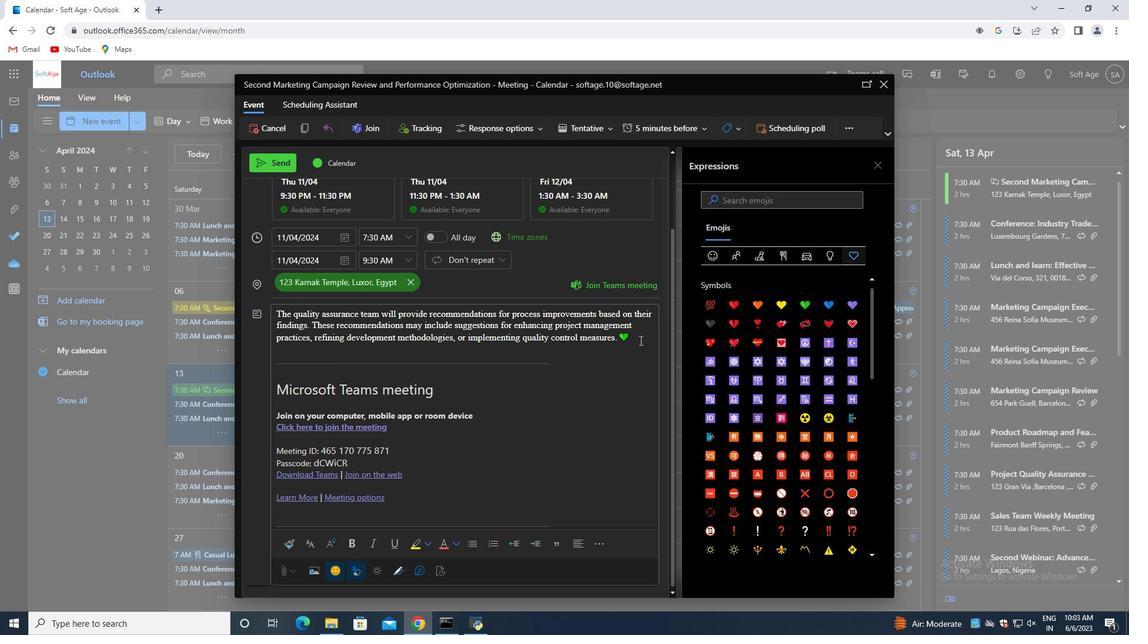 
Action: Mouse pressed left at (638, 339)
Screenshot: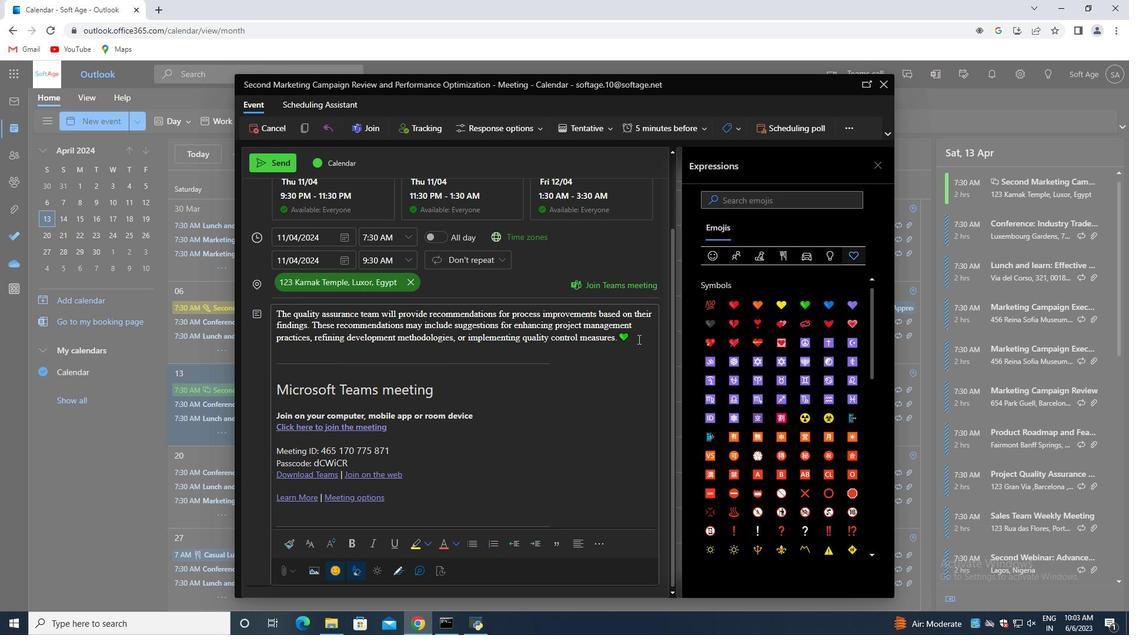 
Action: Mouse moved to (575, 543)
Screenshot: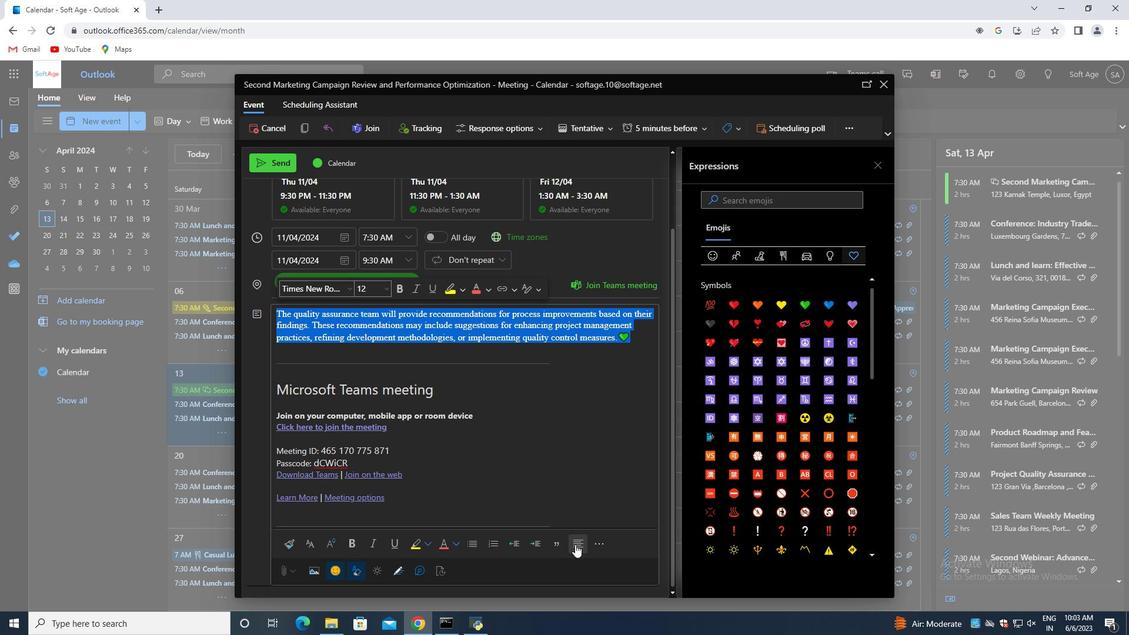 
Action: Mouse pressed left at (575, 543)
Screenshot: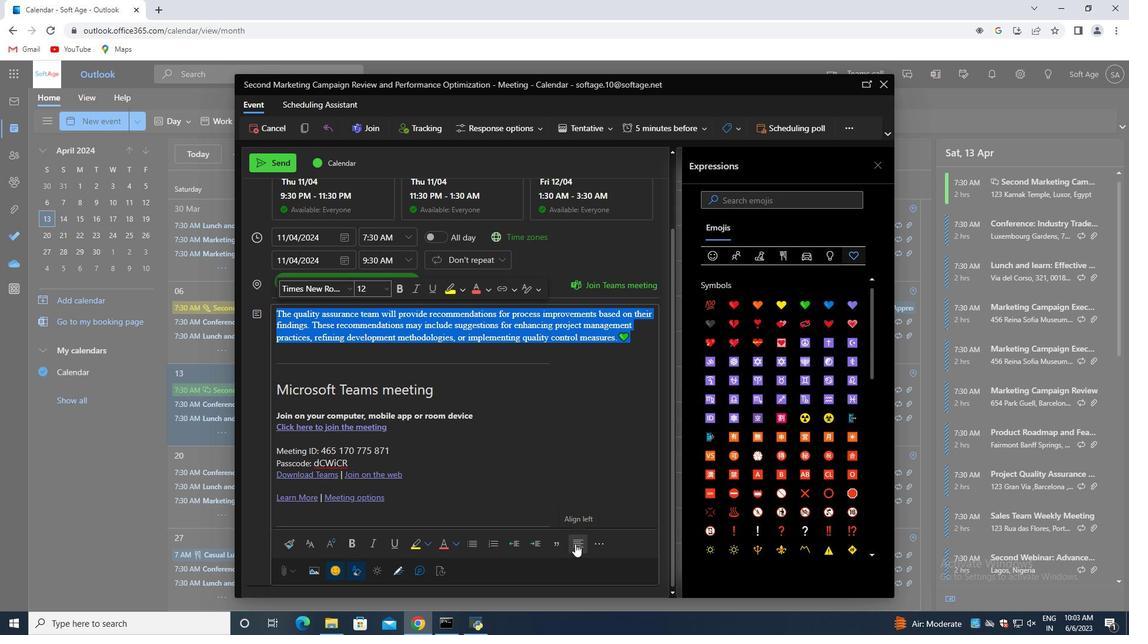 
Action: Mouse moved to (345, 555)
Screenshot: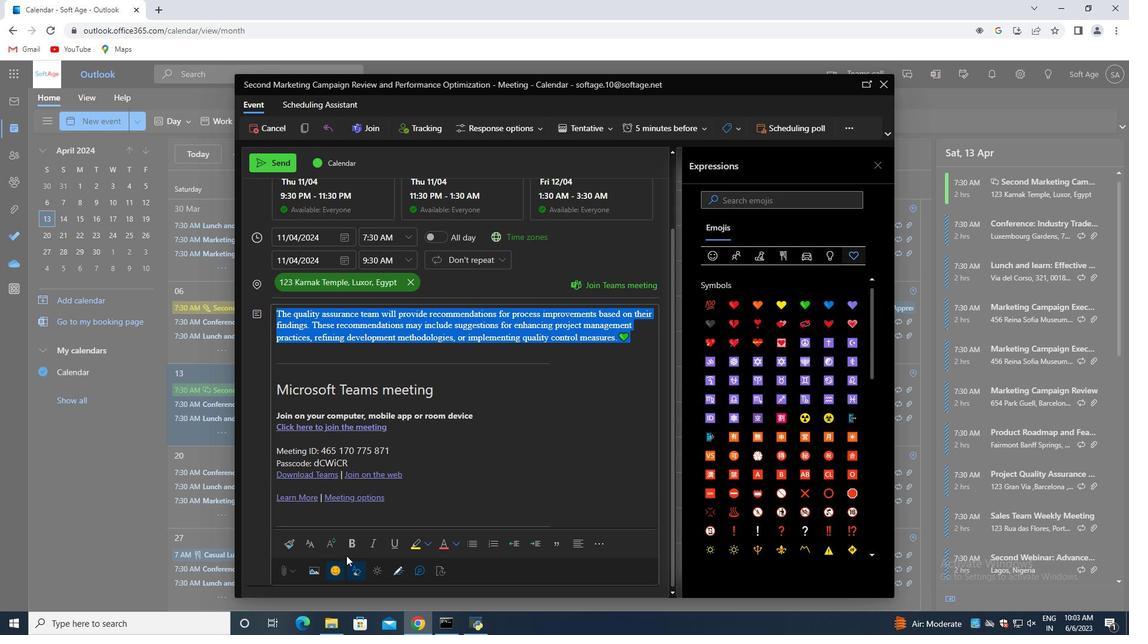 
Action: Mouse scrolled (345, 555) with delta (0, 0)
Screenshot: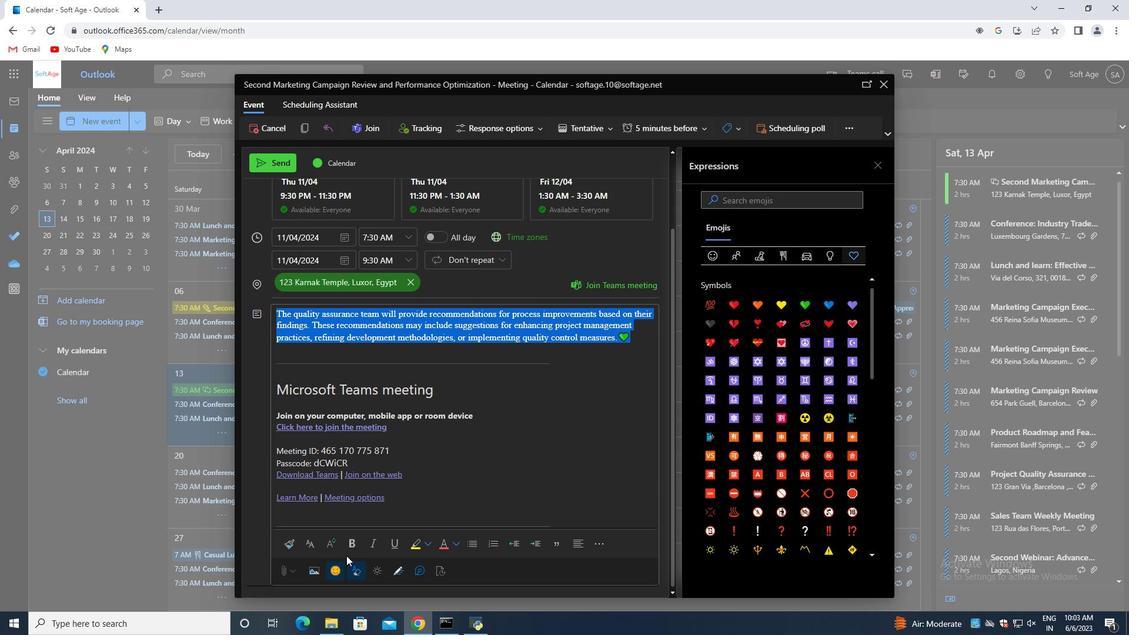 
Action: Mouse moved to (458, 539)
Screenshot: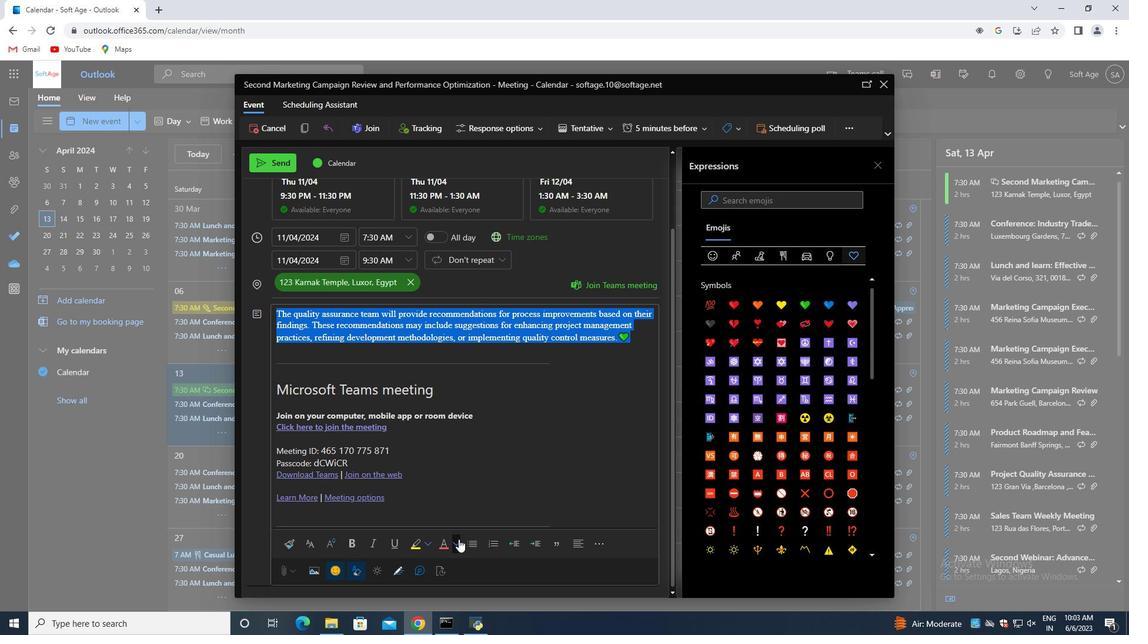 
Action: Mouse pressed left at (458, 539)
Screenshot: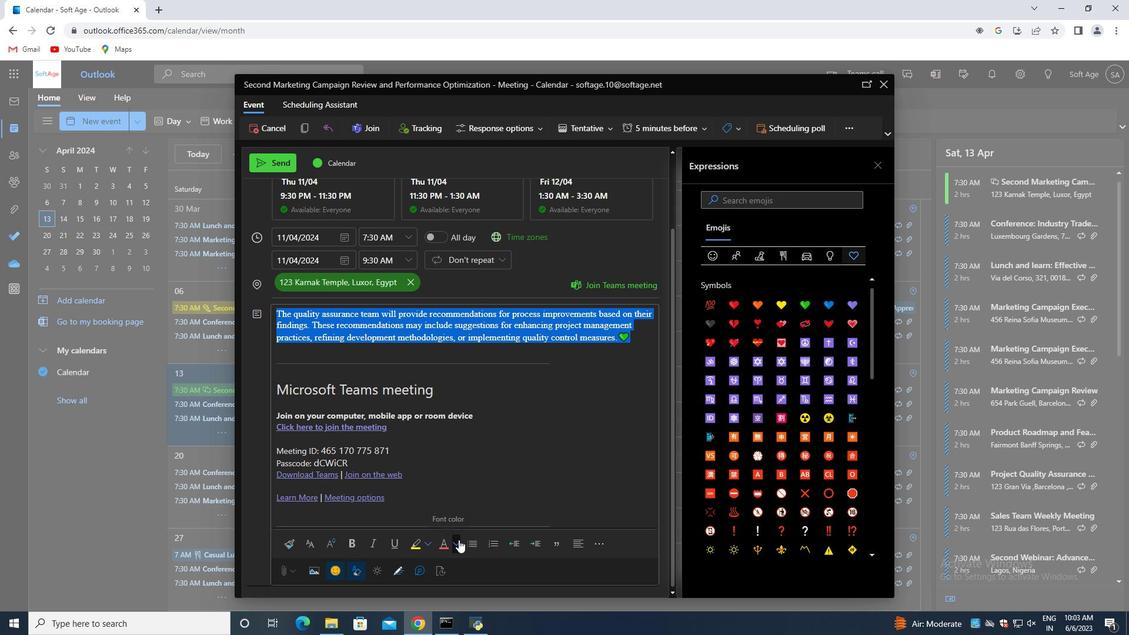 
Action: Mouse moved to (471, 473)
Screenshot: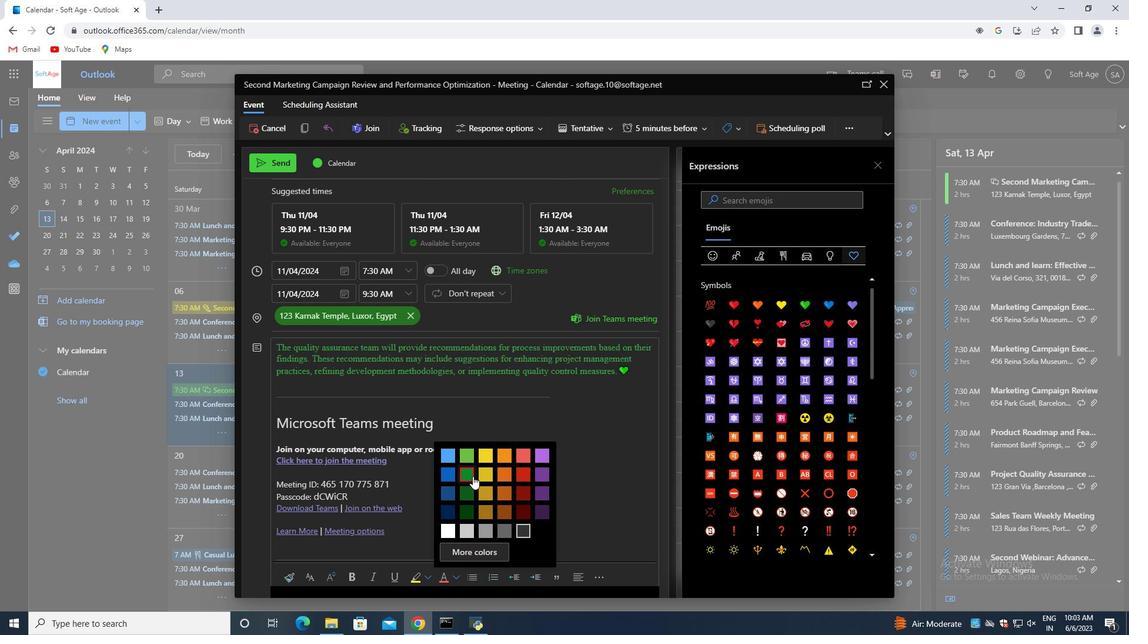 
Action: Mouse pressed left at (471, 473)
Screenshot: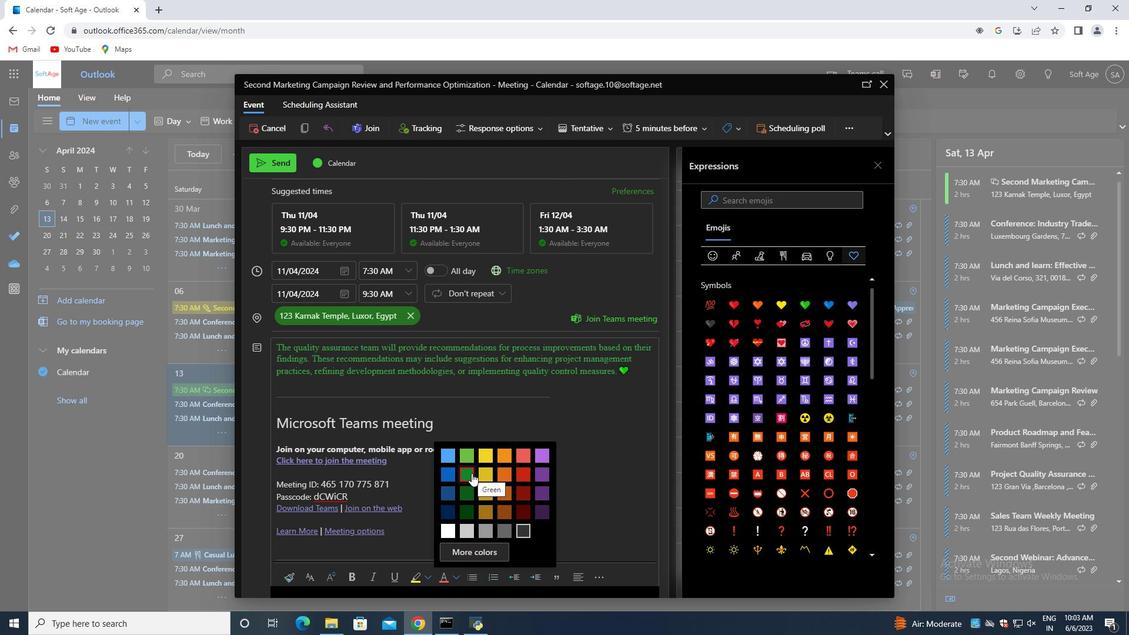 
Action: Mouse moved to (619, 391)
Screenshot: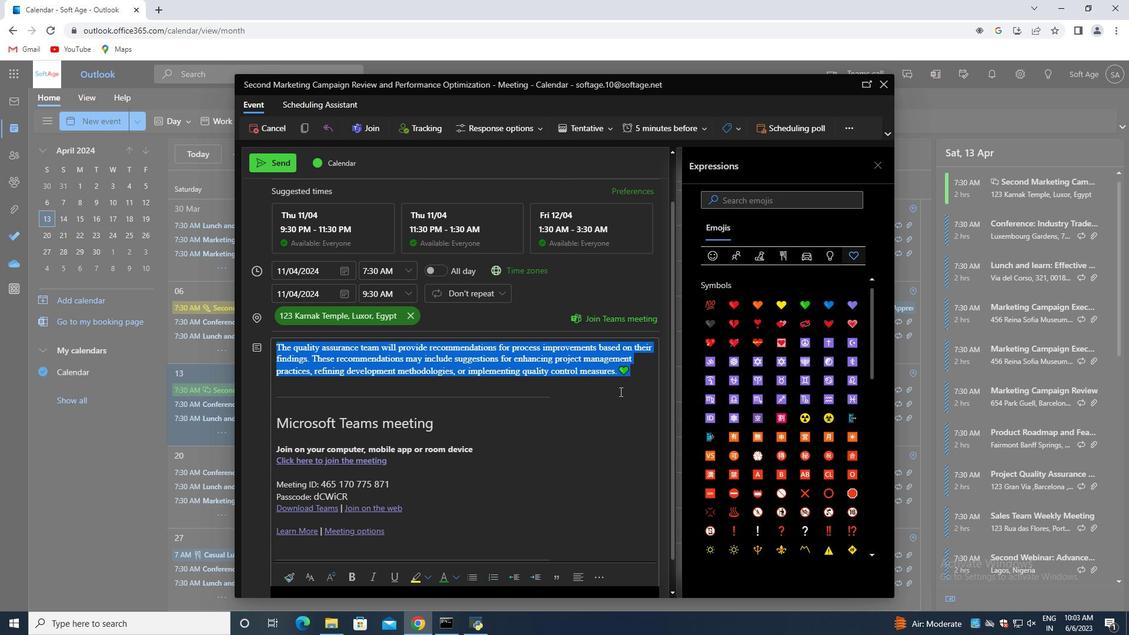
Action: Mouse pressed left at (619, 391)
Screenshot: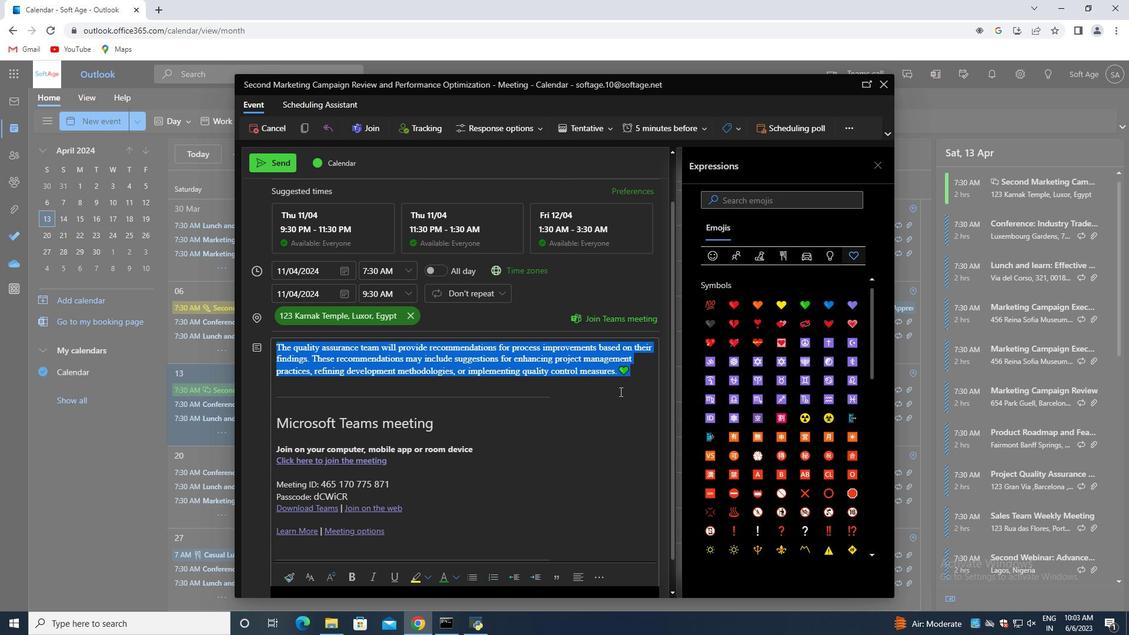 
Action: Mouse moved to (619, 391)
Screenshot: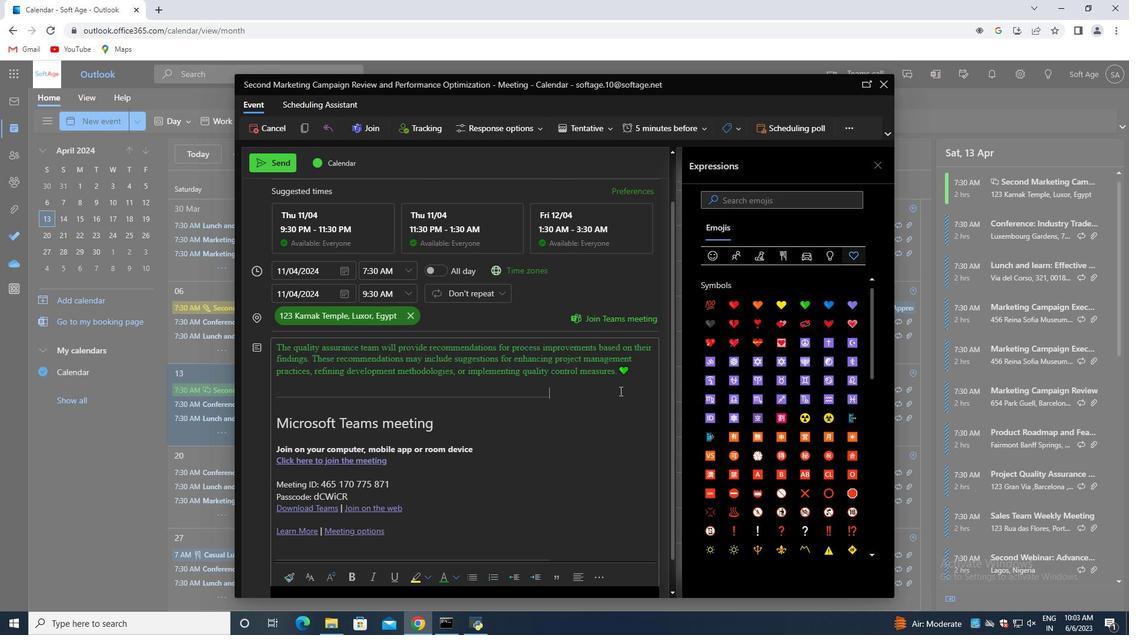 
Action: Mouse scrolled (619, 392) with delta (0, 0)
Screenshot: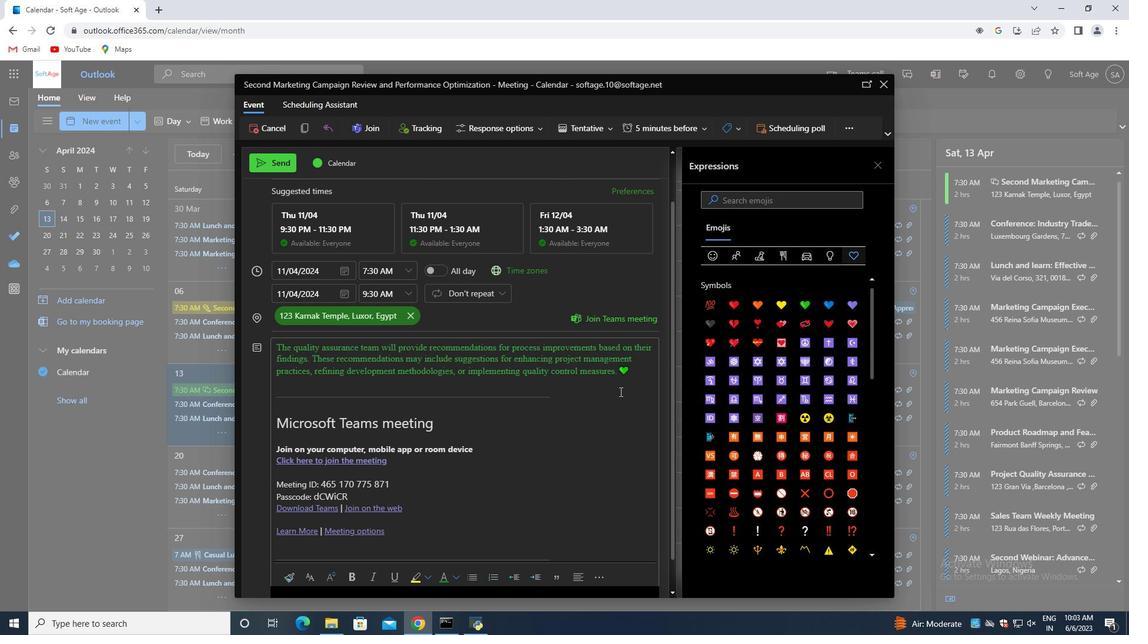 
Action: Mouse scrolled (619, 392) with delta (0, 0)
Screenshot: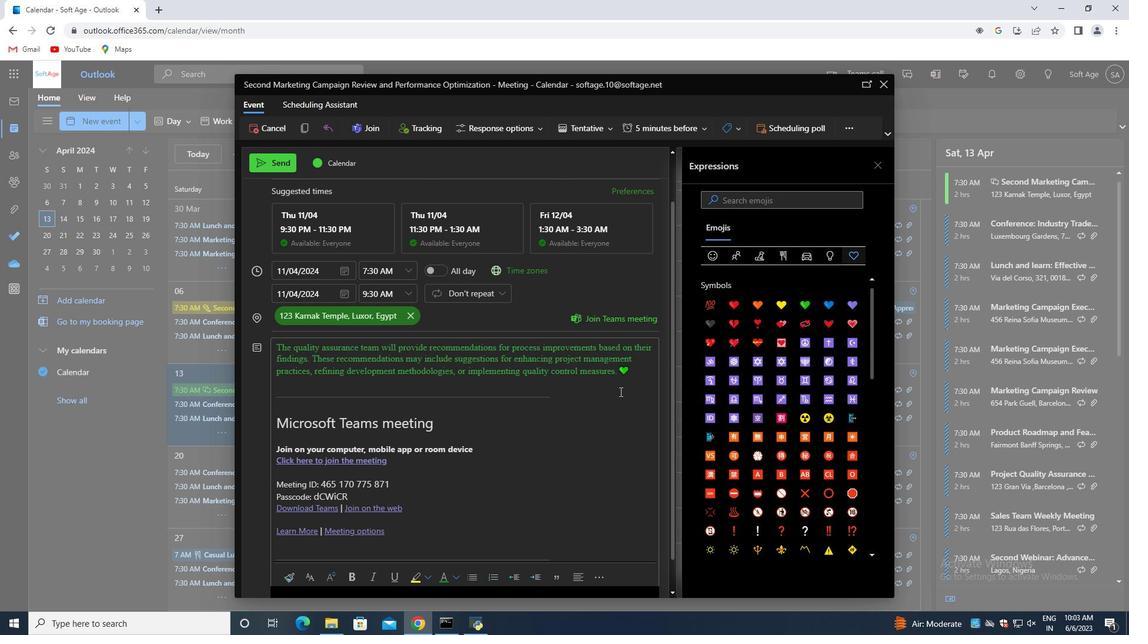 
Action: Mouse scrolled (619, 392) with delta (0, 0)
Screenshot: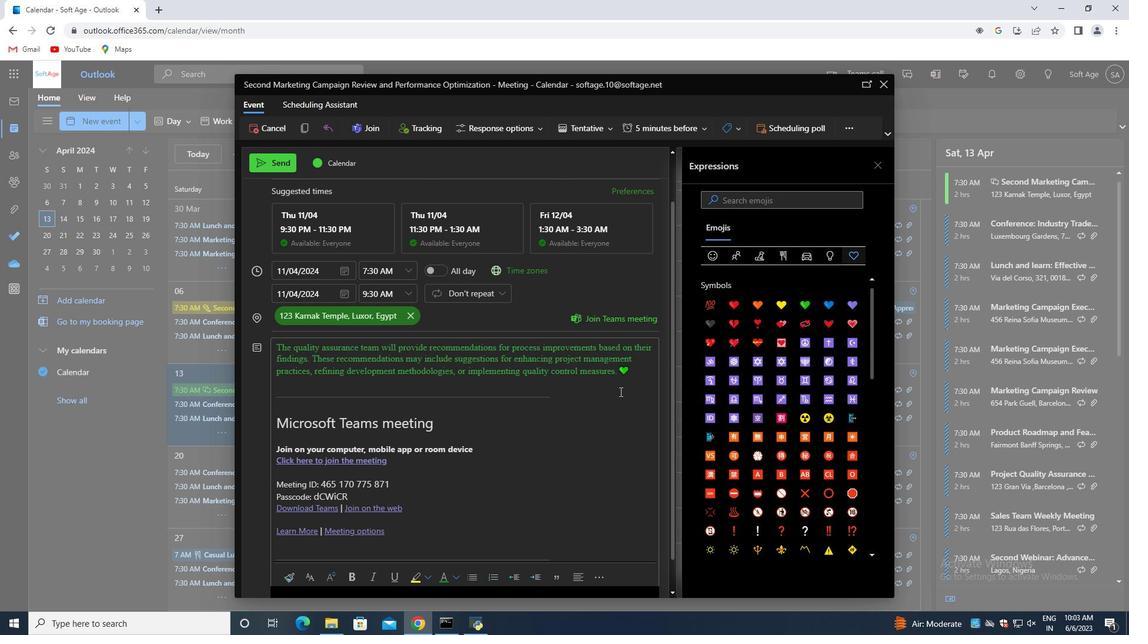 
Action: Mouse scrolled (619, 392) with delta (0, 0)
Screenshot: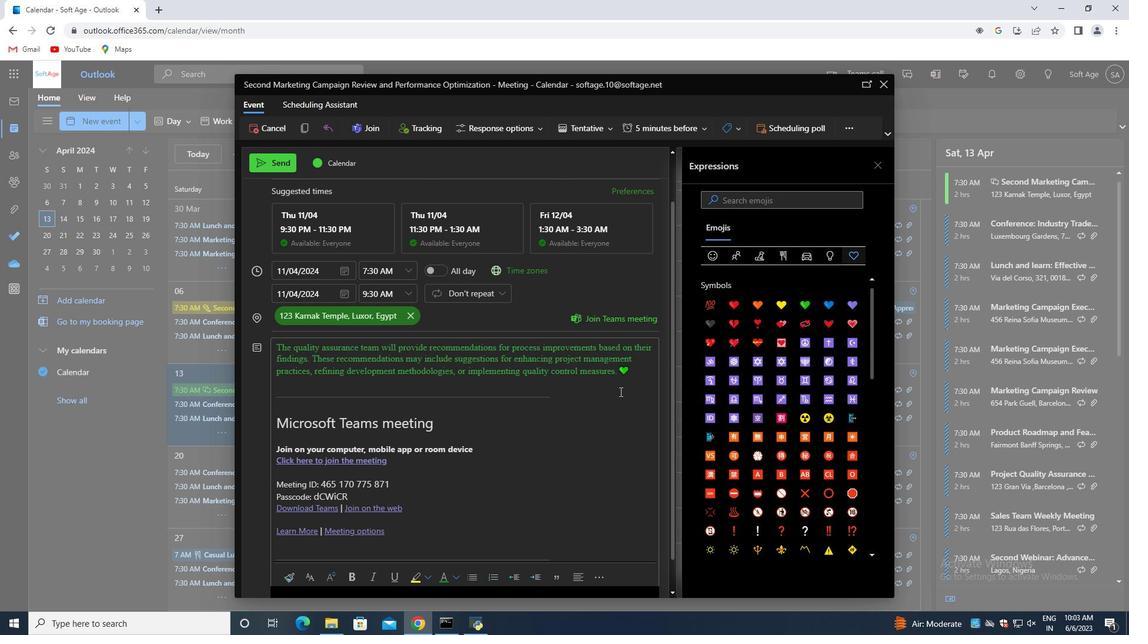 
Action: Mouse scrolled (619, 392) with delta (0, 0)
Screenshot: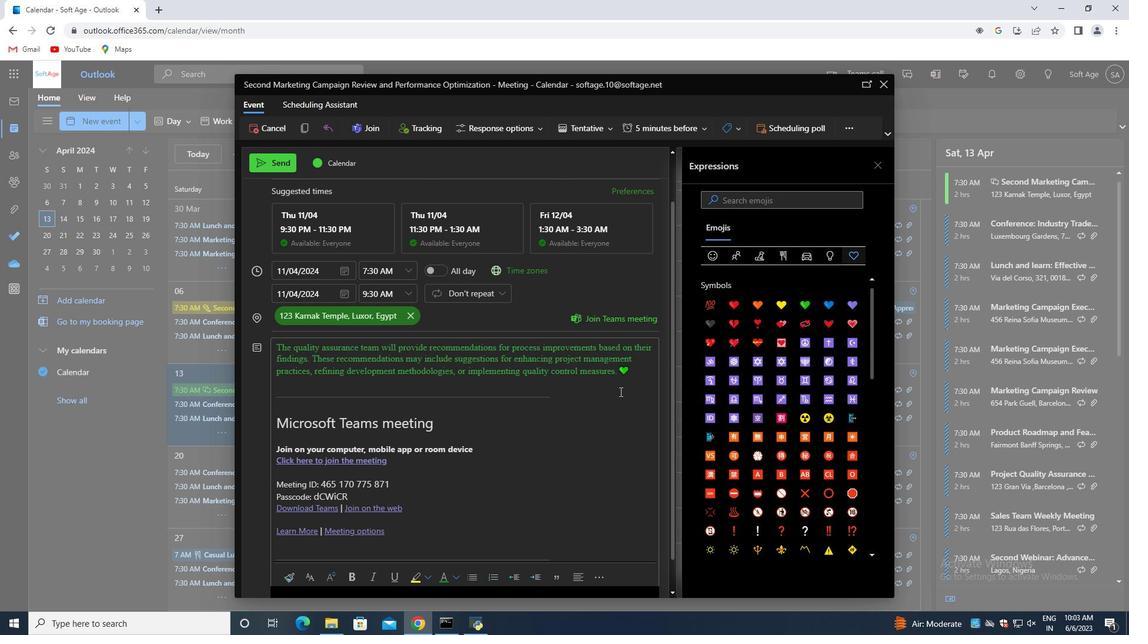 
Action: Mouse moved to (256, 187)
Screenshot: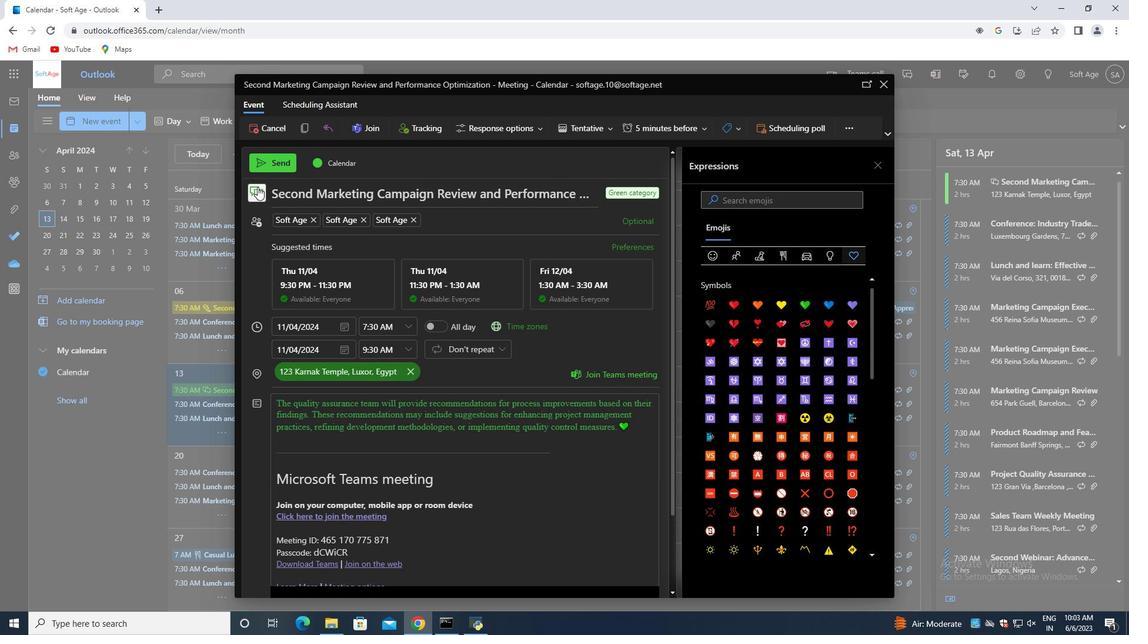 
Action: Mouse pressed left at (256, 187)
Screenshot: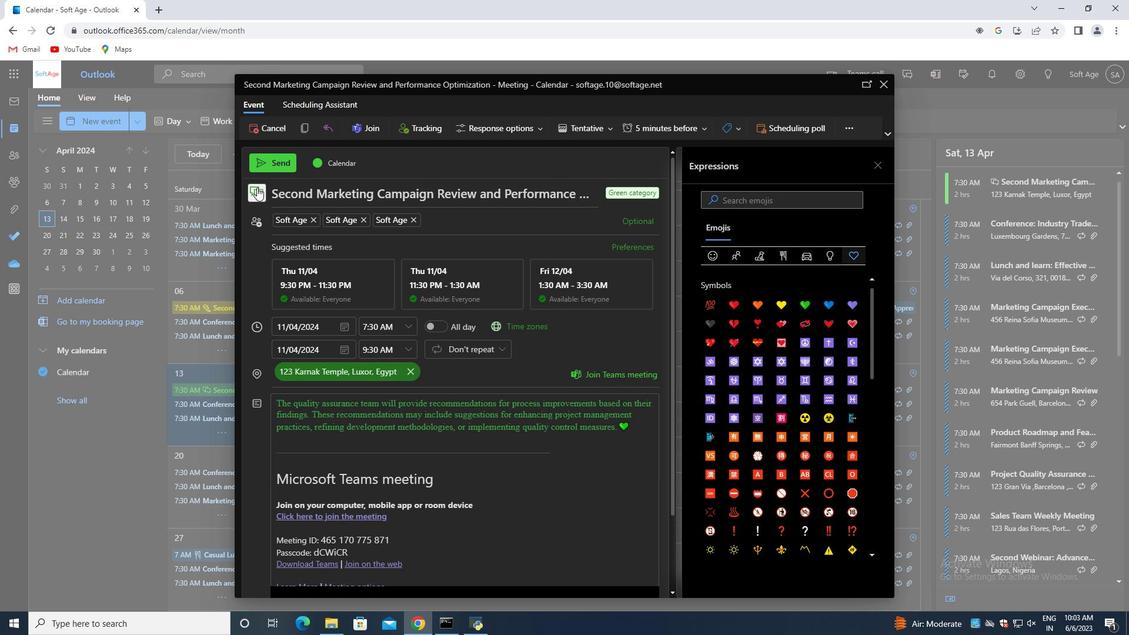 
Action: Mouse moved to (260, 214)
Screenshot: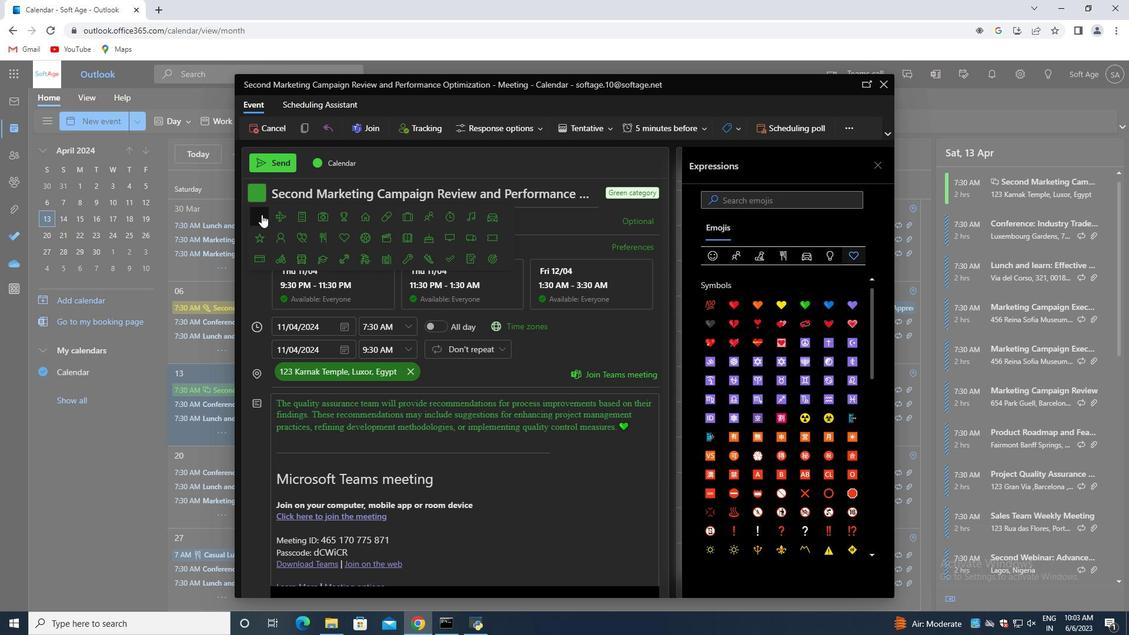 
Action: Mouse pressed left at (260, 214)
Screenshot: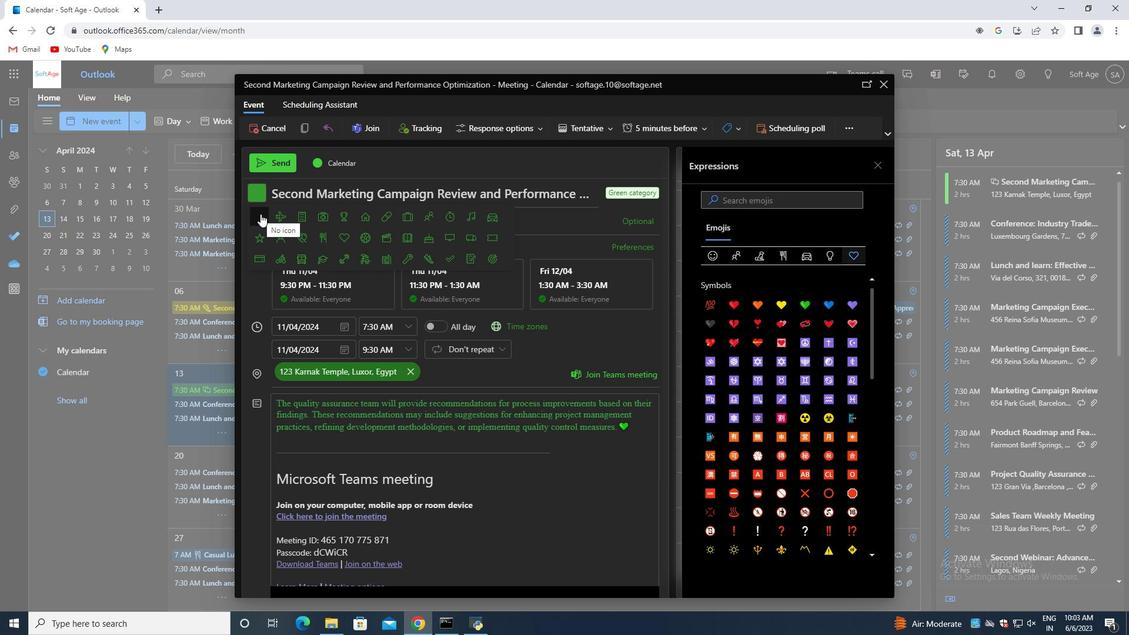 
Action: Mouse moved to (269, 160)
Screenshot: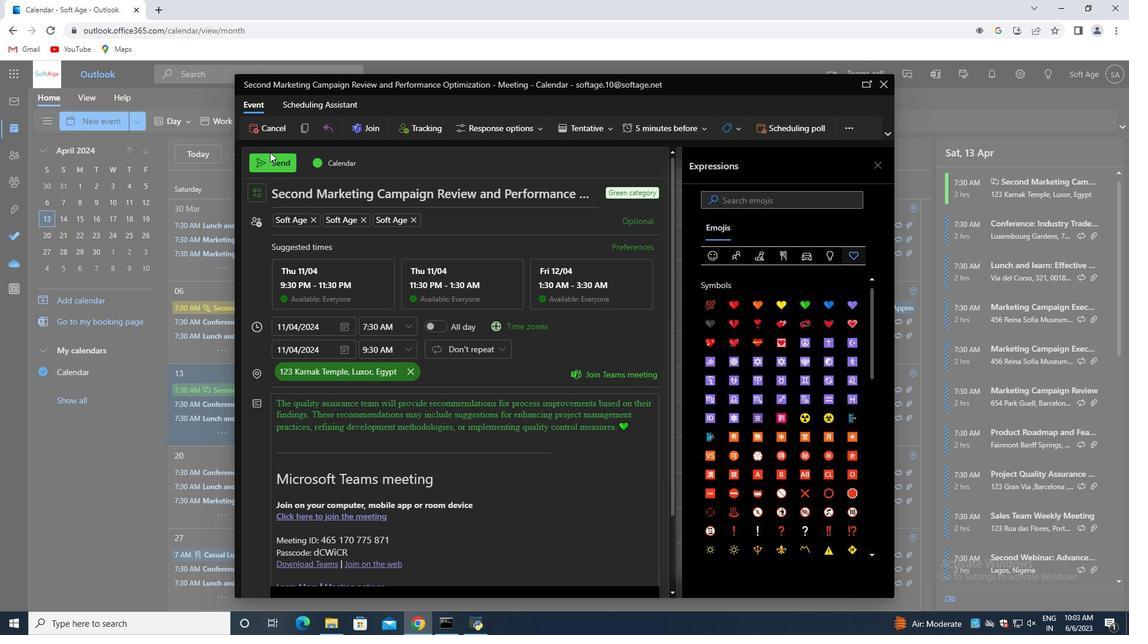 
Action: Mouse pressed left at (269, 160)
Screenshot: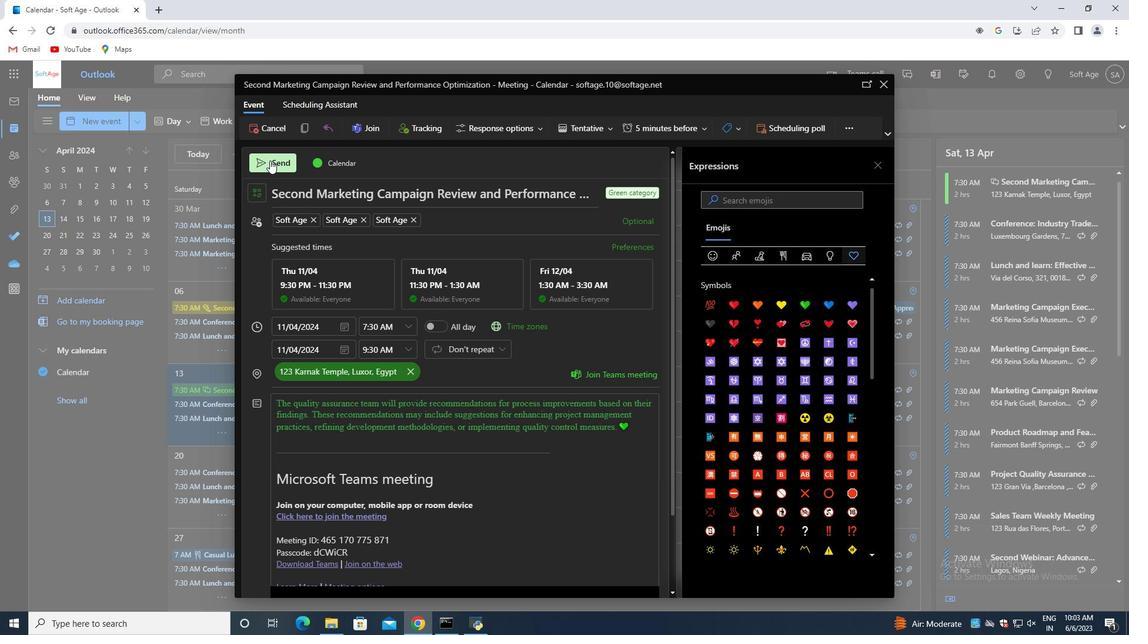 
